 Task: Look for space in Hückeswagen, Germany from 2nd June, 2023 to 9th June, 2023 for 5 adults in price range Rs.7000 to Rs.13000. Place can be shared room with 2 bedrooms having 5 beds and 2 bathrooms. Property type can be house, flat, guest house. Booking option can be shelf check-in. Required host language is English.
Action: Mouse moved to (252, 195)
Screenshot: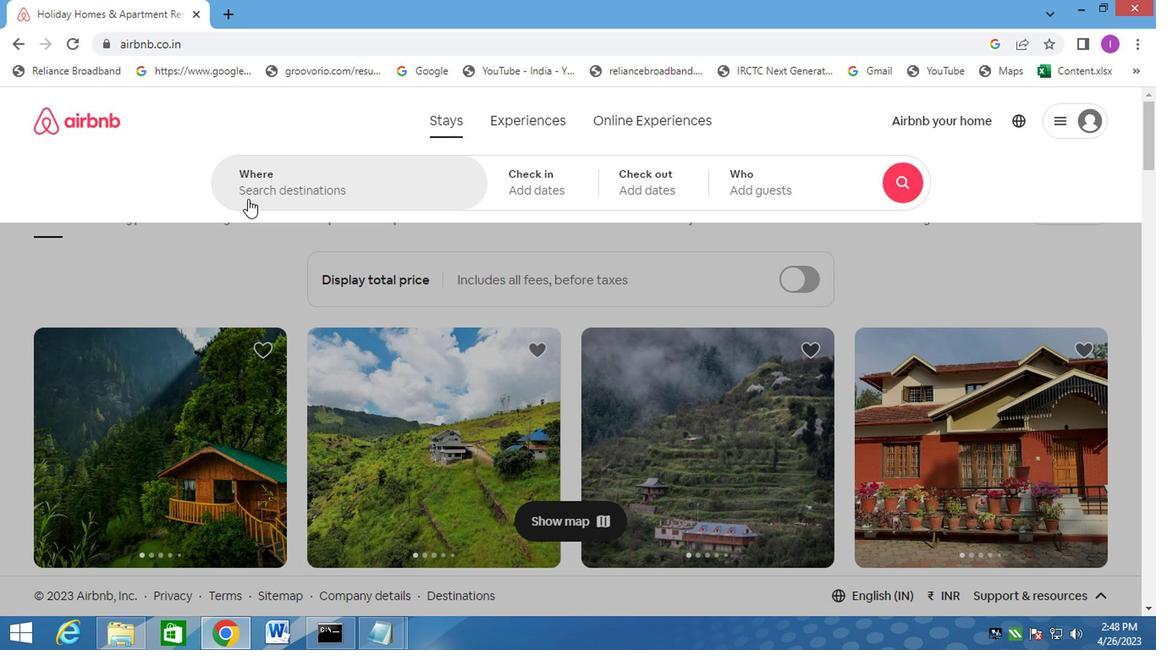
Action: Mouse pressed left at (252, 195)
Screenshot: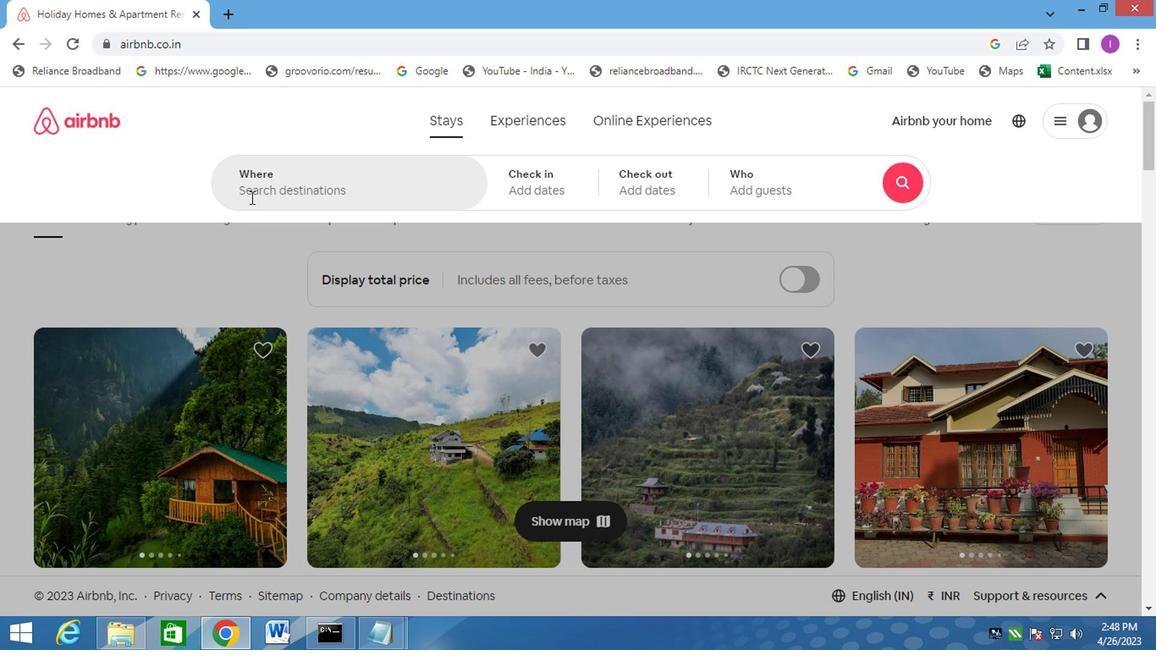 
Action: Mouse moved to (257, 194)
Screenshot: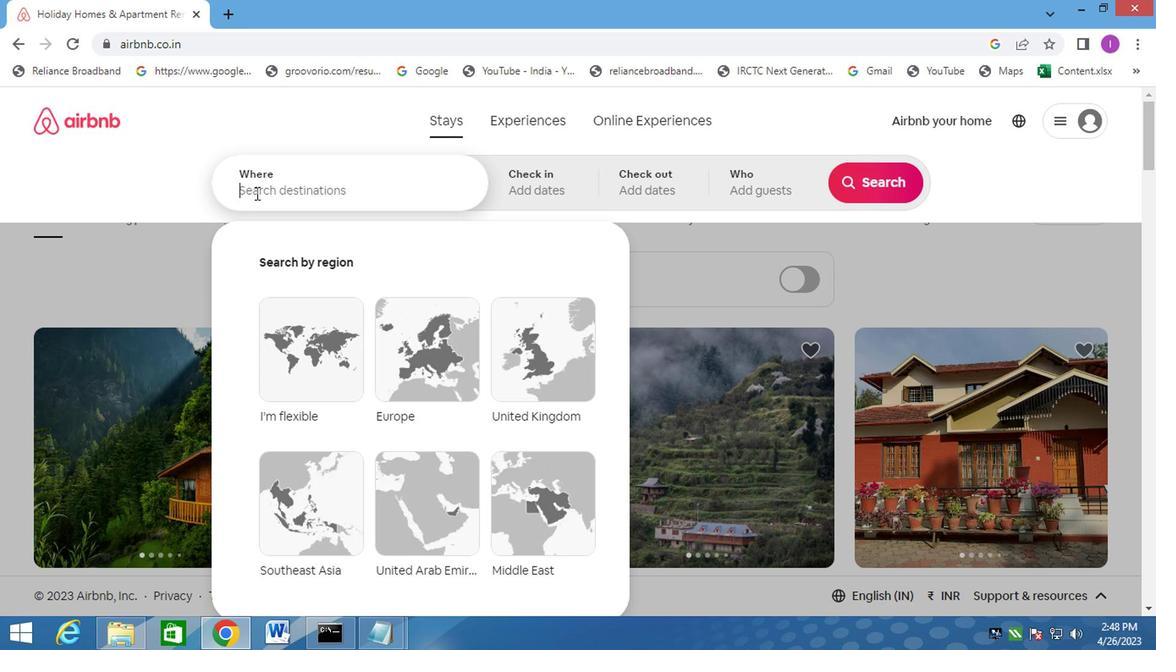 
Action: Key pressed hakeswagen,germany
Screenshot: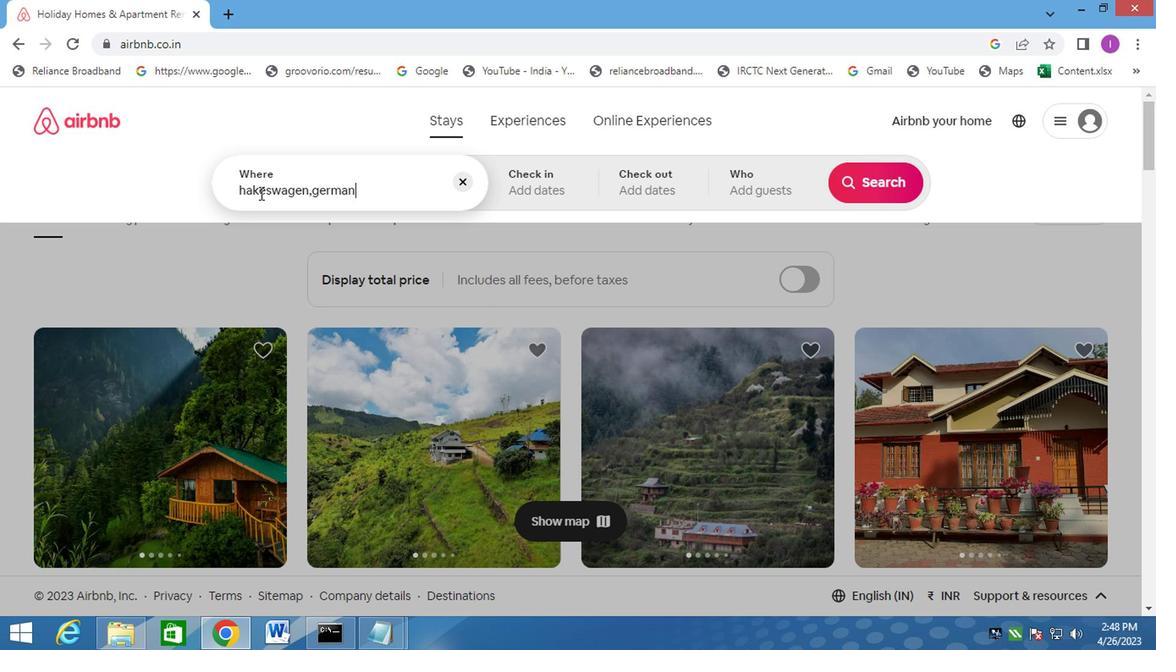 
Action: Mouse moved to (261, 200)
Screenshot: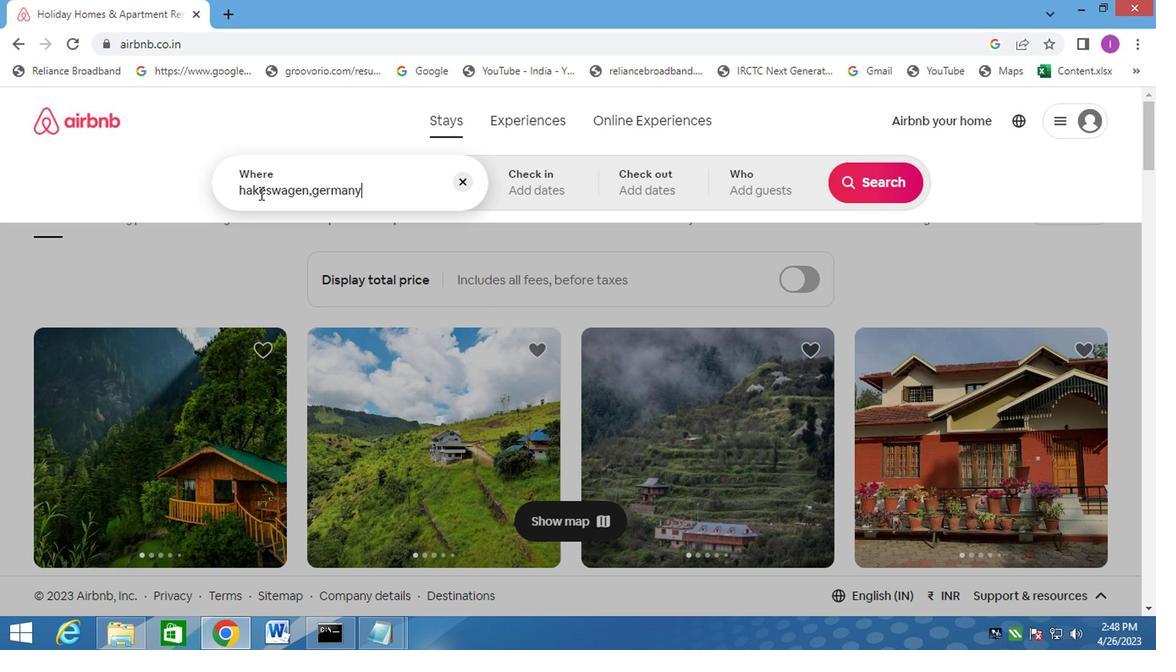 
Action: Mouse scrolled (261, 199) with delta (0, -1)
Screenshot: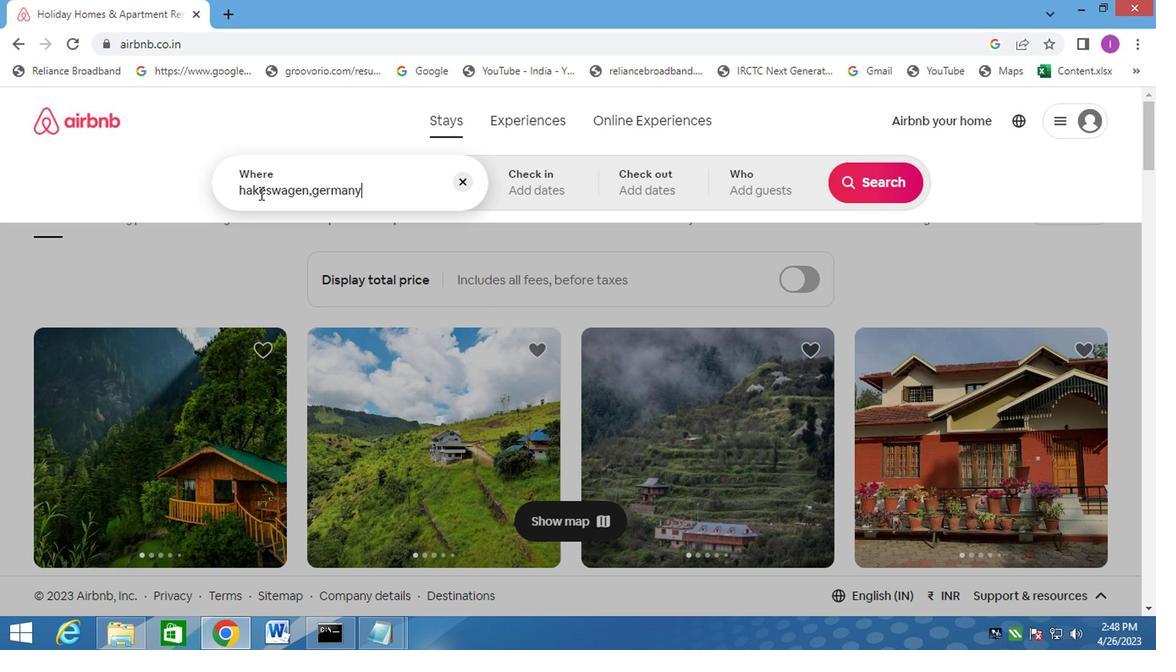 
Action: Mouse moved to (298, 231)
Screenshot: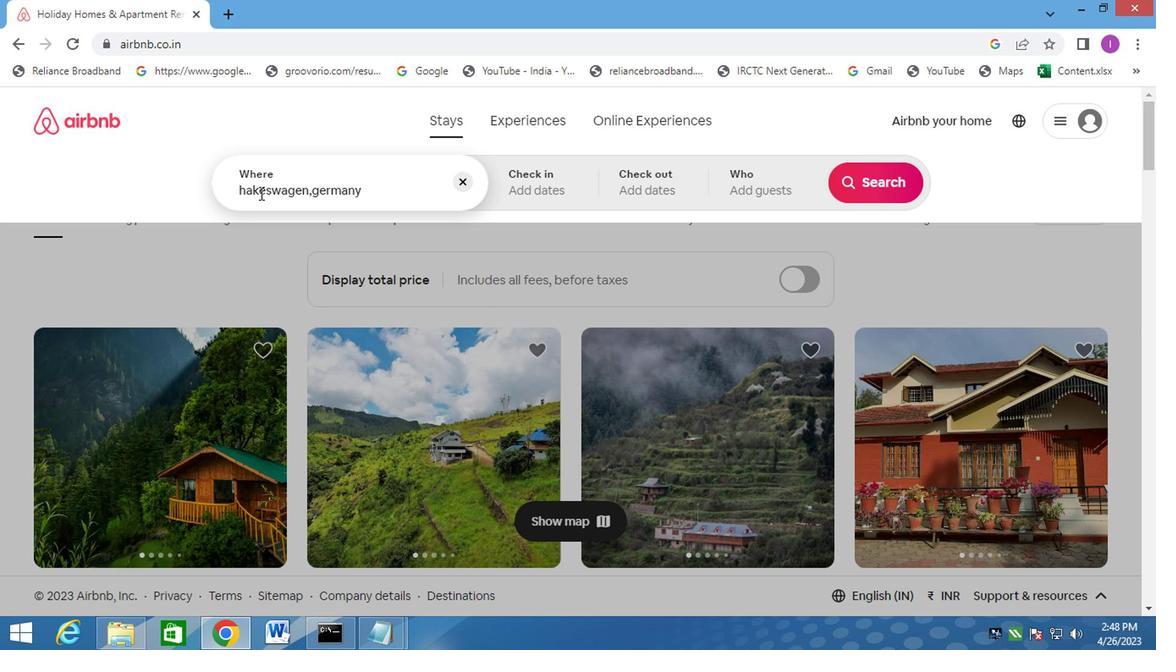 
Action: Mouse scrolled (298, 230) with delta (0, 0)
Screenshot: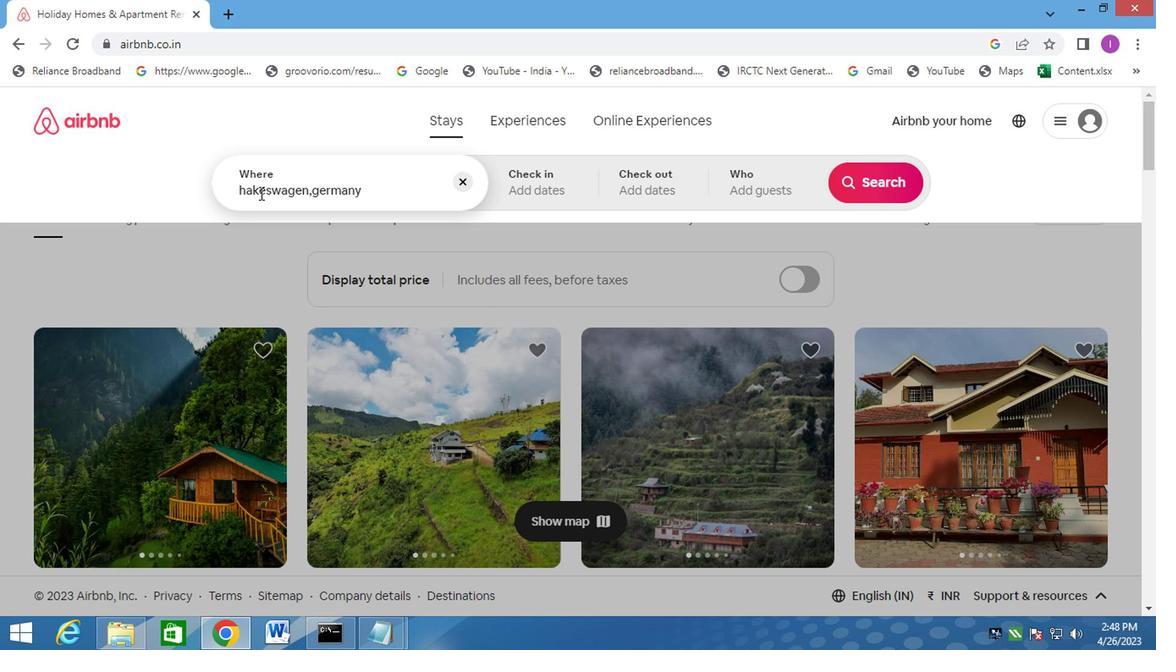 
Action: Mouse moved to (542, 378)
Screenshot: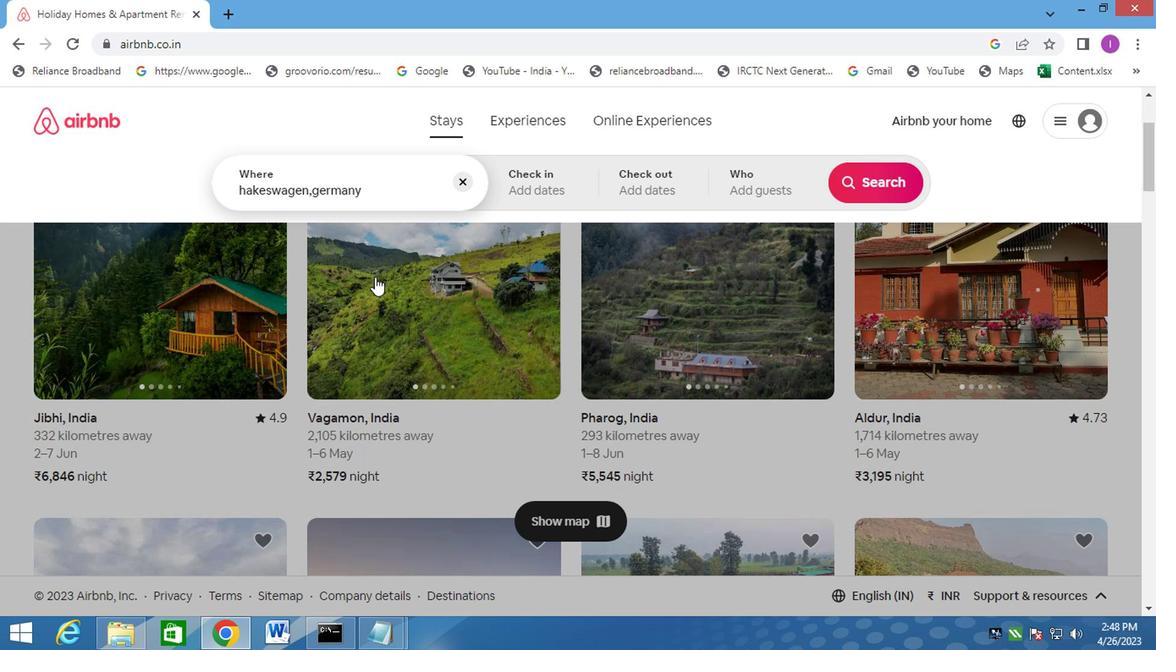 
Action: Mouse scrolled (446, 317) with delta (0, 0)
Screenshot: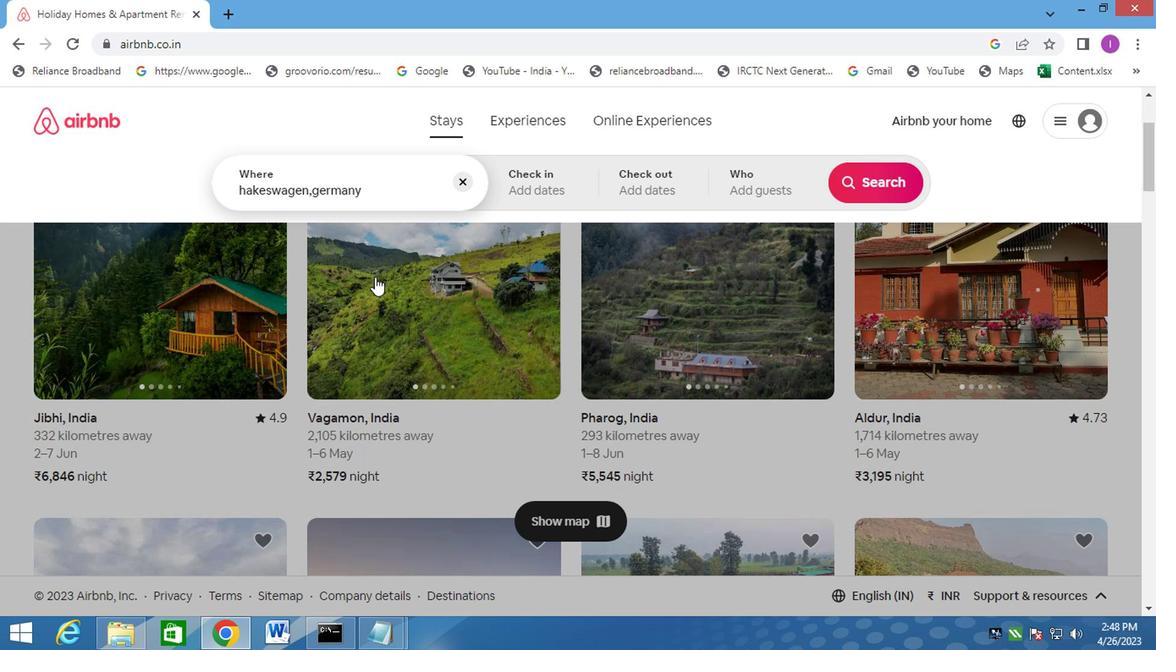 
Action: Mouse moved to (448, 128)
Screenshot: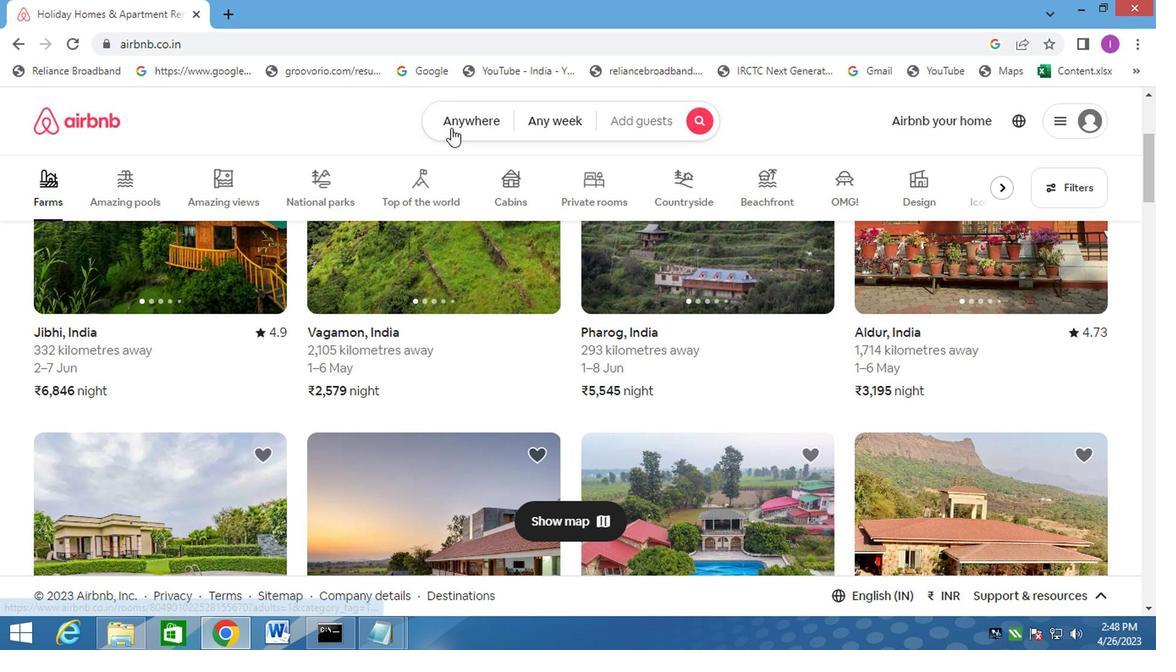 
Action: Mouse pressed left at (448, 128)
Screenshot: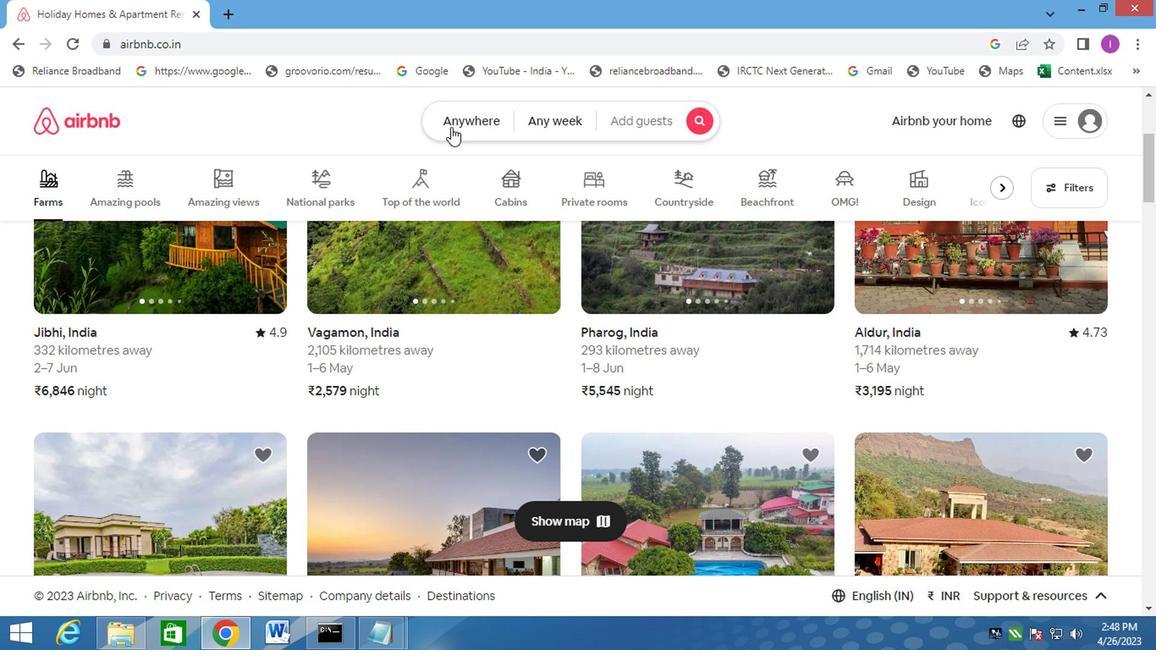 
Action: Mouse moved to (453, 210)
Screenshot: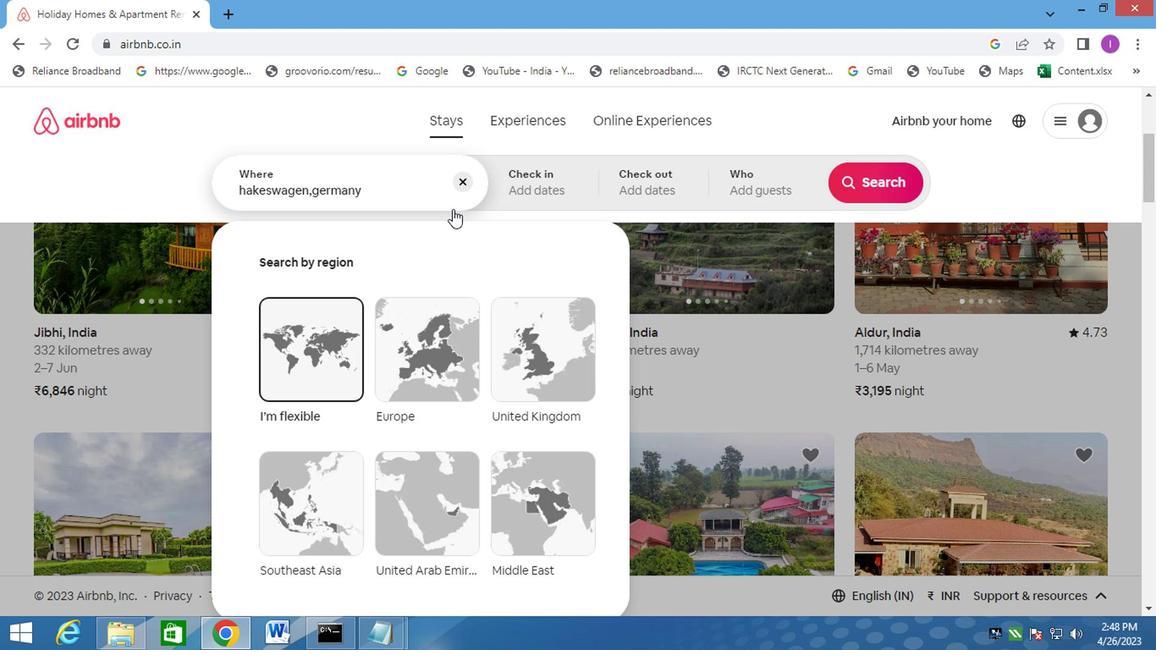 
Action: Key pressed <Key.enter>
Screenshot: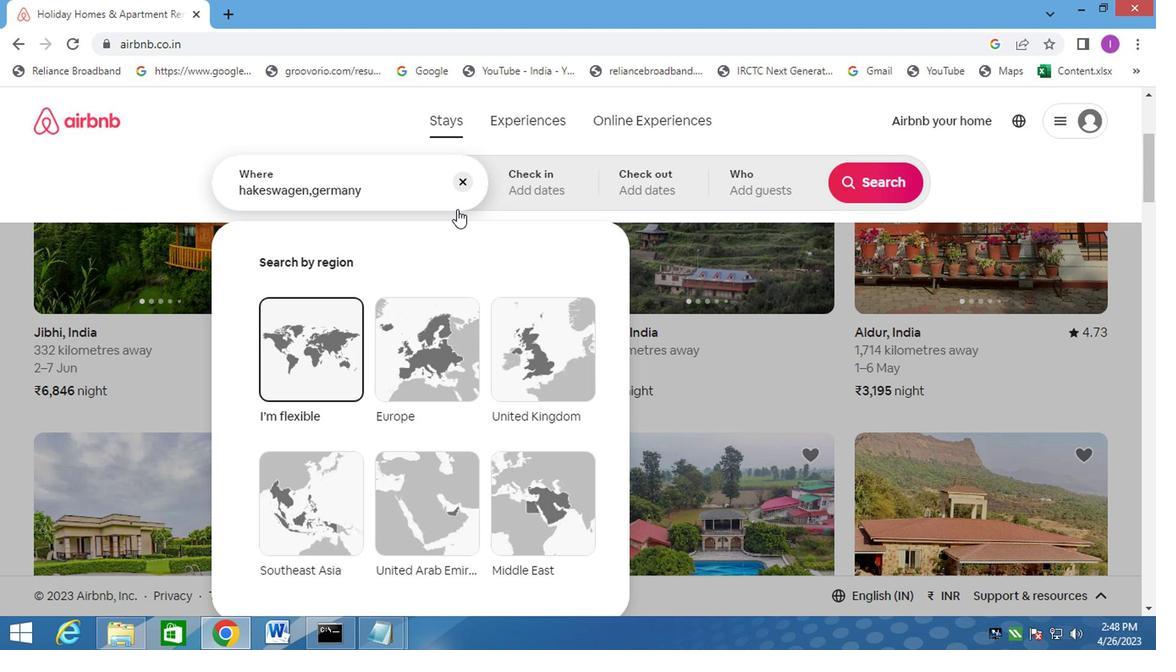
Action: Mouse moved to (554, 200)
Screenshot: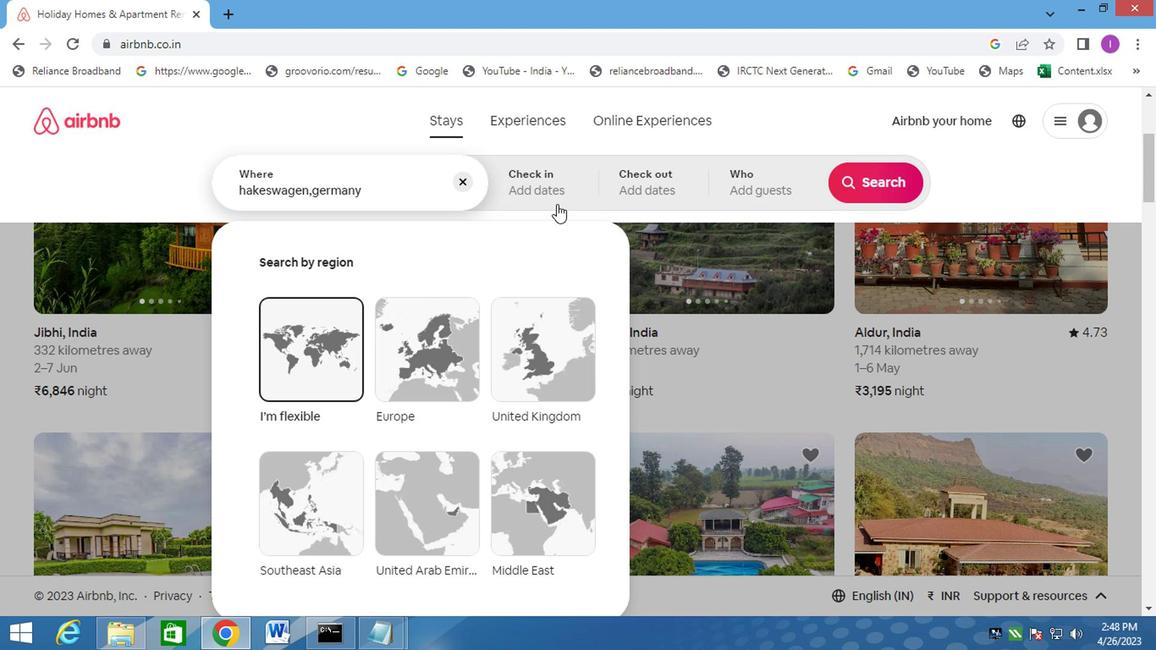 
Action: Mouse pressed left at (554, 200)
Screenshot: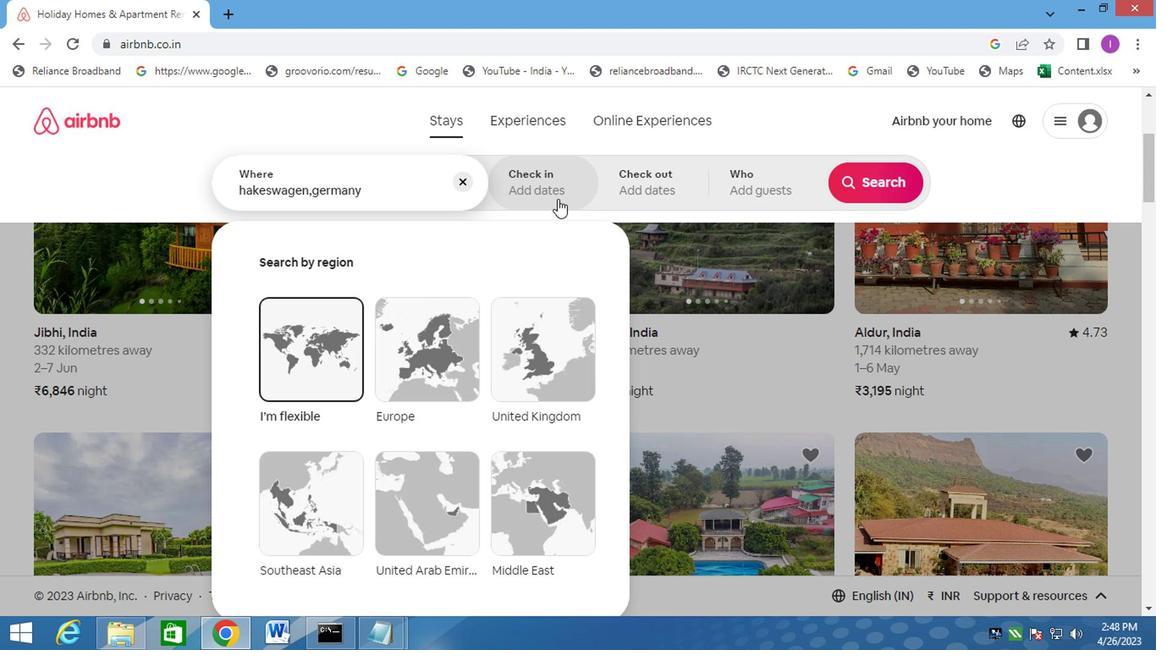 
Action: Mouse moved to (864, 324)
Screenshot: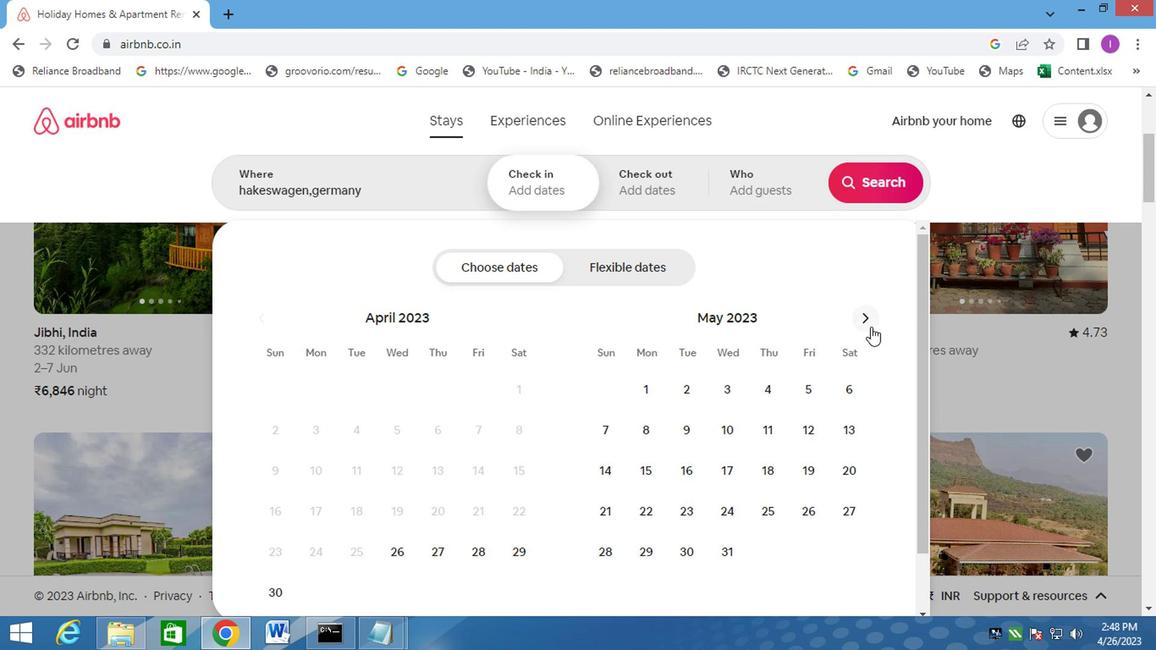 
Action: Mouse pressed left at (864, 324)
Screenshot: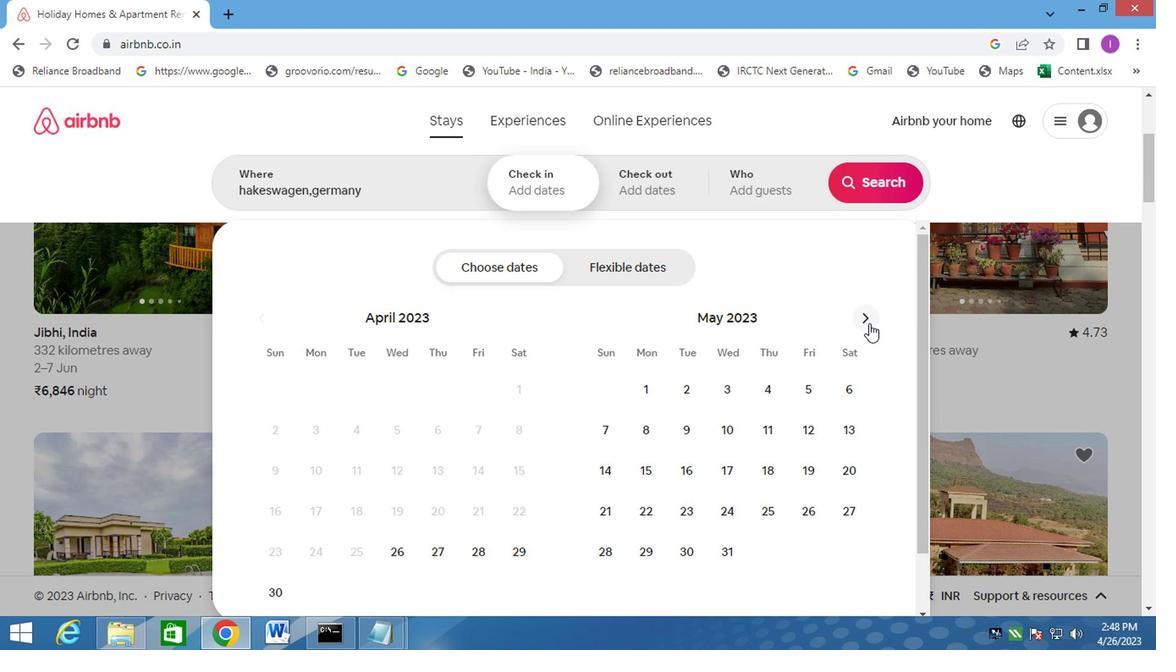 
Action: Mouse pressed left at (864, 324)
Screenshot: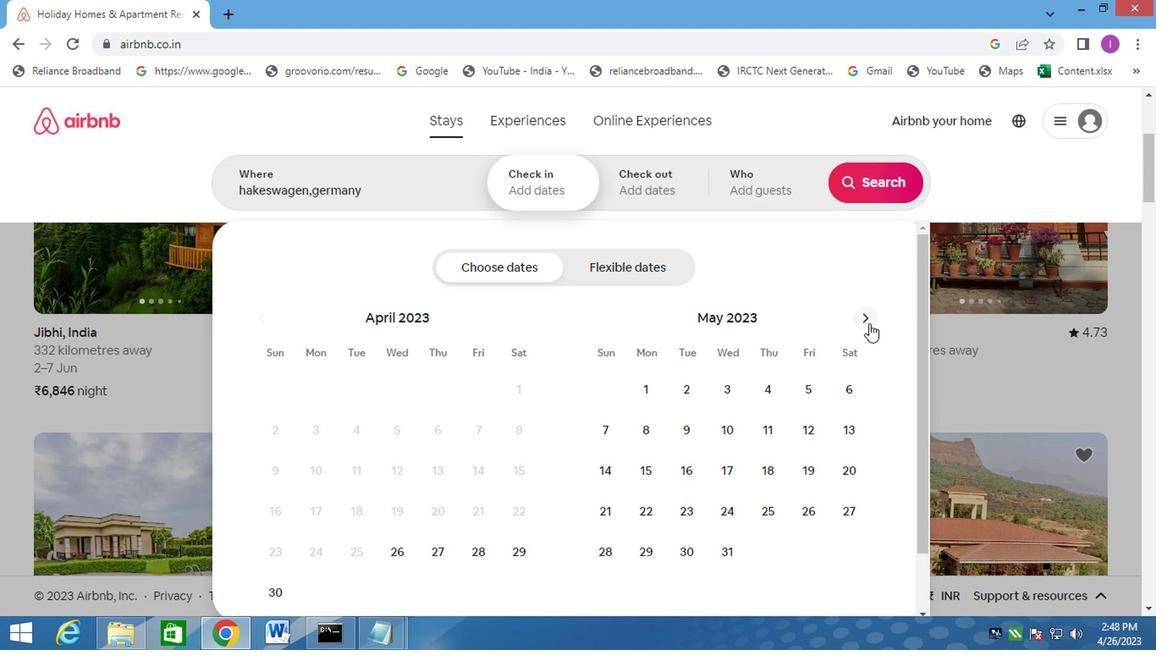 
Action: Mouse moved to (467, 383)
Screenshot: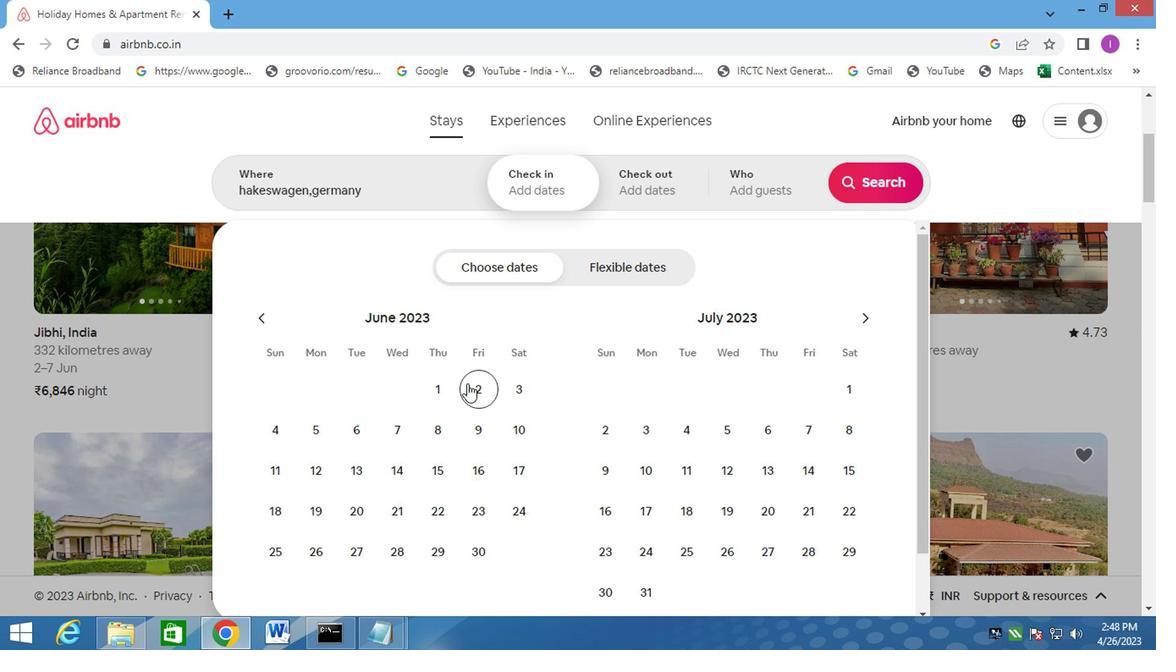 
Action: Mouse pressed left at (467, 383)
Screenshot: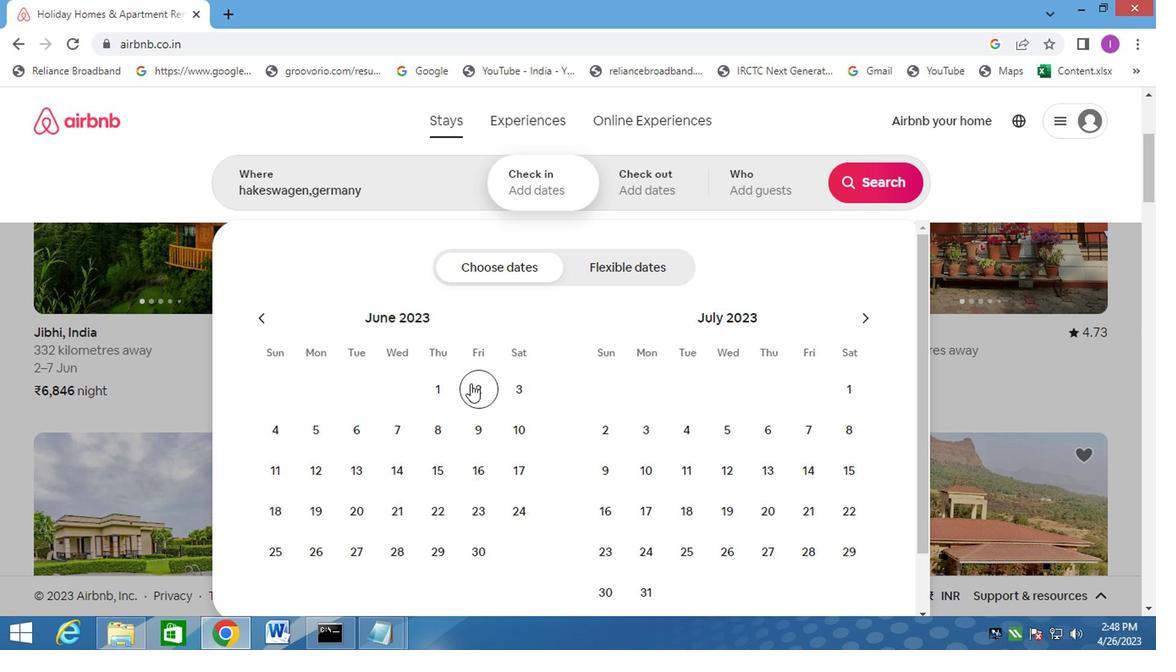 
Action: Mouse moved to (473, 433)
Screenshot: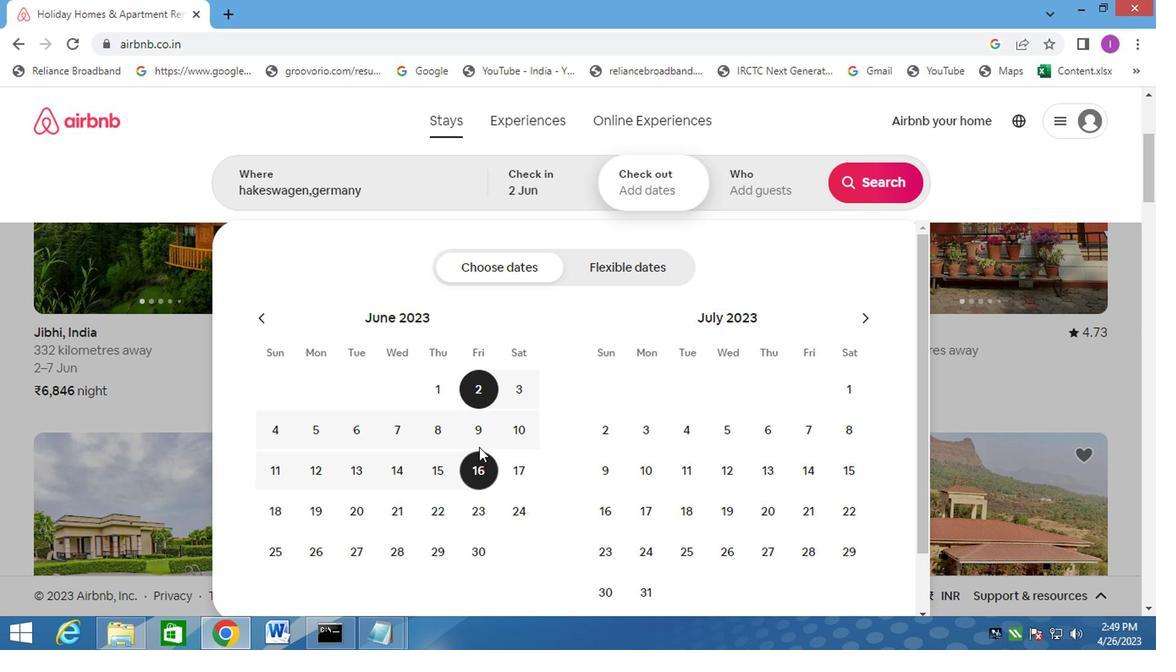 
Action: Mouse pressed left at (473, 433)
Screenshot: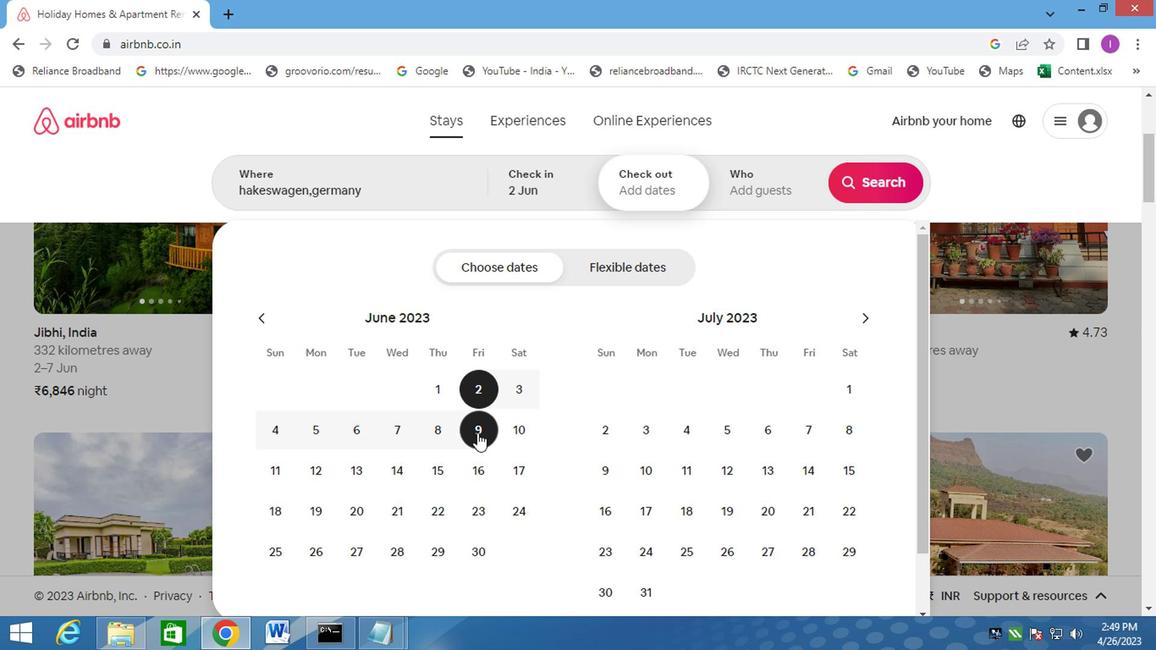 
Action: Mouse moved to (766, 192)
Screenshot: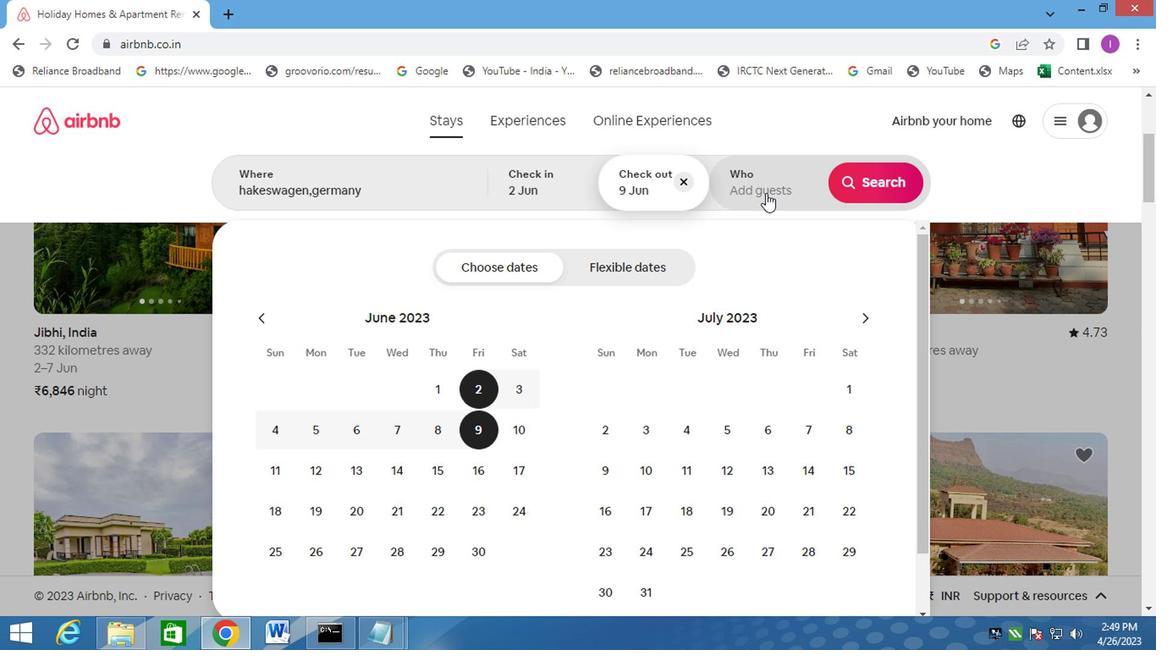 
Action: Mouse pressed left at (766, 192)
Screenshot: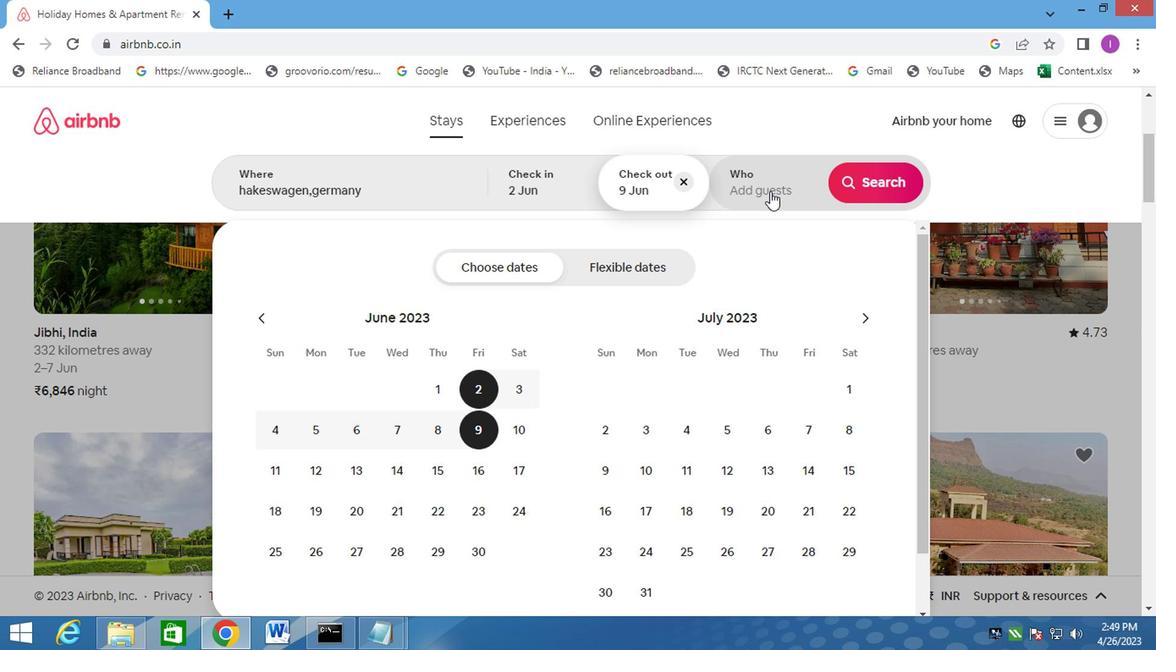 
Action: Mouse moved to (866, 268)
Screenshot: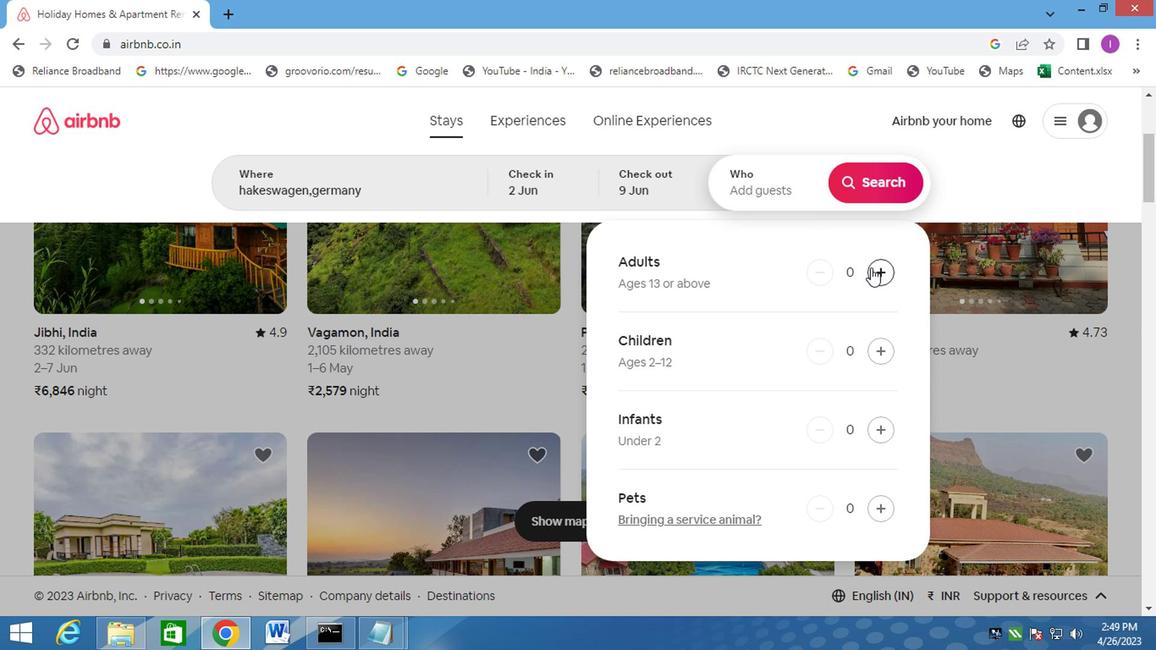 
Action: Mouse pressed left at (866, 268)
Screenshot: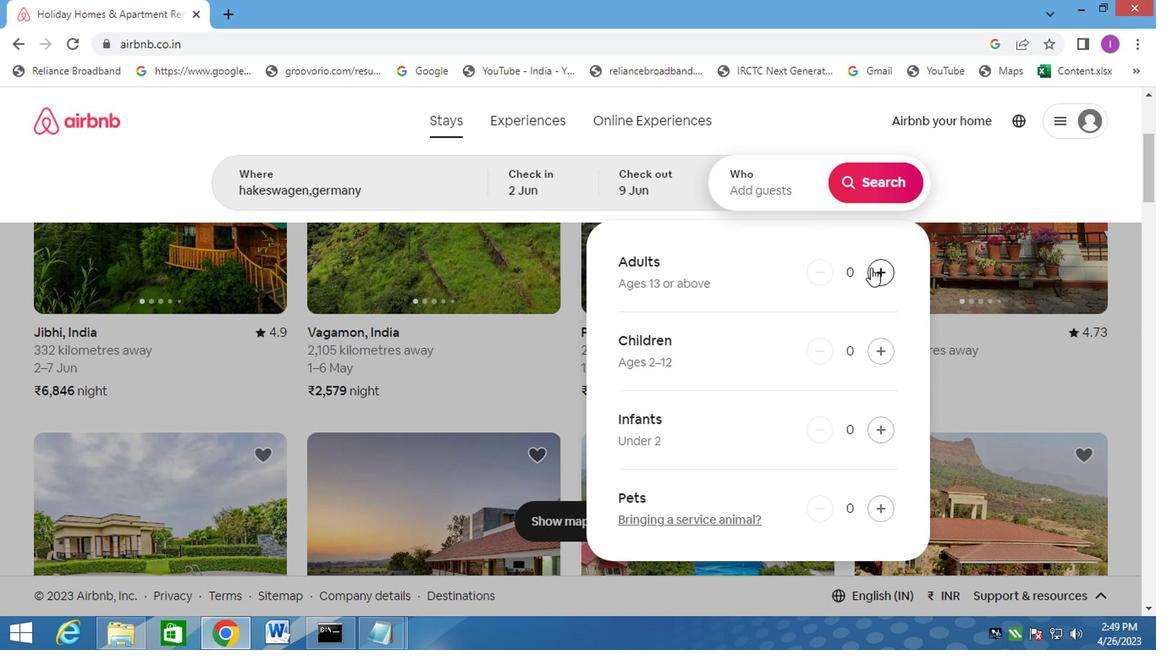 
Action: Mouse moved to (866, 269)
Screenshot: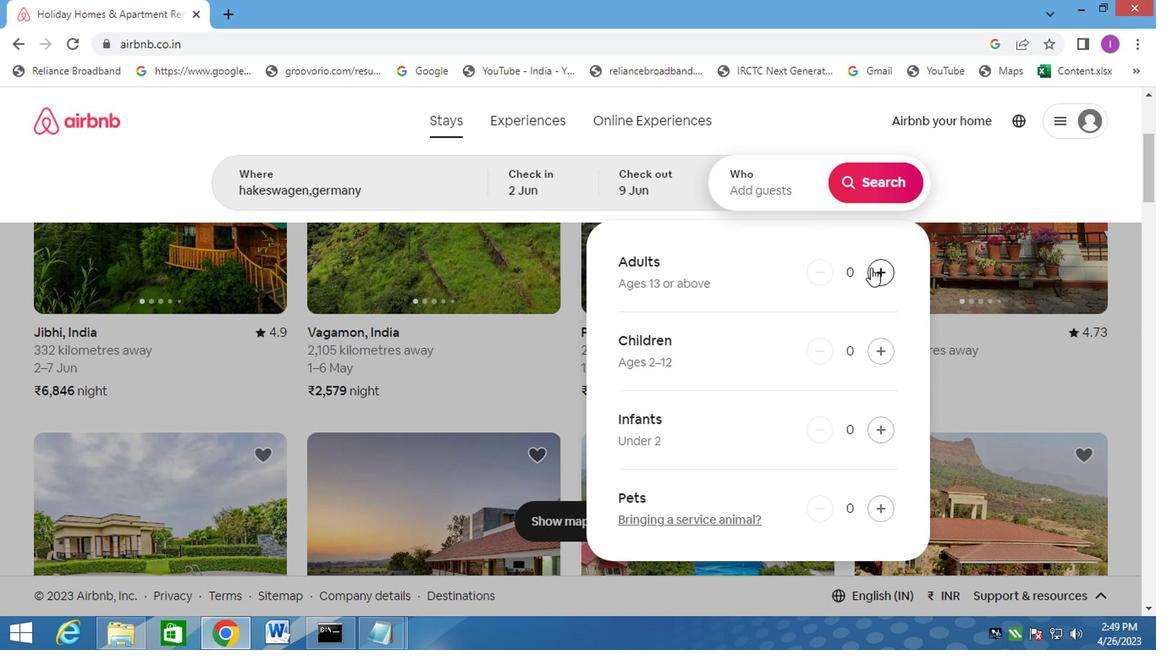 
Action: Mouse pressed left at (866, 269)
Screenshot: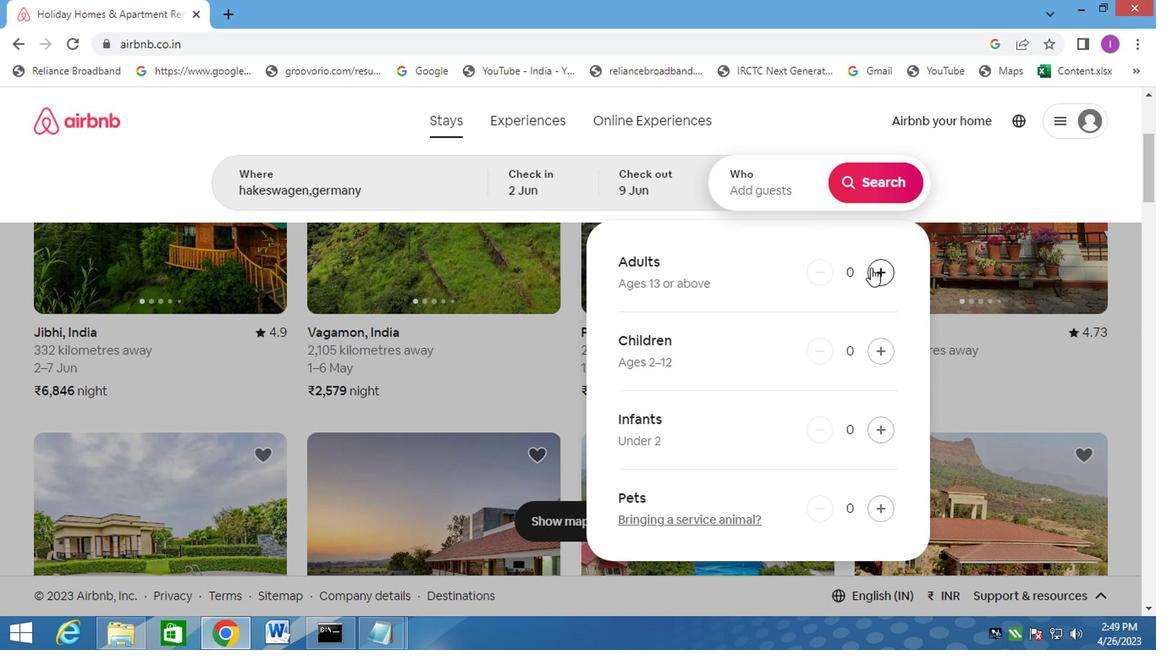 
Action: Mouse moved to (866, 272)
Screenshot: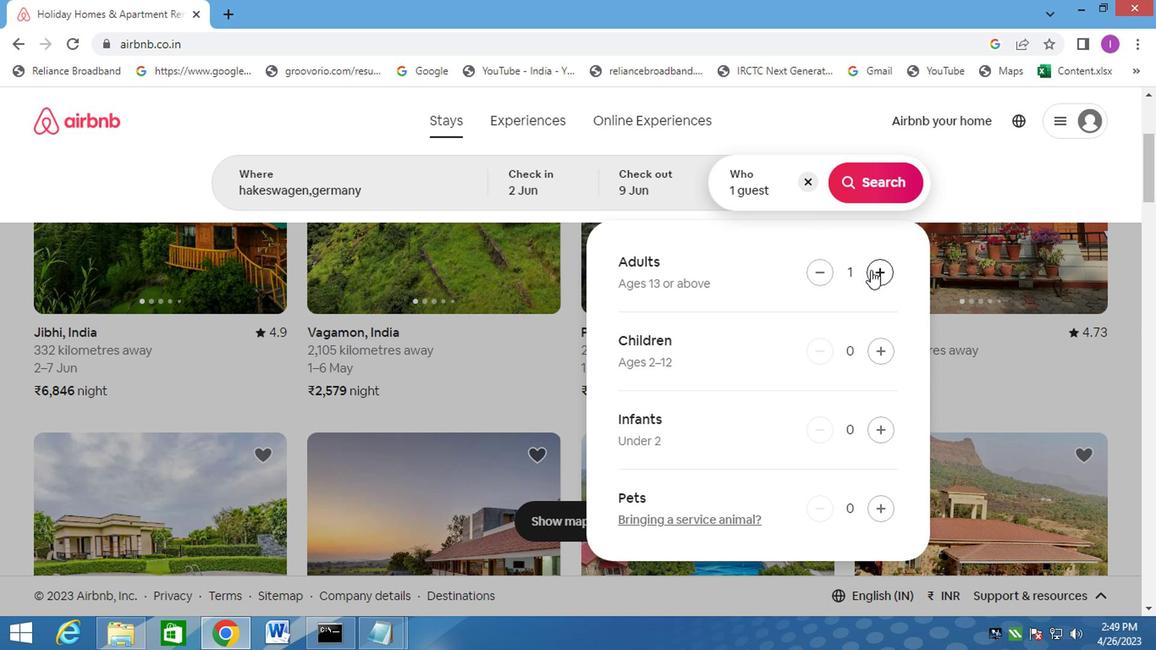 
Action: Mouse pressed left at (866, 272)
Screenshot: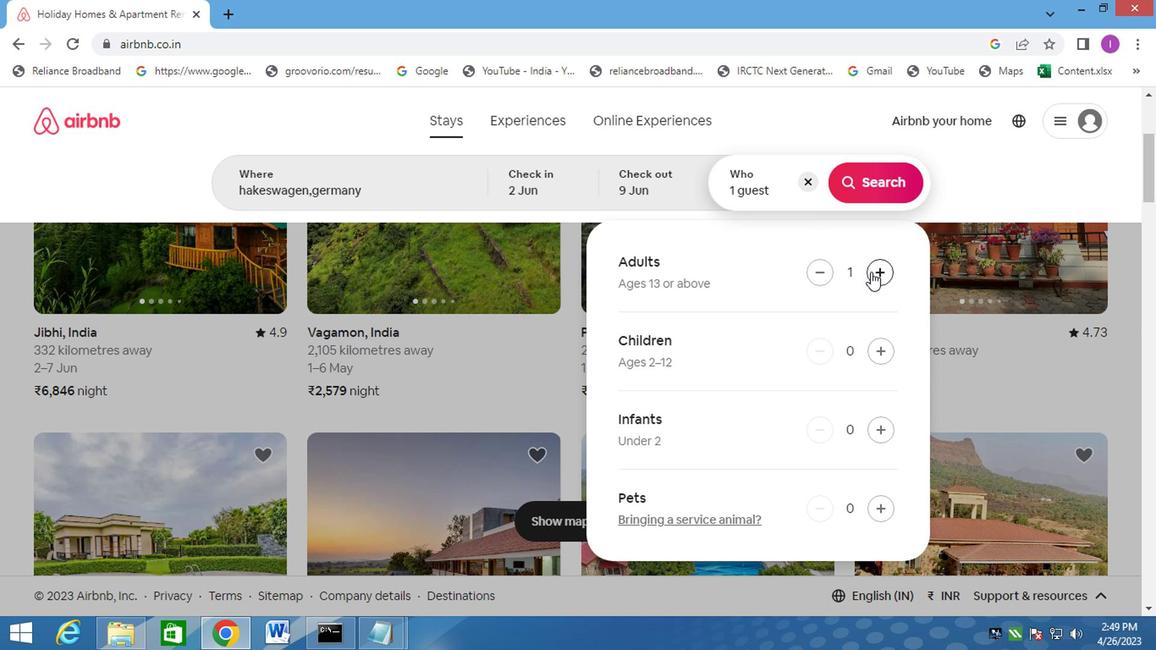 
Action: Mouse pressed left at (866, 272)
Screenshot: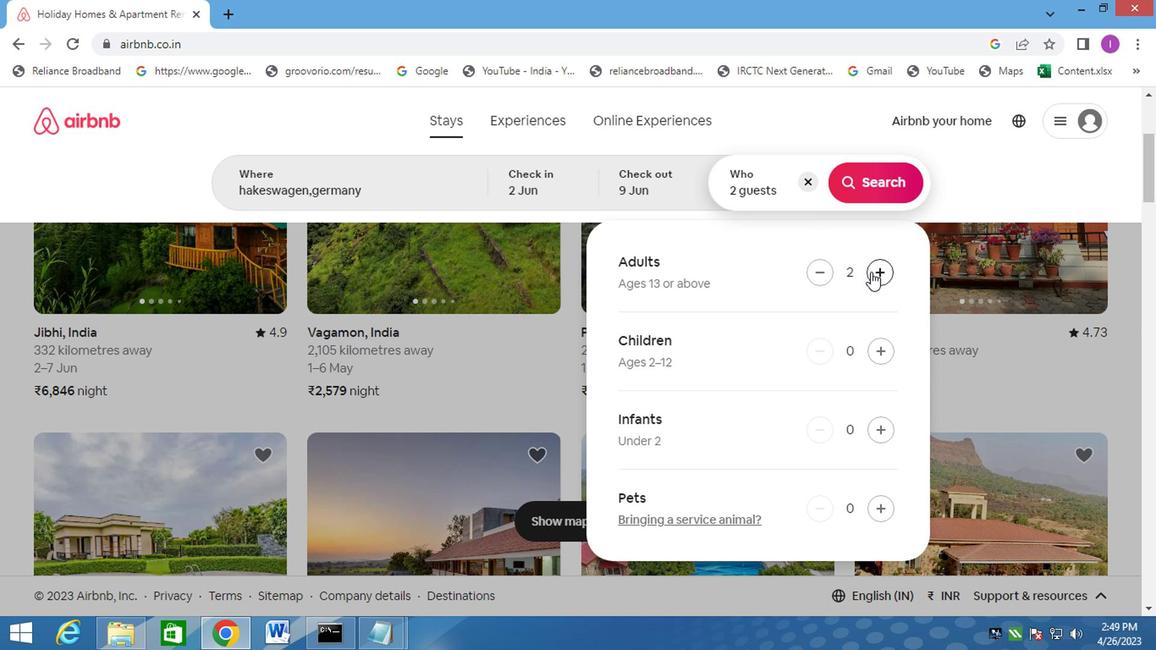 
Action: Mouse moved to (872, 272)
Screenshot: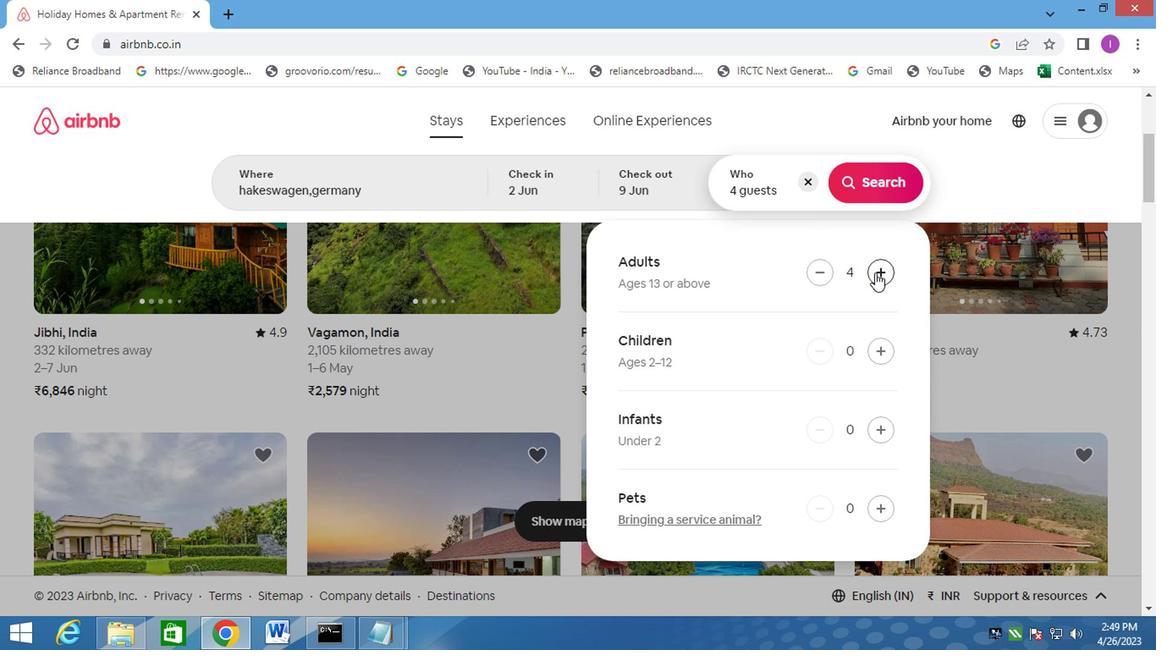 
Action: Mouse pressed left at (872, 272)
Screenshot: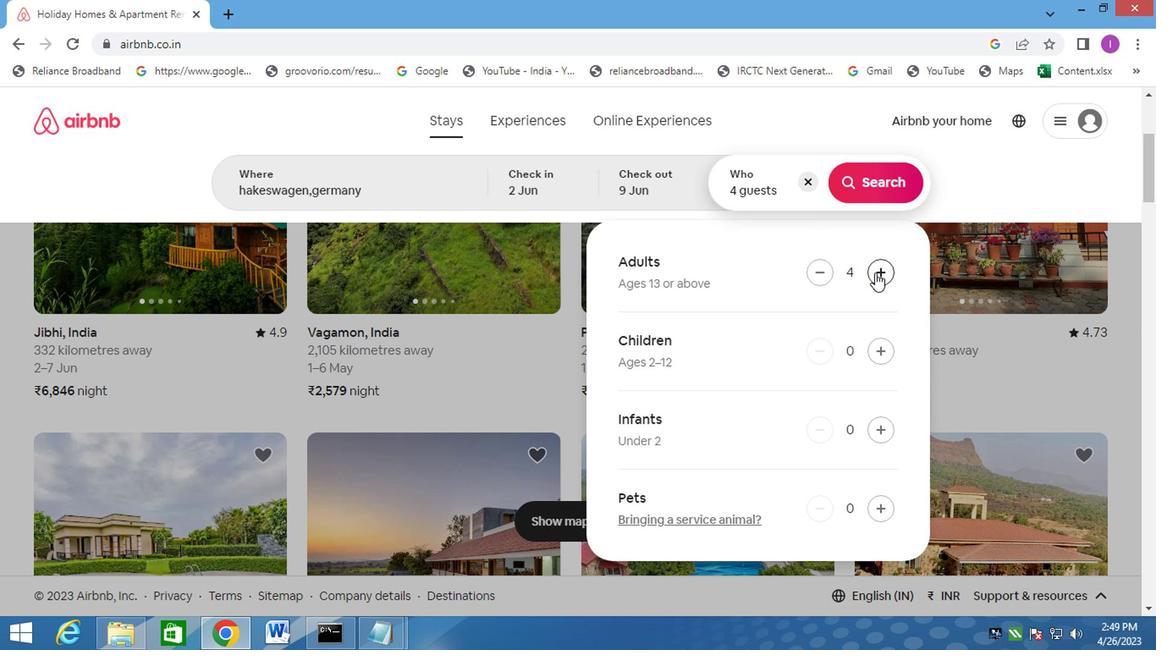 
Action: Mouse moved to (863, 190)
Screenshot: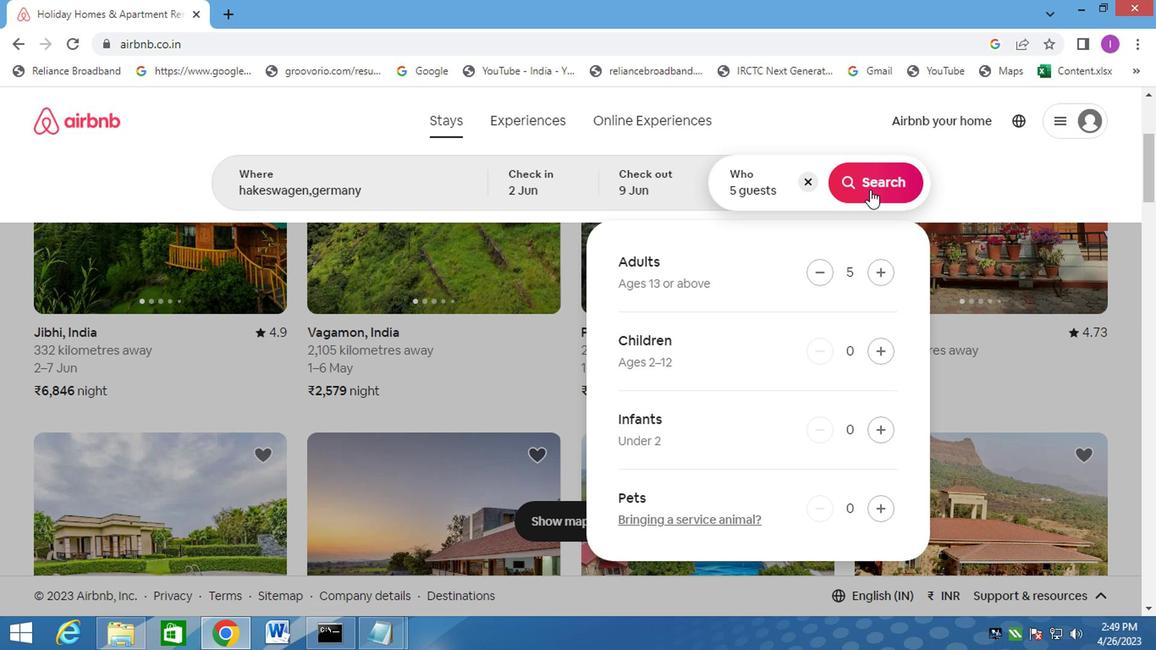 
Action: Mouse pressed left at (863, 190)
Screenshot: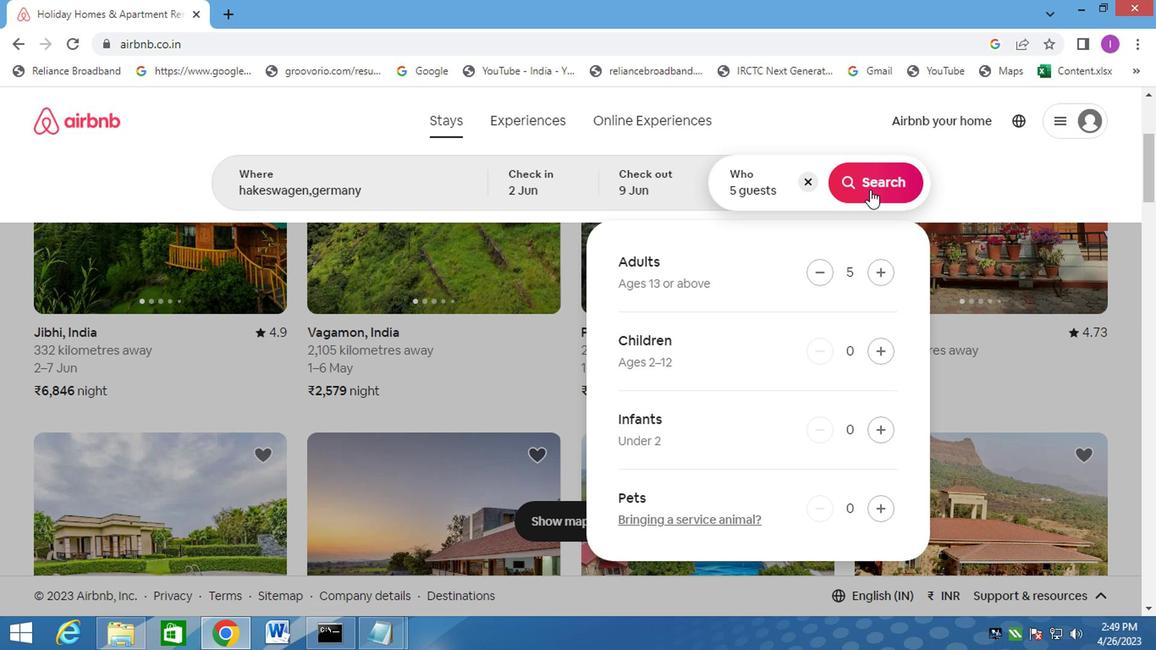 
Action: Mouse moved to (1063, 180)
Screenshot: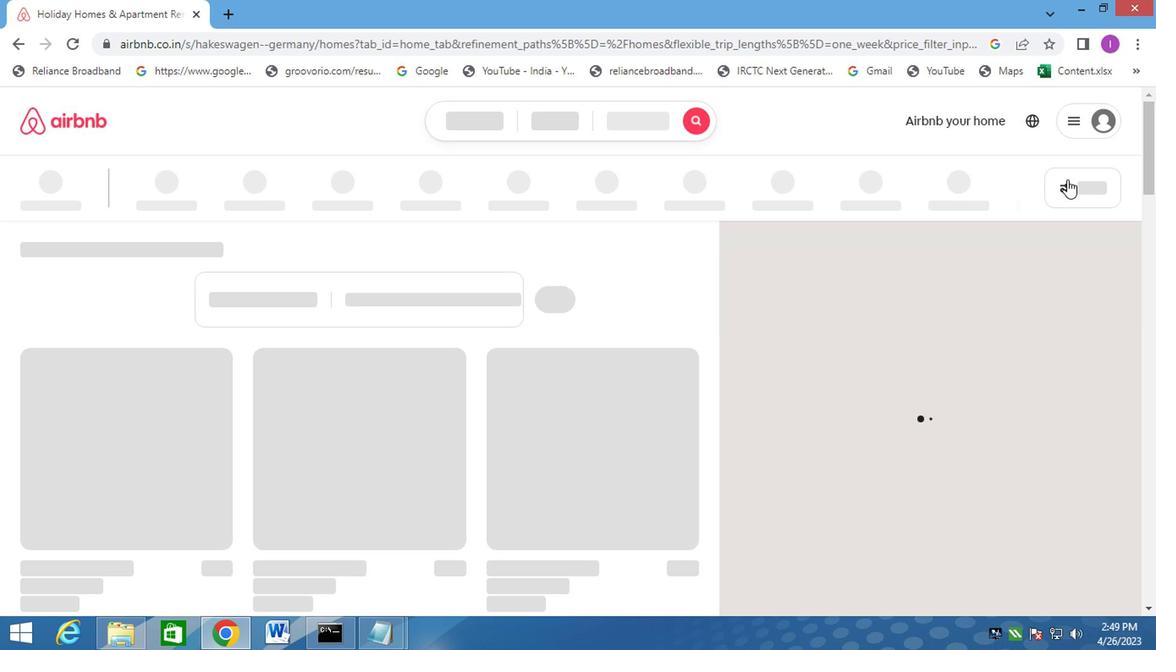 
Action: Mouse pressed left at (1063, 180)
Screenshot: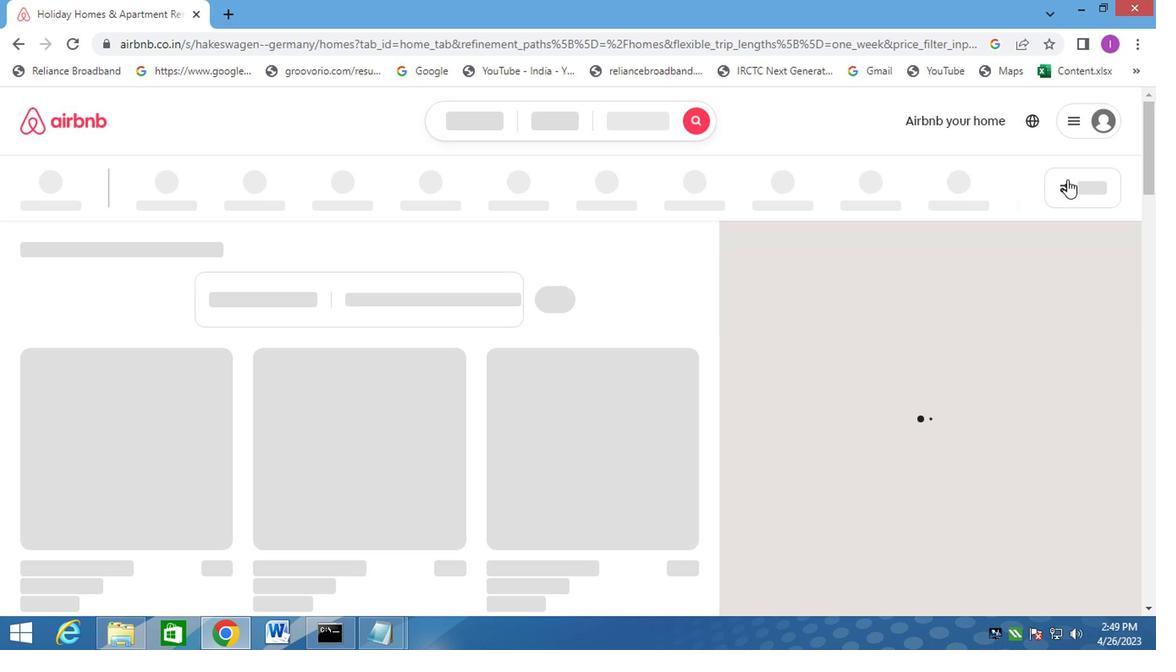
Action: Mouse moved to (1101, 190)
Screenshot: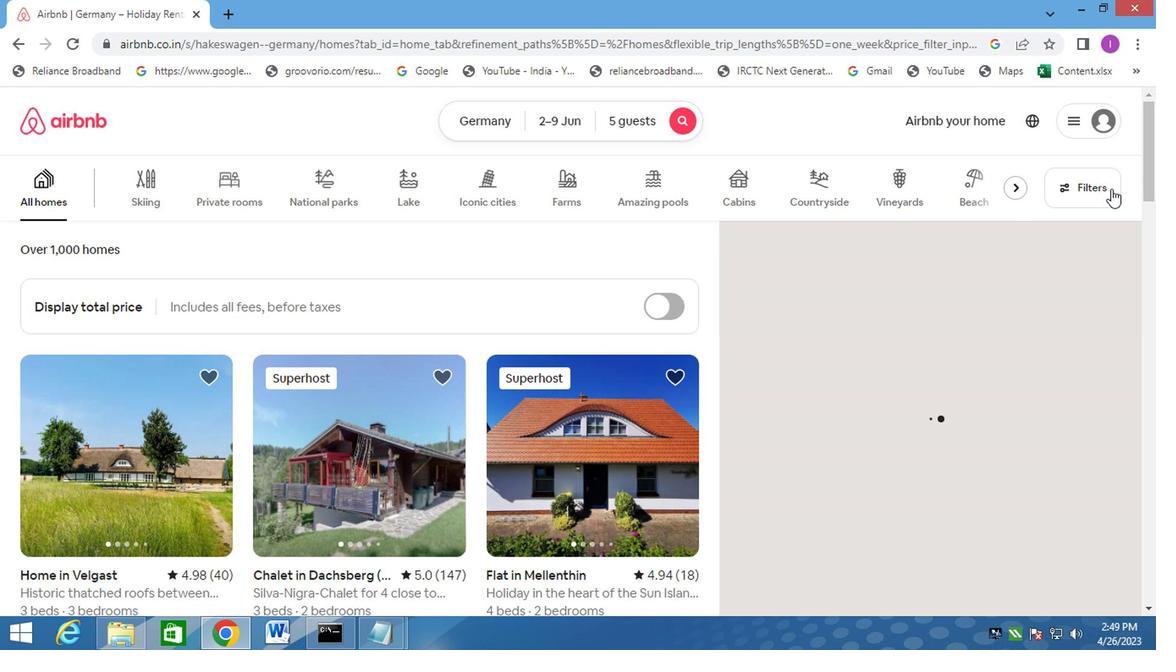 
Action: Mouse pressed left at (1101, 190)
Screenshot: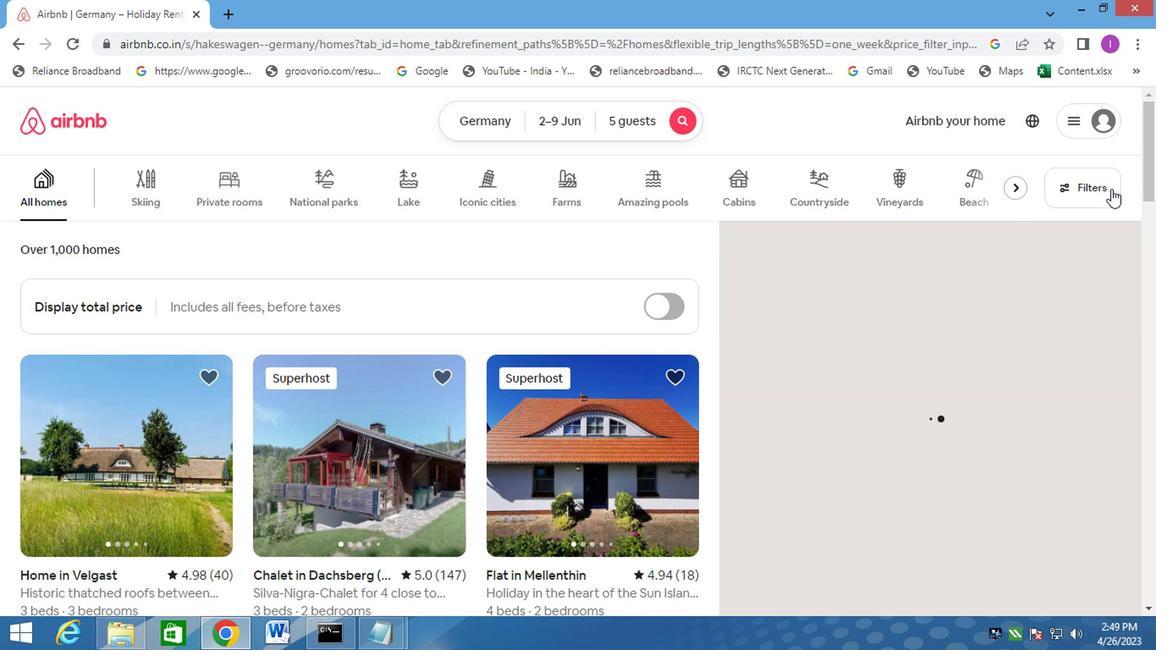 
Action: Mouse moved to (369, 406)
Screenshot: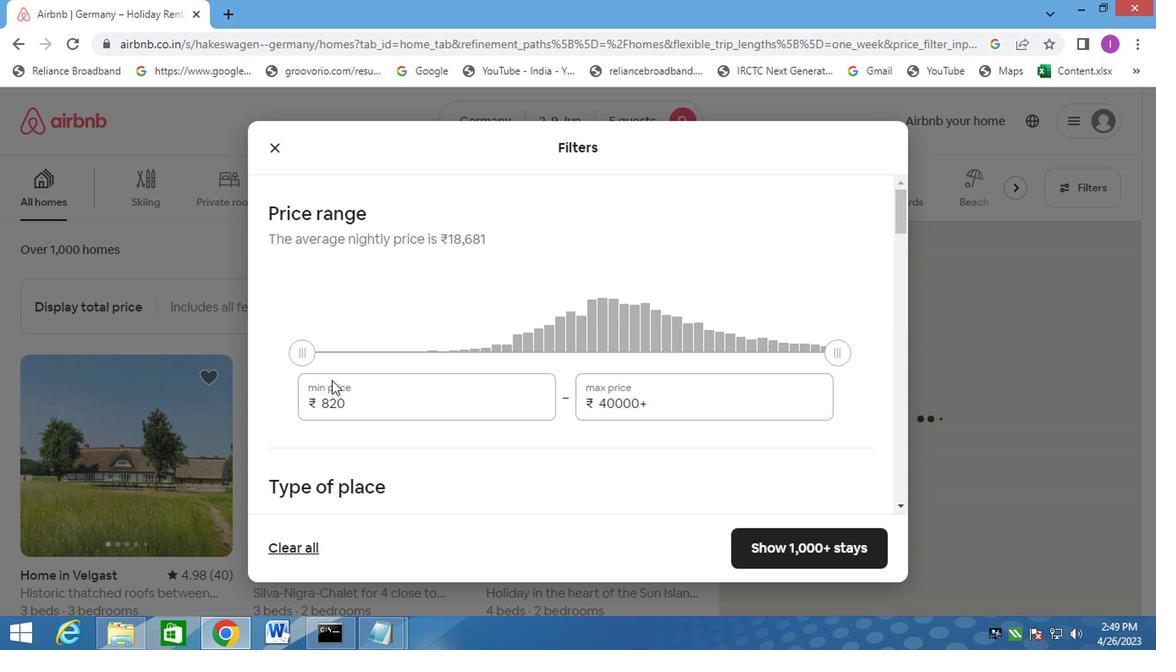 
Action: Mouse pressed left at (369, 406)
Screenshot: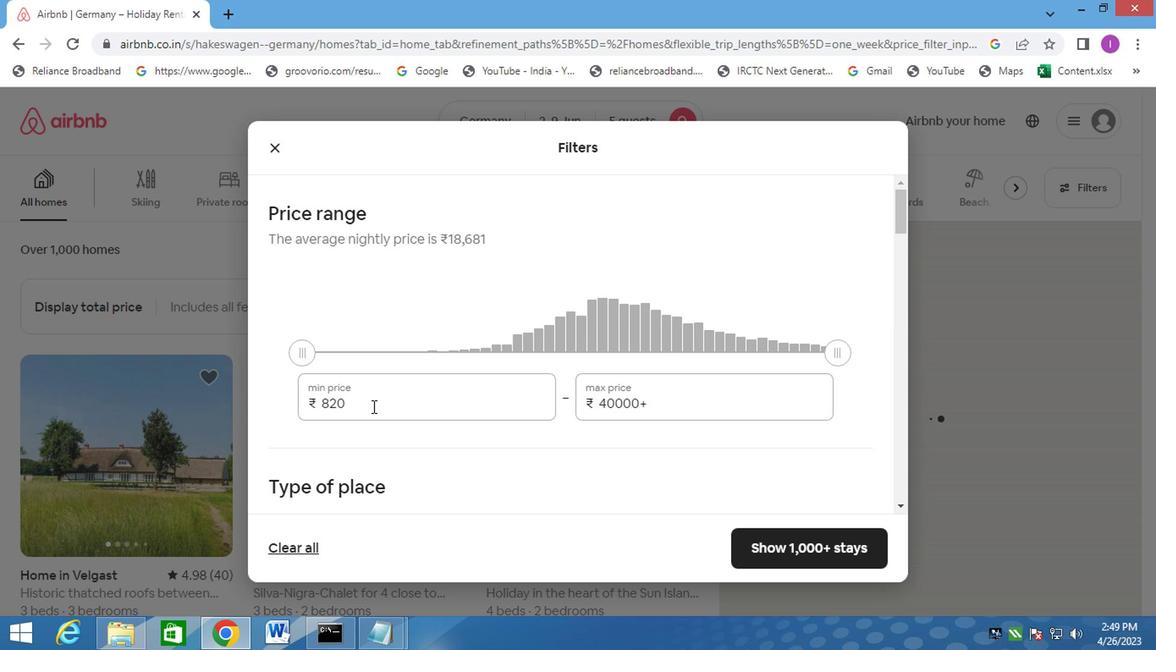 
Action: Mouse moved to (297, 398)
Screenshot: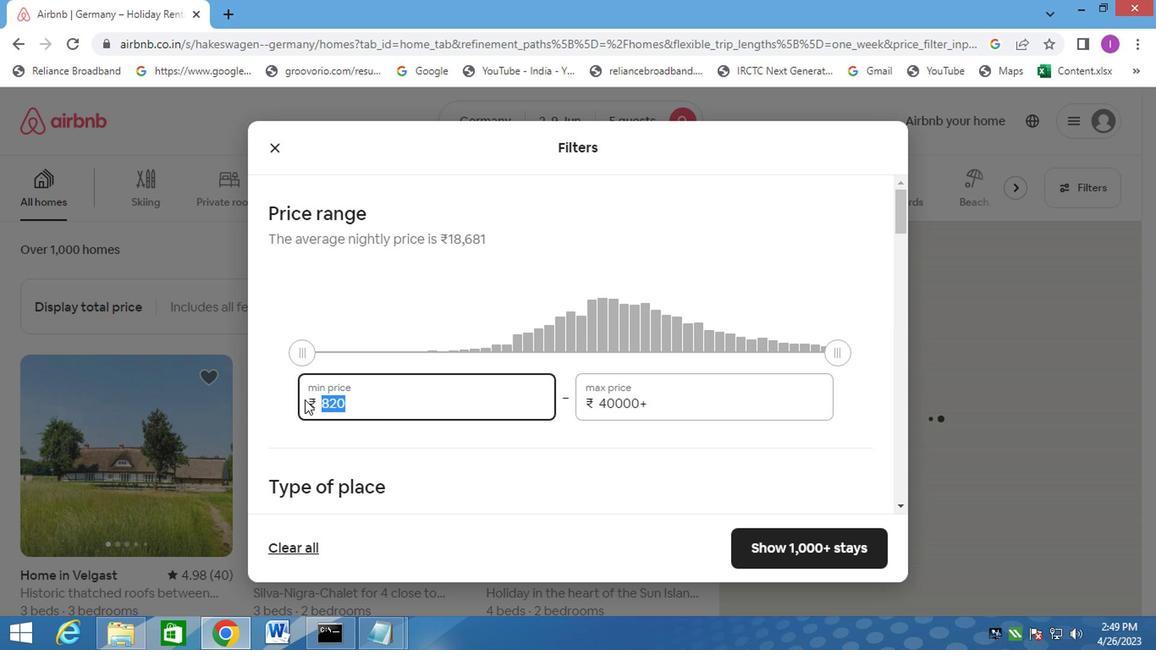 
Action: Key pressed 7000
Screenshot: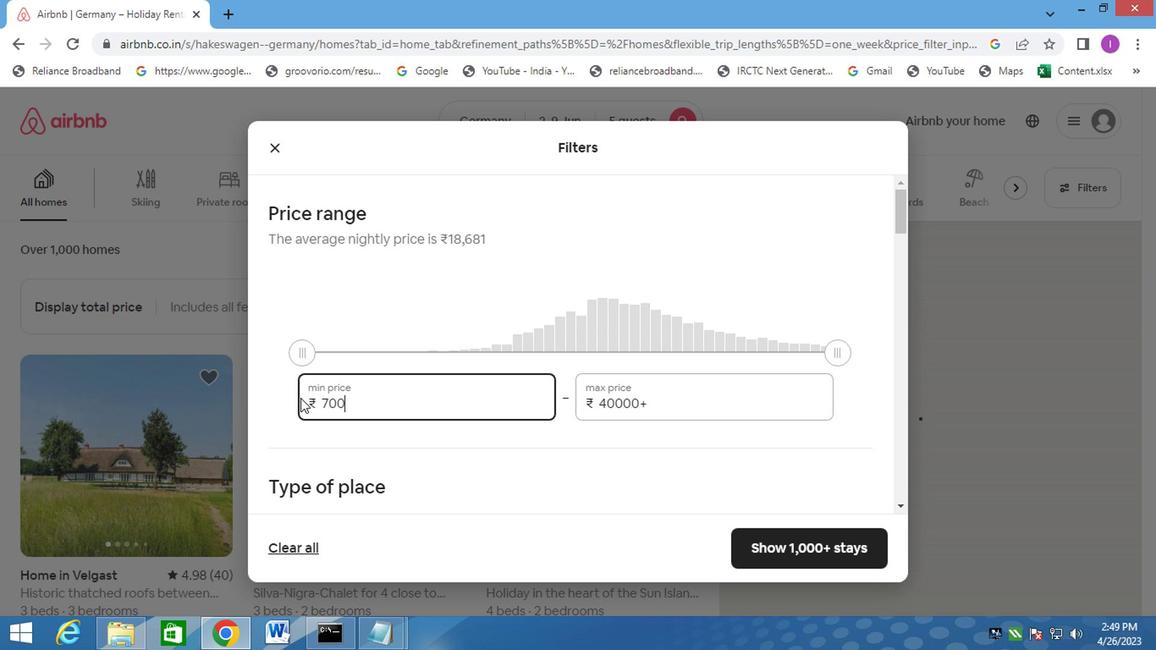 
Action: Mouse moved to (652, 392)
Screenshot: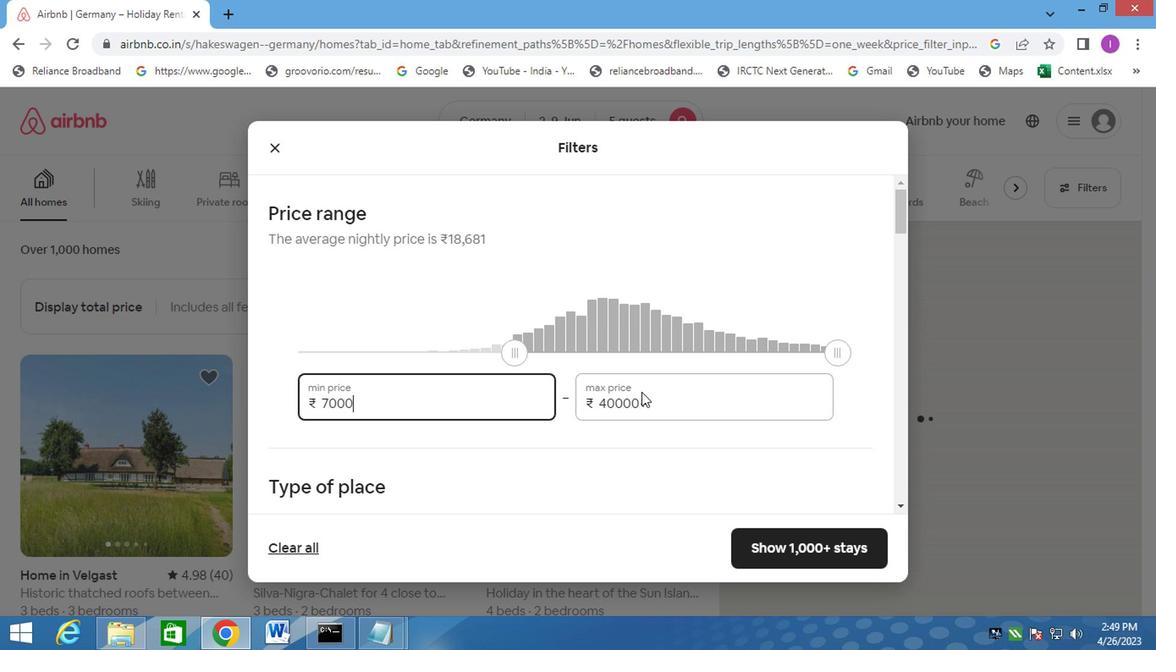 
Action: Mouse pressed left at (652, 392)
Screenshot: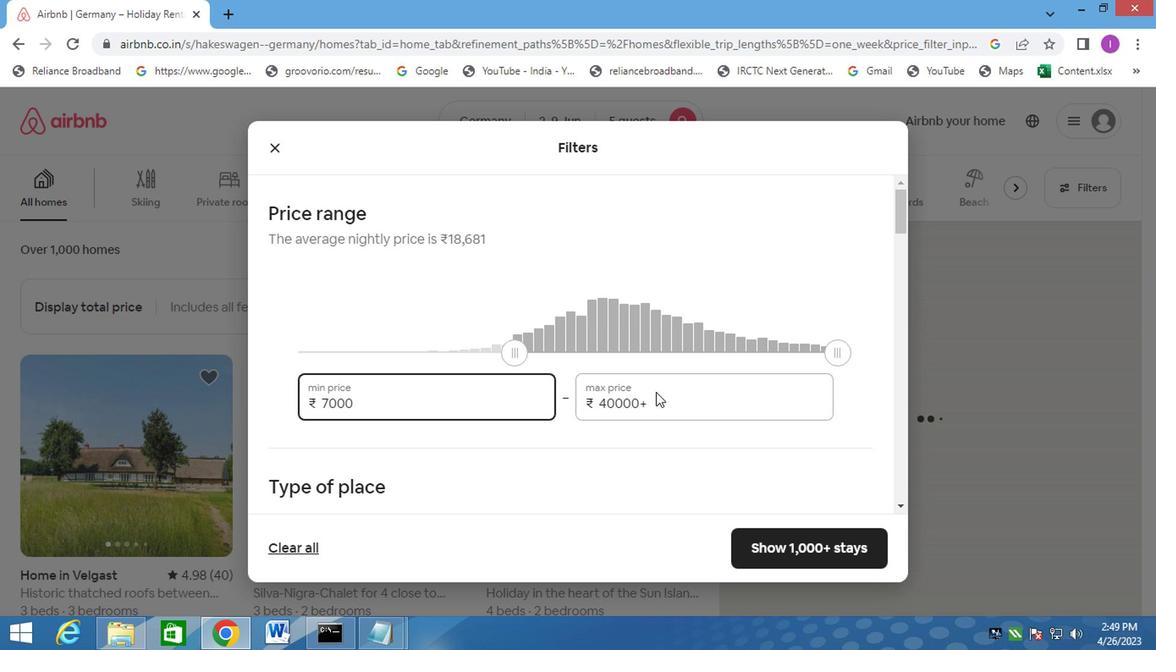 
Action: Mouse moved to (660, 404)
Screenshot: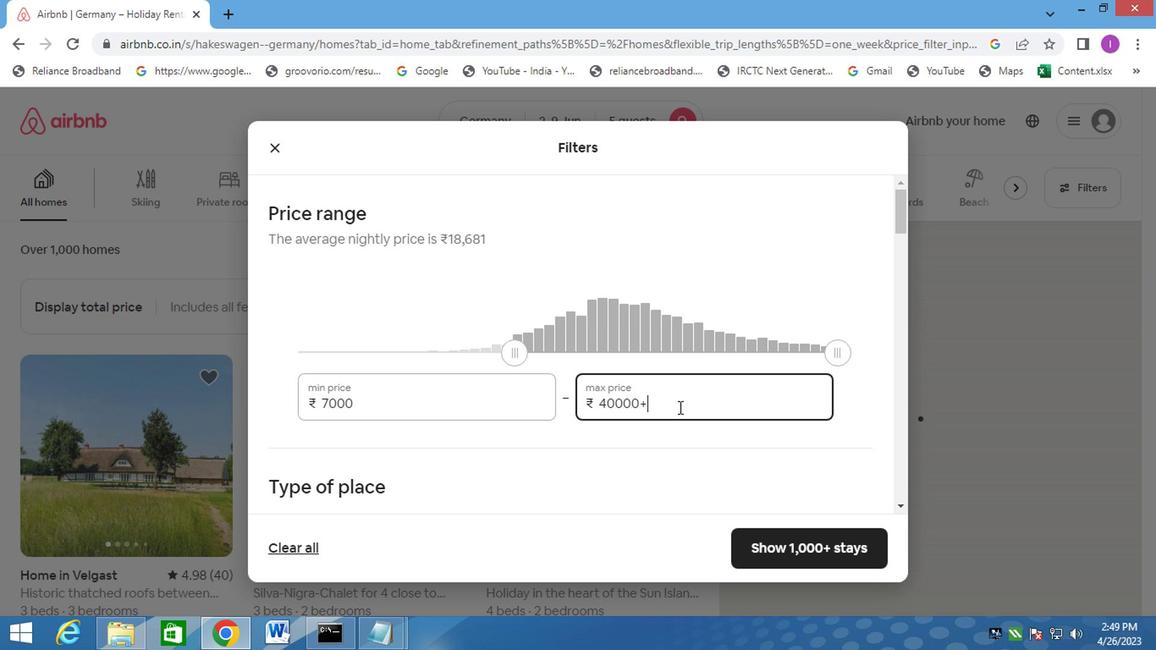 
Action: Mouse pressed left at (660, 404)
Screenshot: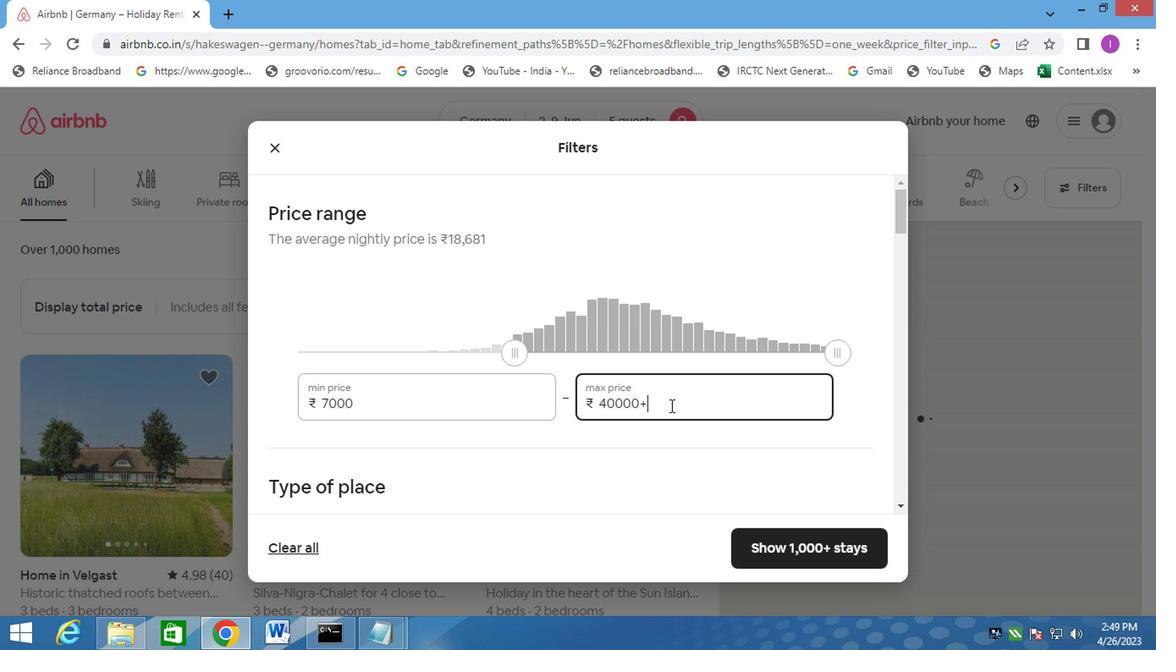
Action: Mouse moved to (567, 403)
Screenshot: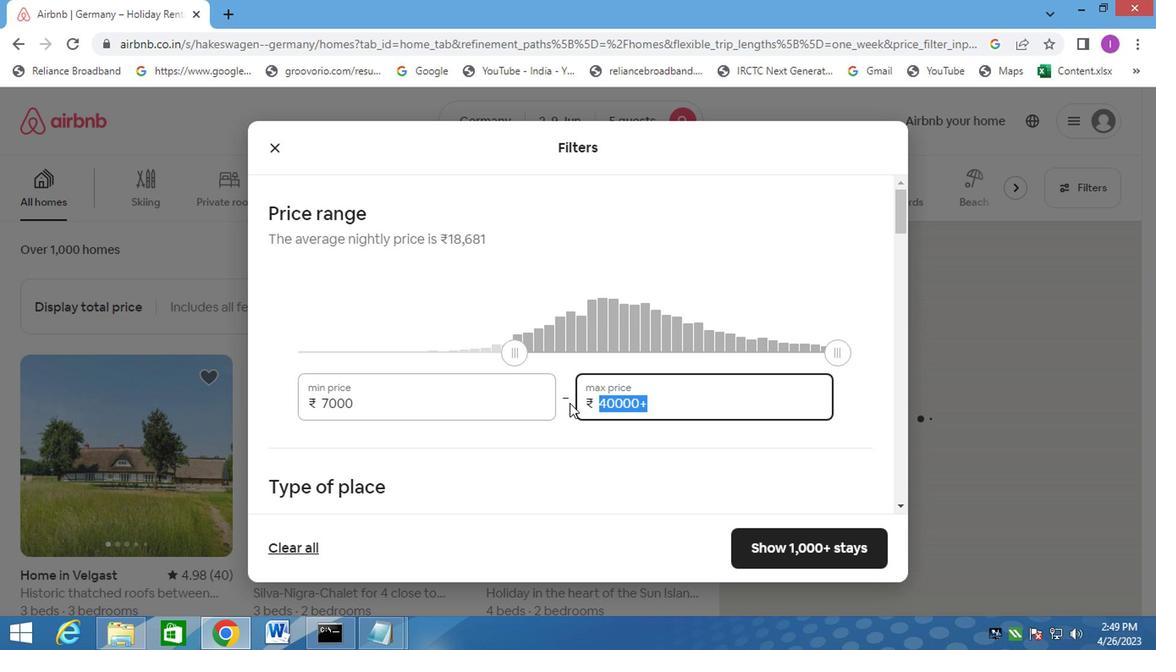 
Action: Key pressed 13000
Screenshot: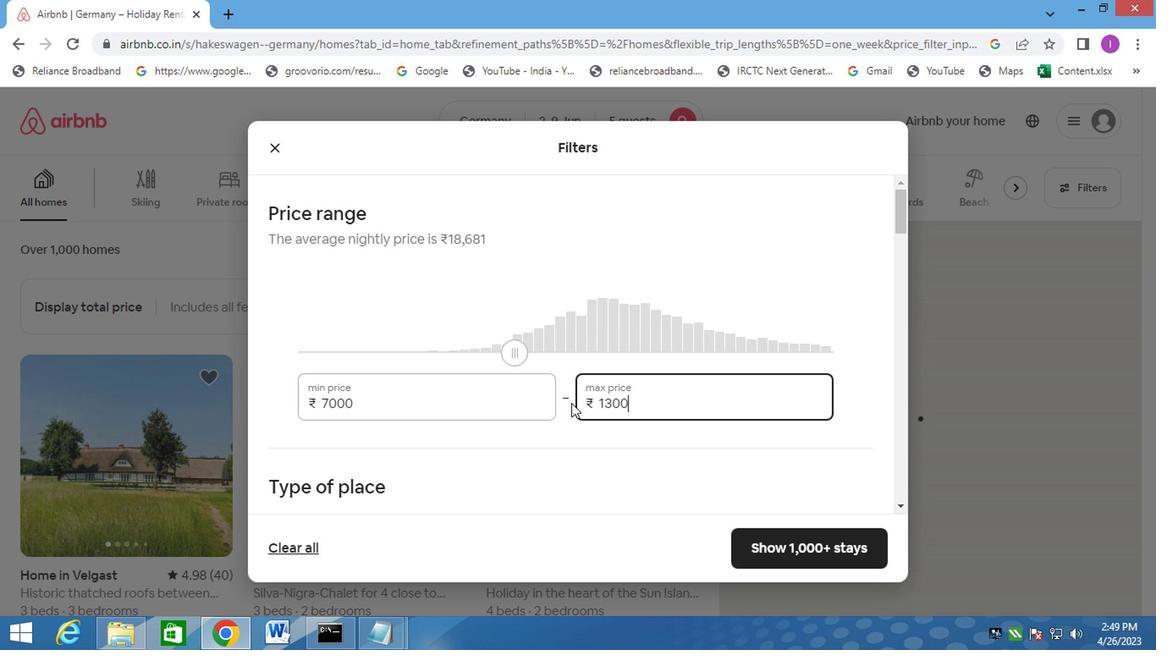 
Action: Mouse moved to (515, 351)
Screenshot: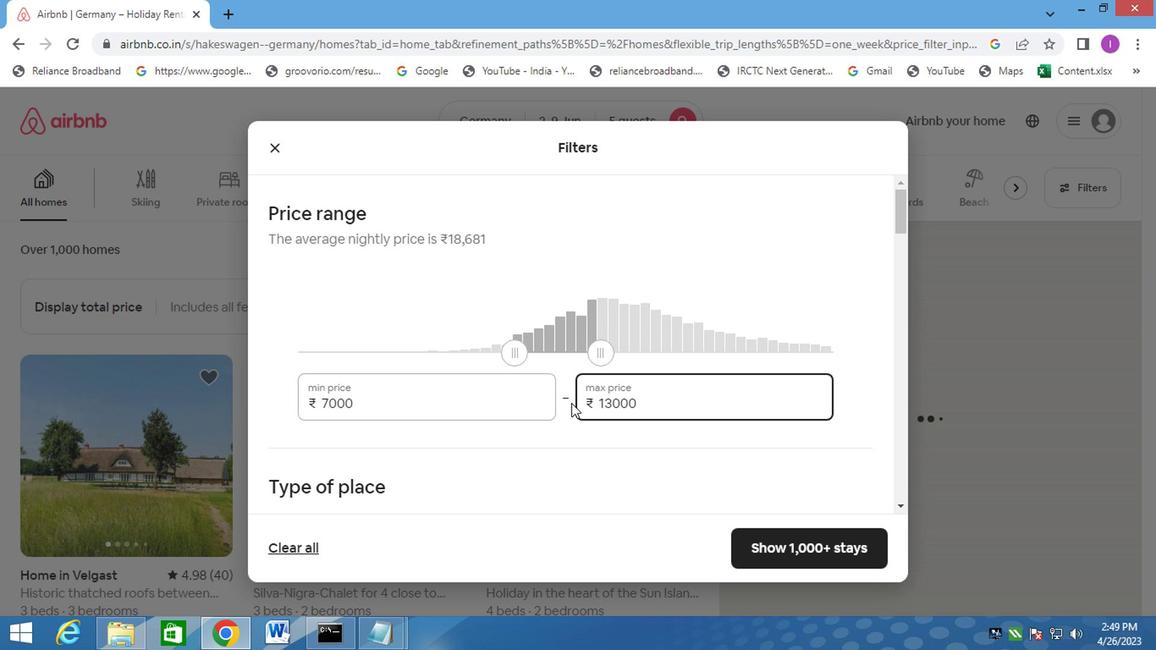 
Action: Mouse scrolled (515, 349) with delta (0, -1)
Screenshot: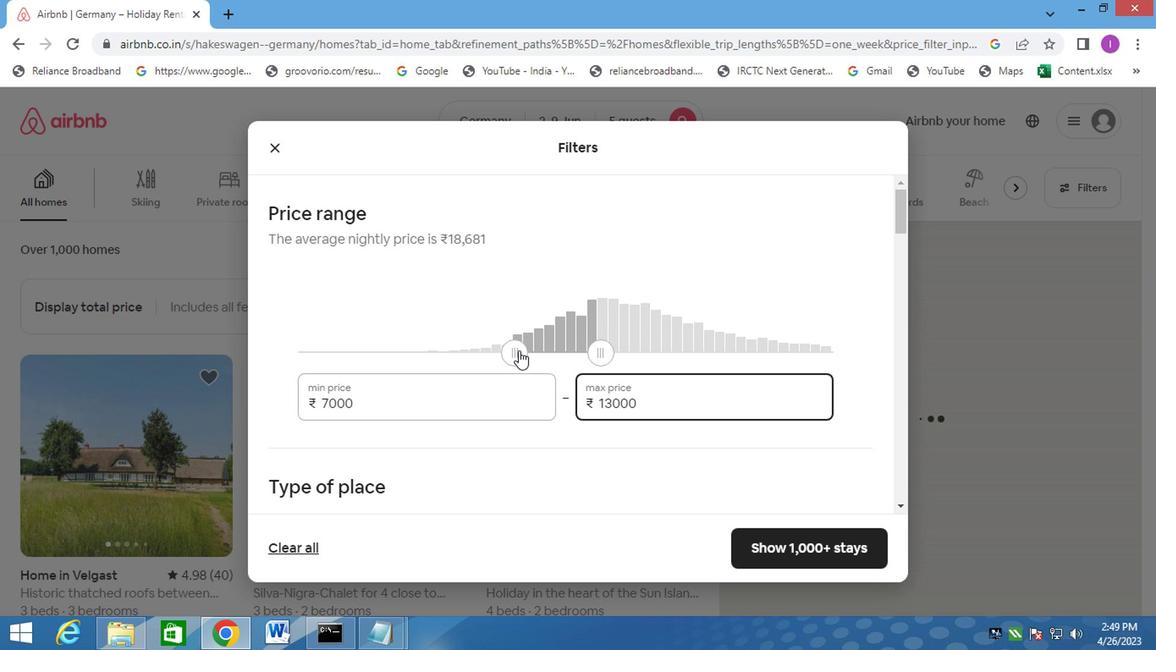 
Action: Mouse moved to (510, 353)
Screenshot: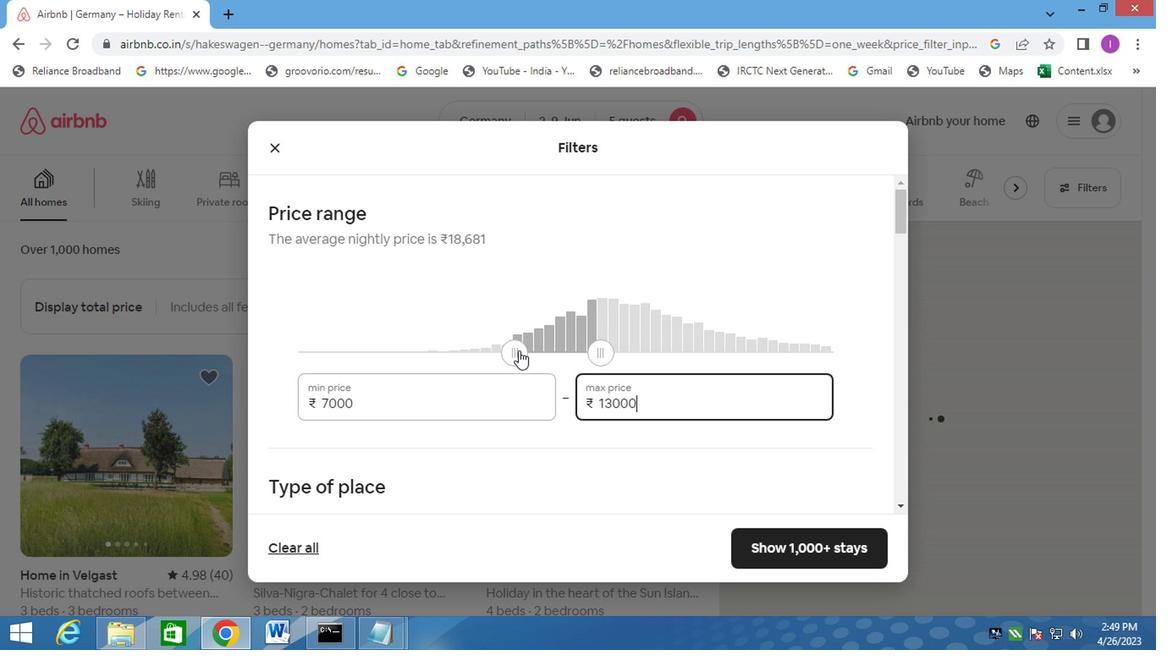 
Action: Mouse scrolled (510, 352) with delta (0, 0)
Screenshot: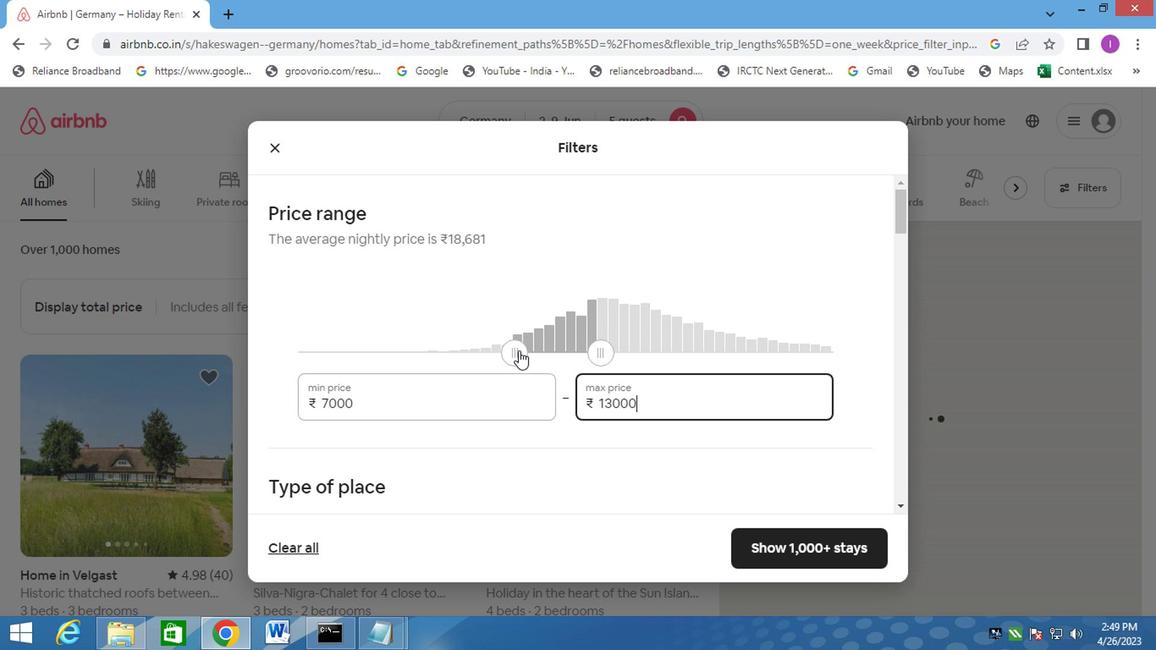 
Action: Mouse moved to (494, 354)
Screenshot: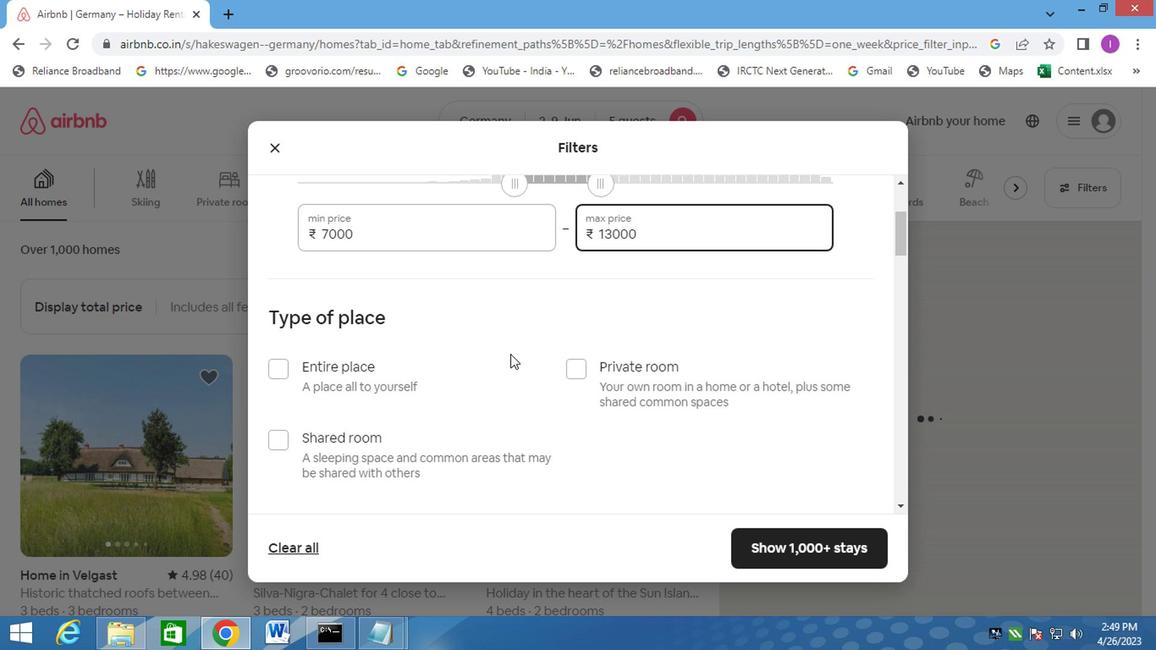 
Action: Mouse scrolled (494, 353) with delta (0, 0)
Screenshot: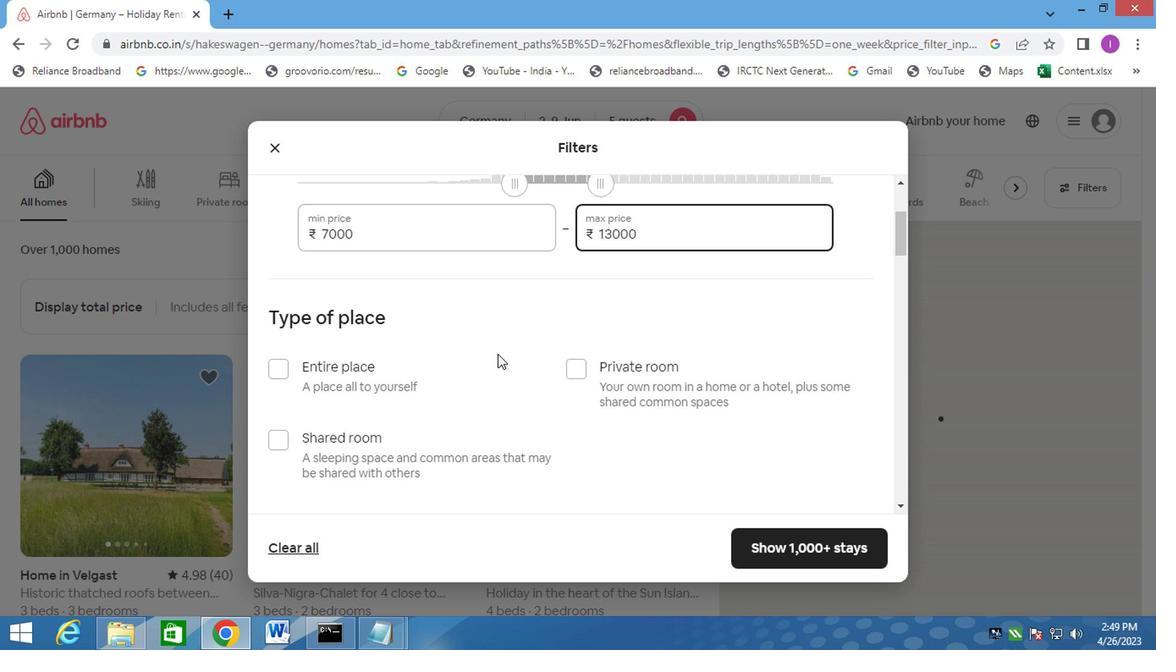 
Action: Mouse moved to (269, 281)
Screenshot: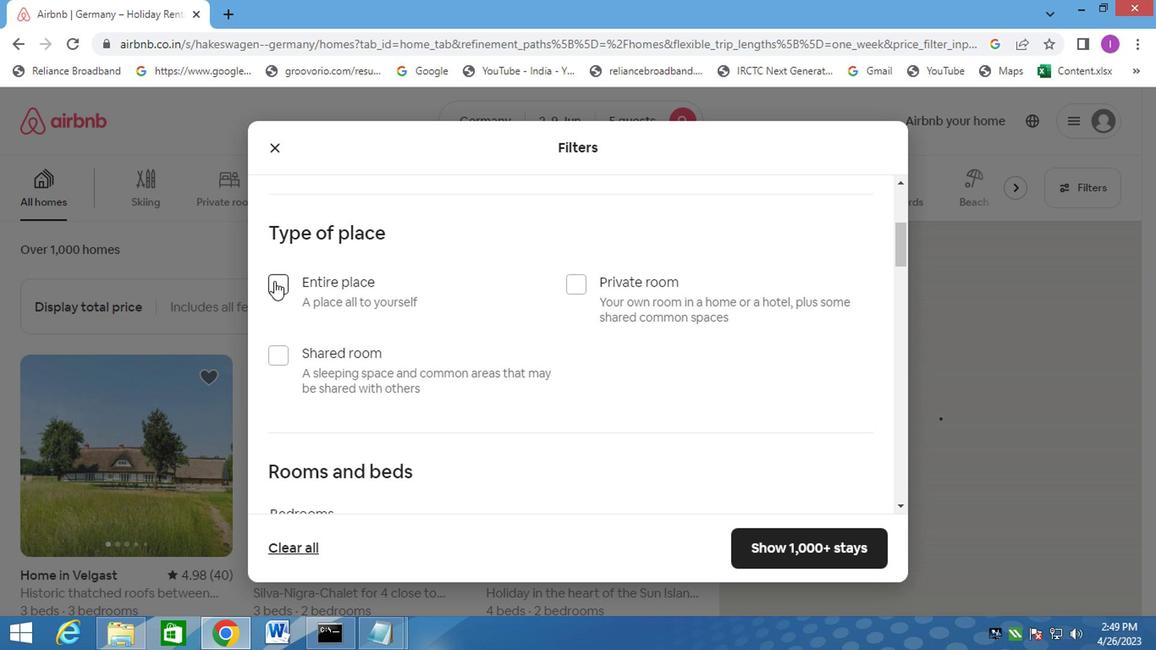 
Action: Mouse pressed left at (269, 281)
Screenshot: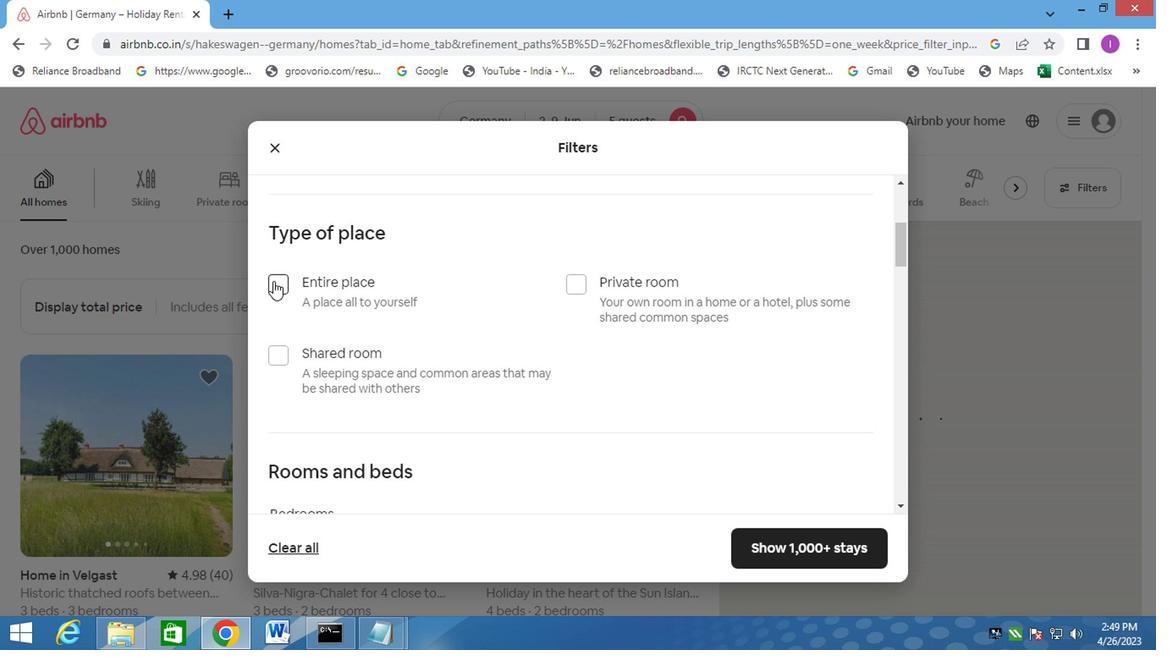 
Action: Mouse moved to (283, 353)
Screenshot: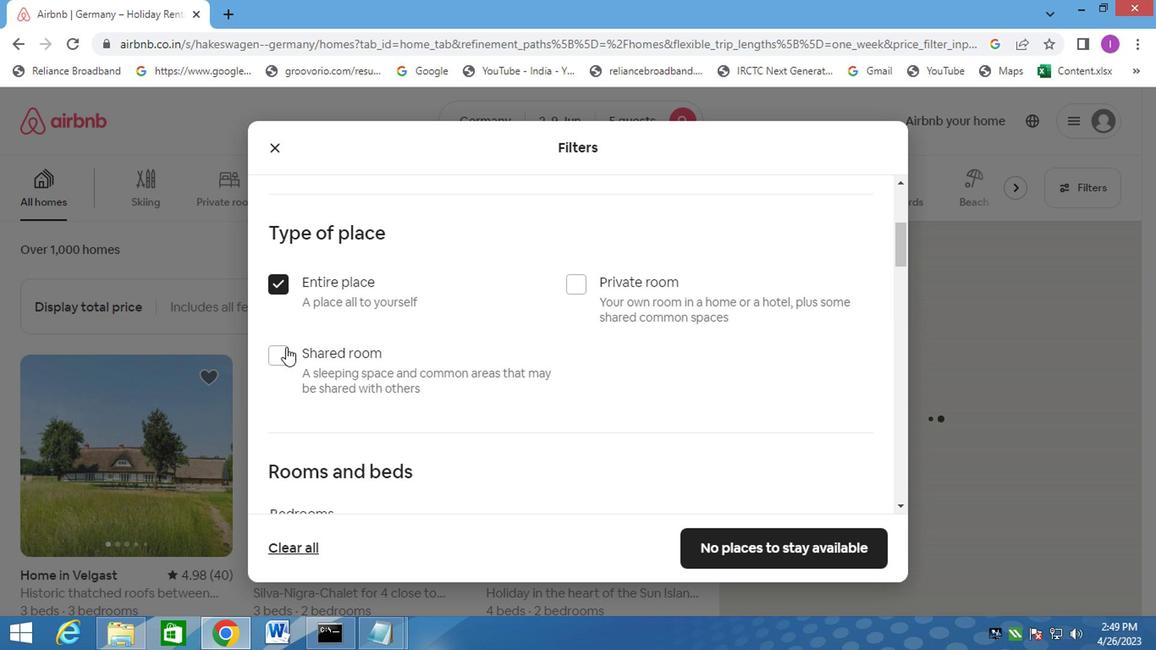 
Action: Mouse pressed left at (283, 353)
Screenshot: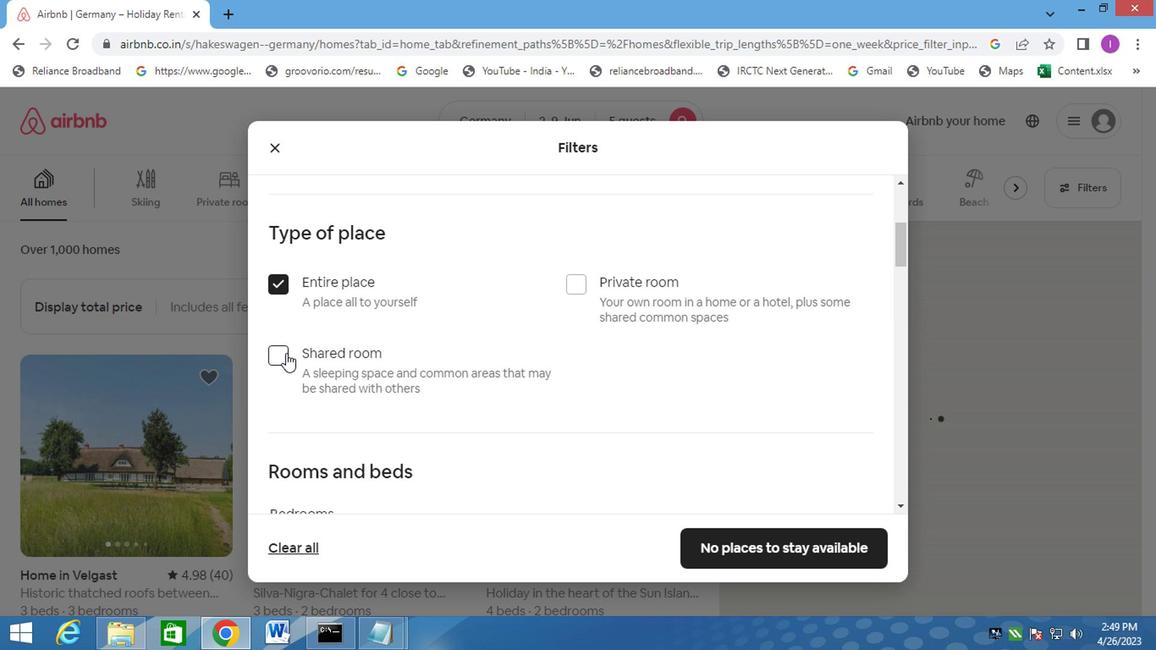 
Action: Mouse moved to (278, 287)
Screenshot: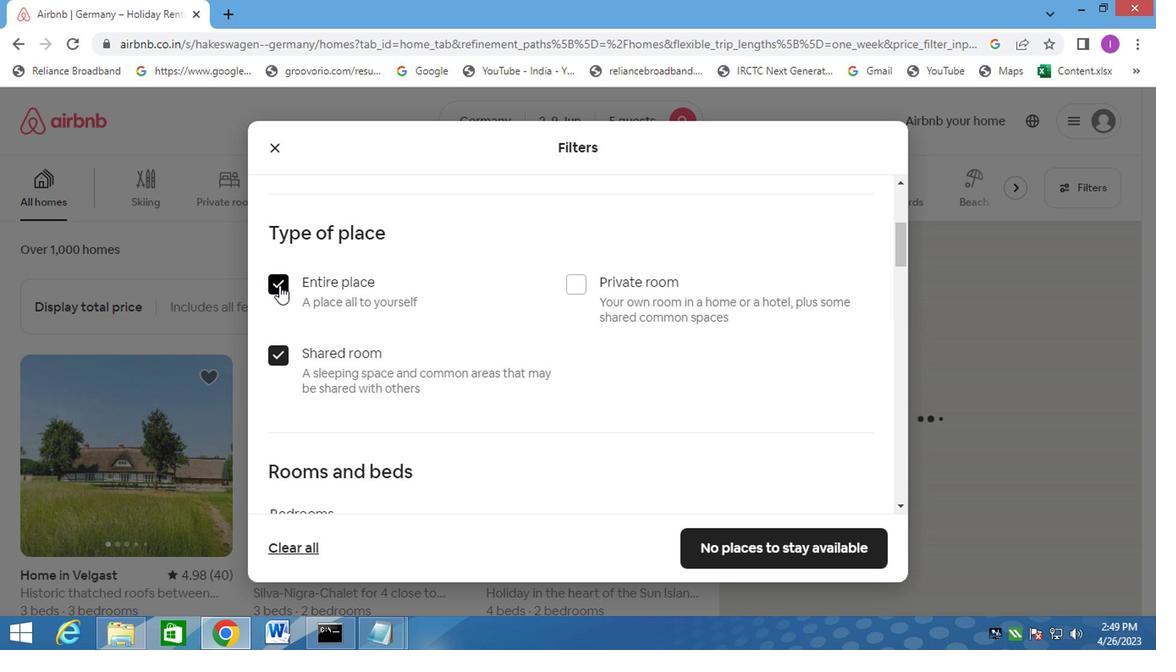 
Action: Mouse pressed left at (278, 287)
Screenshot: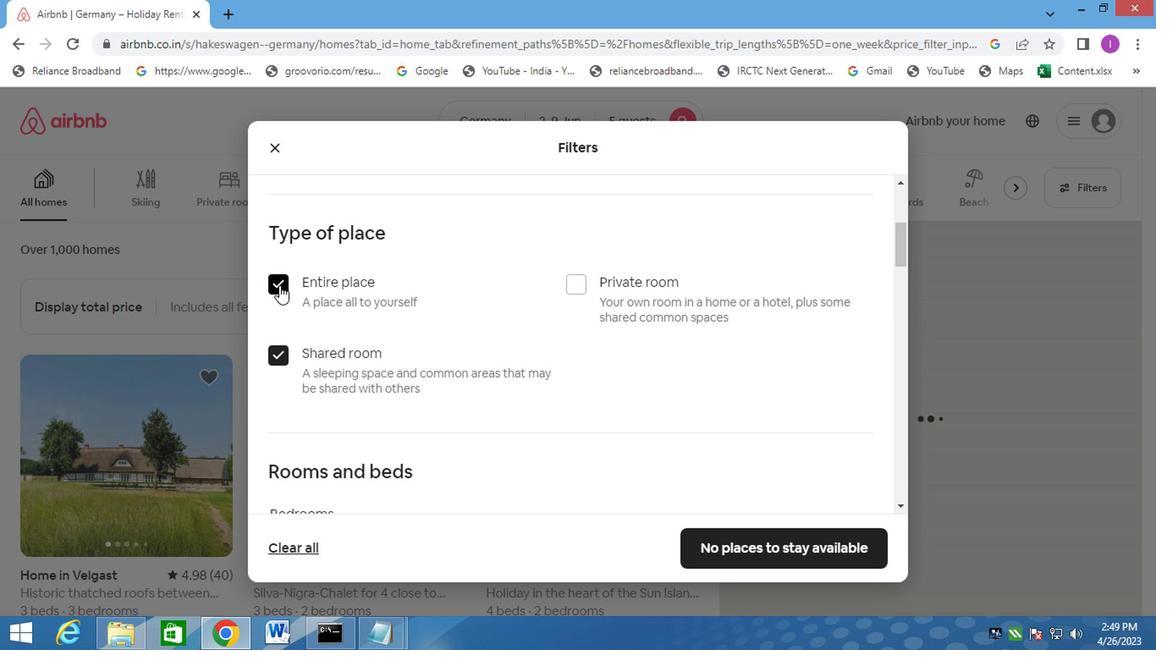 
Action: Mouse moved to (358, 348)
Screenshot: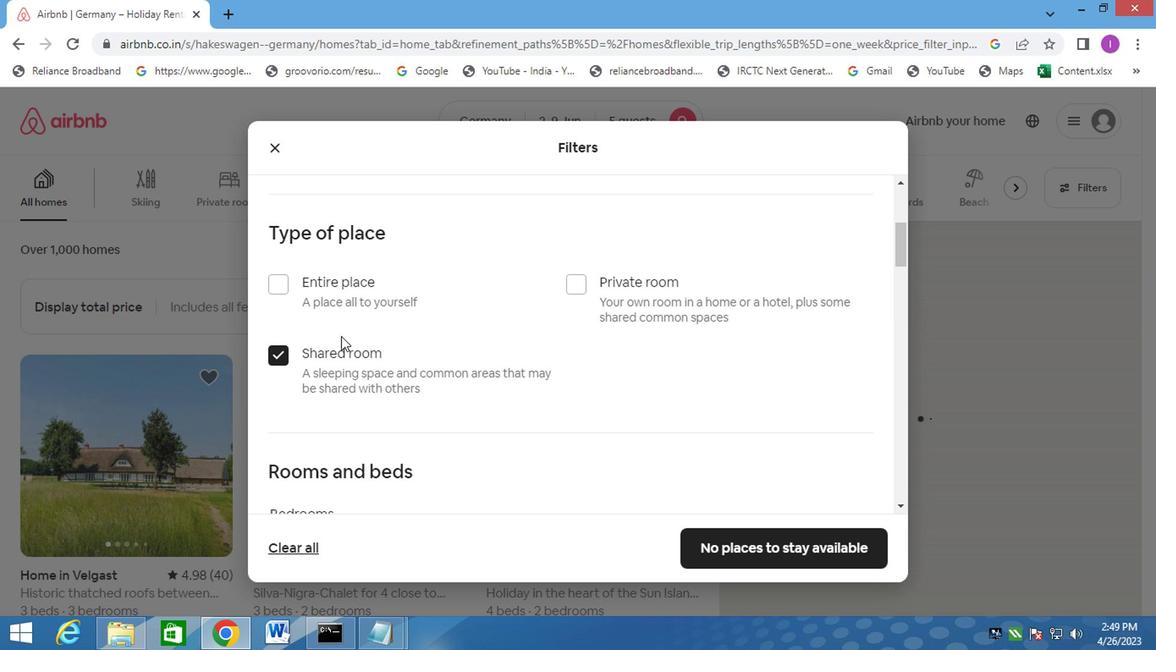 
Action: Mouse scrolled (358, 347) with delta (0, -1)
Screenshot: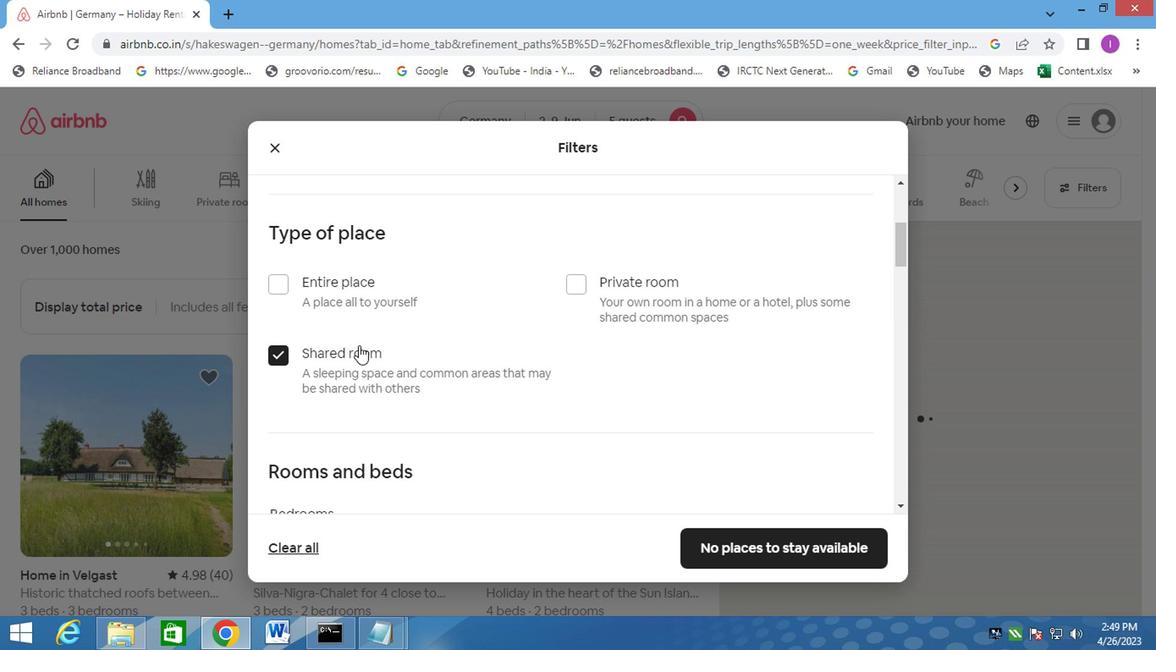 
Action: Mouse moved to (360, 351)
Screenshot: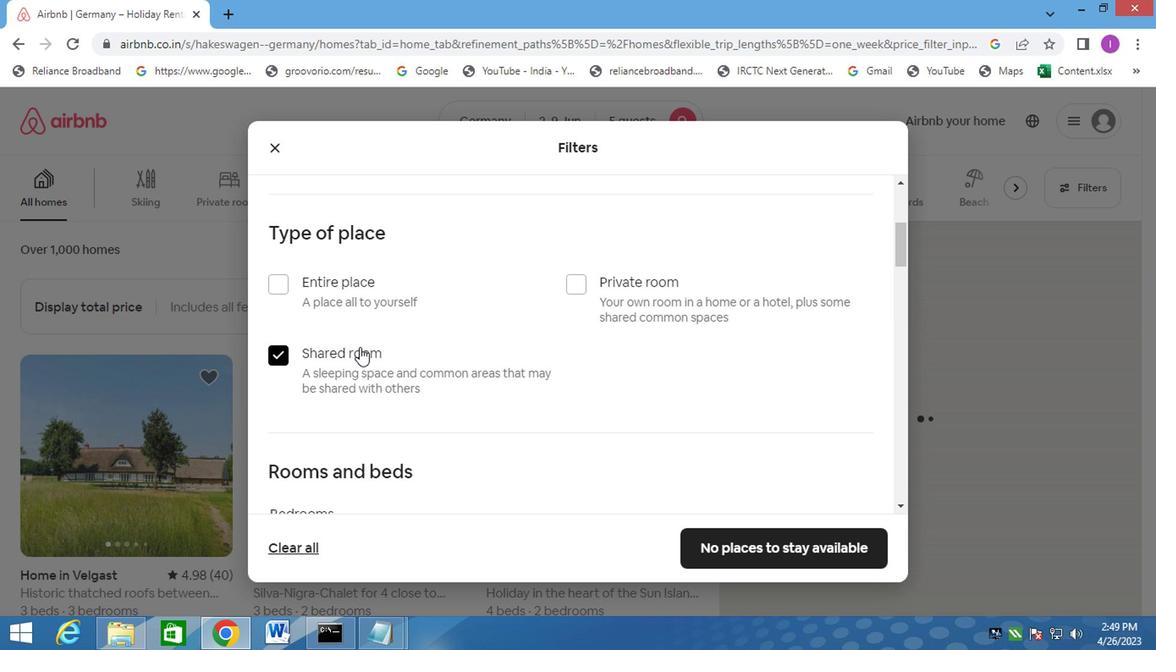
Action: Mouse scrolled (360, 349) with delta (0, -1)
Screenshot: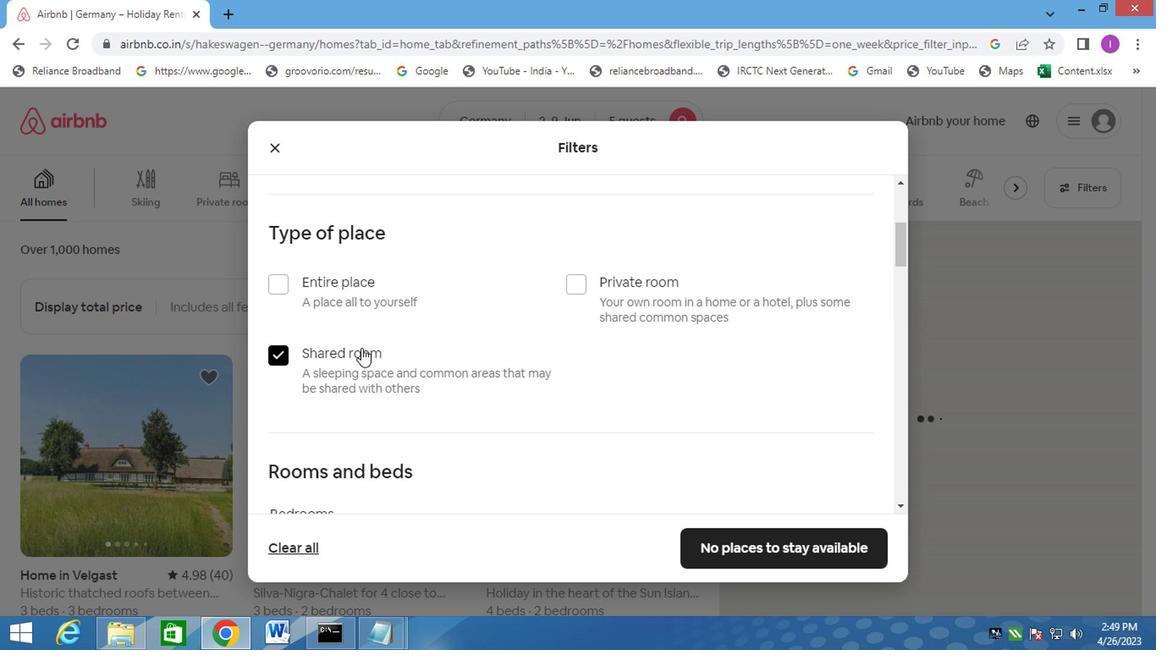 
Action: Mouse moved to (361, 352)
Screenshot: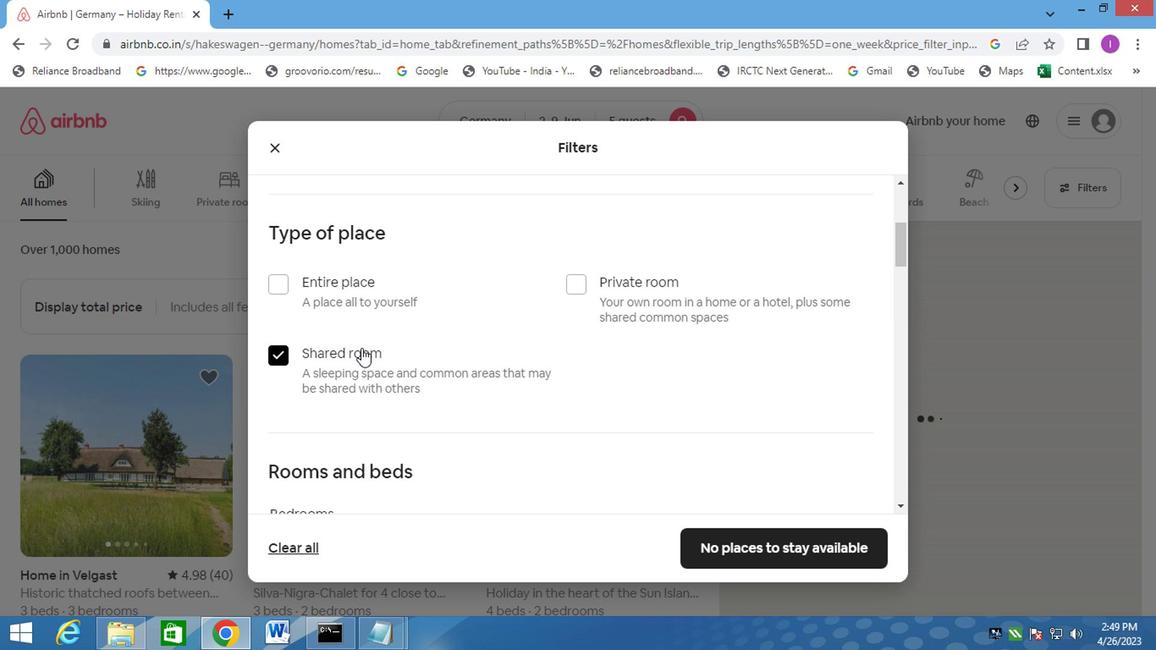
Action: Mouse scrolled (361, 351) with delta (0, -1)
Screenshot: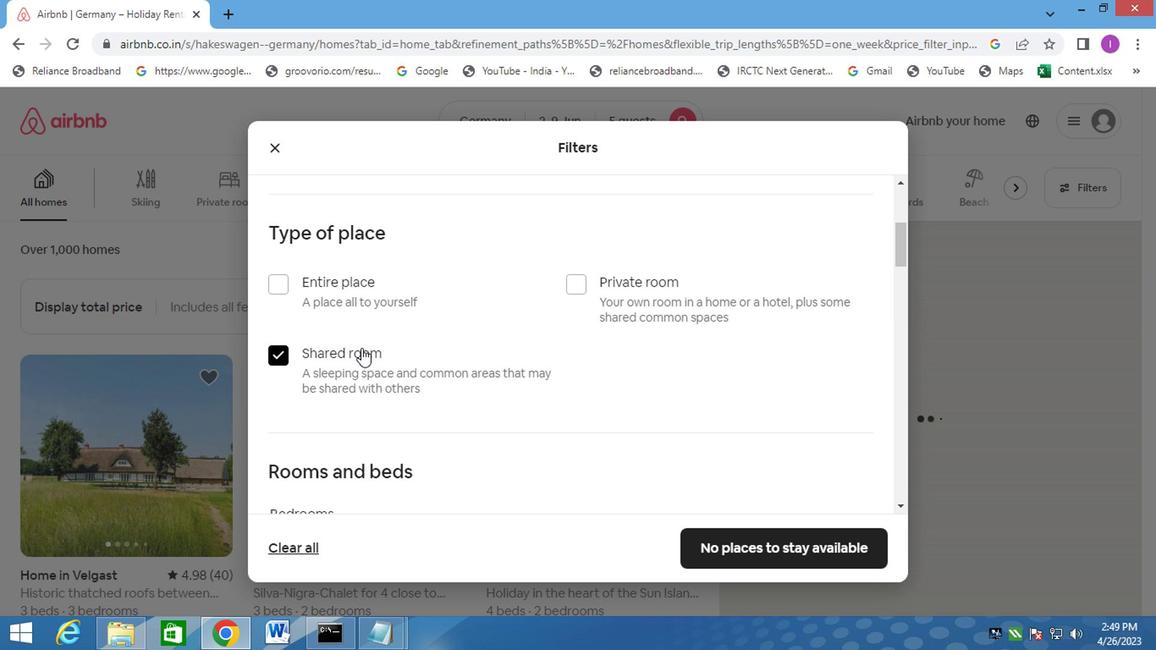 
Action: Mouse moved to (381, 361)
Screenshot: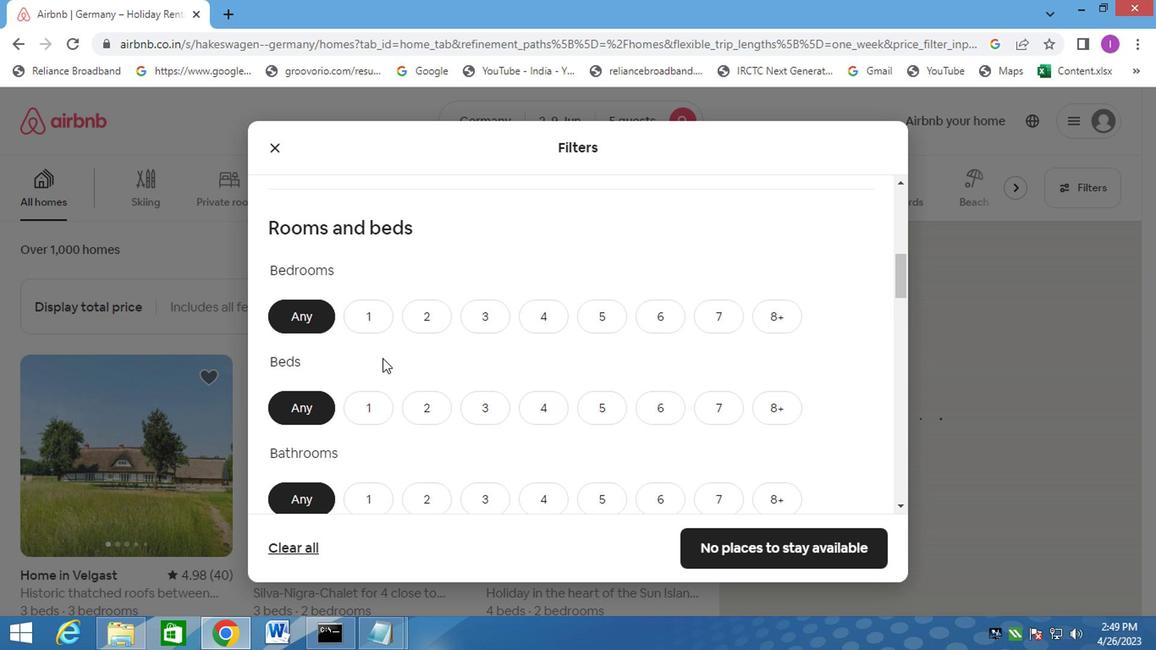 
Action: Mouse scrolled (381, 360) with delta (0, -1)
Screenshot: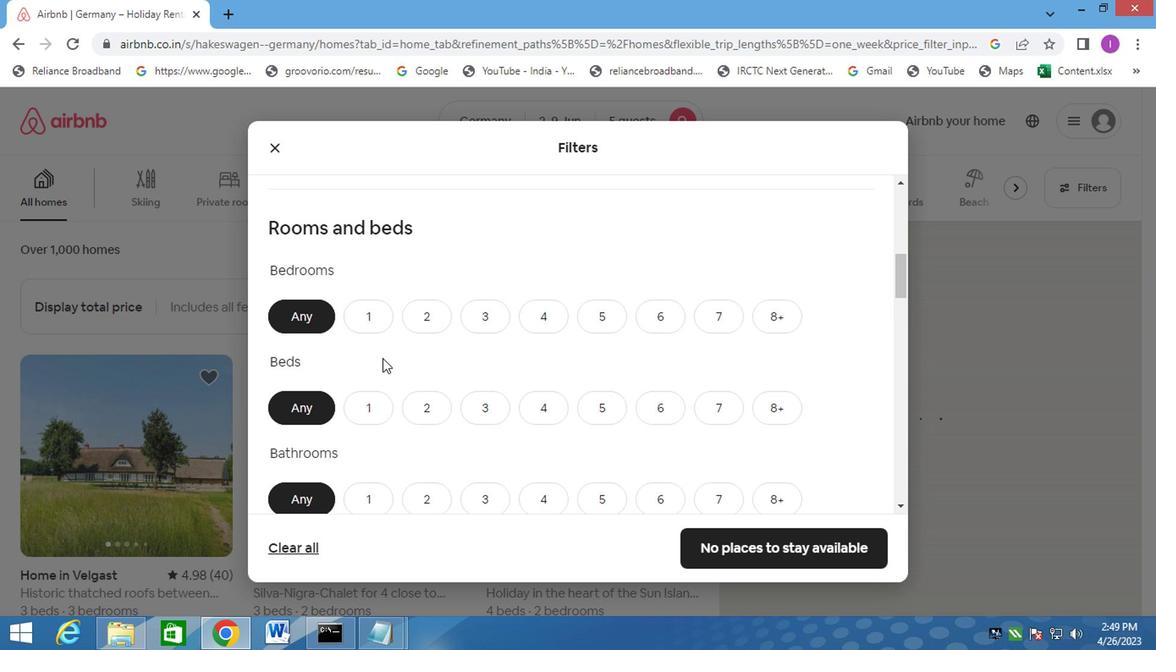 
Action: Mouse moved to (381, 361)
Screenshot: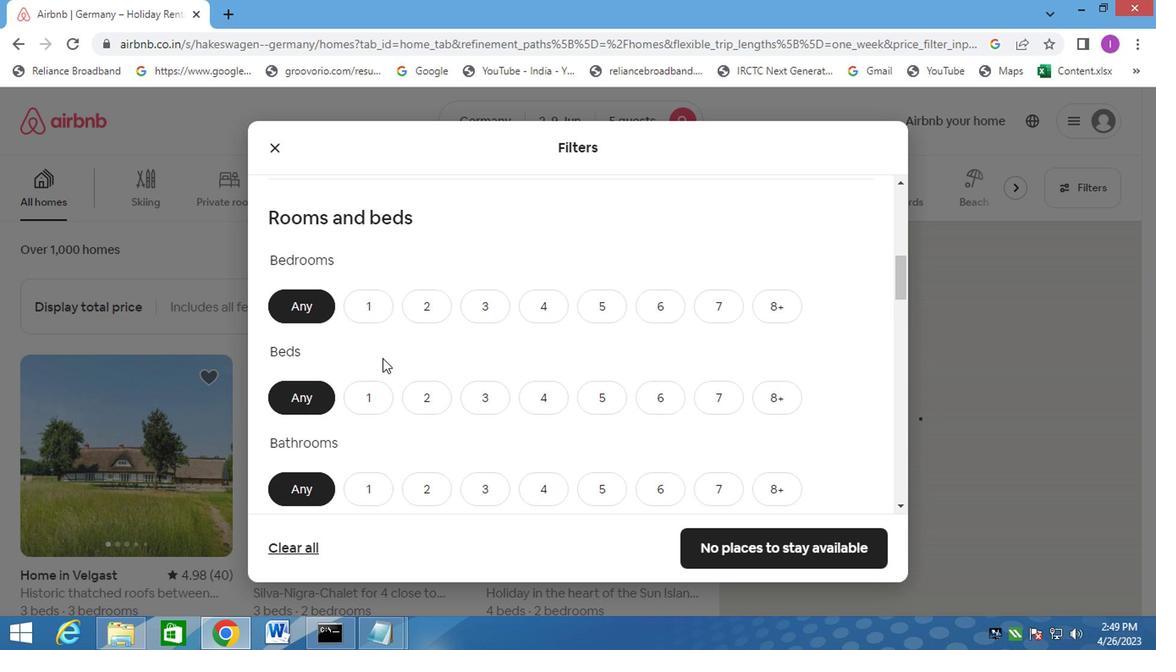 
Action: Mouse scrolled (381, 361) with delta (0, 0)
Screenshot: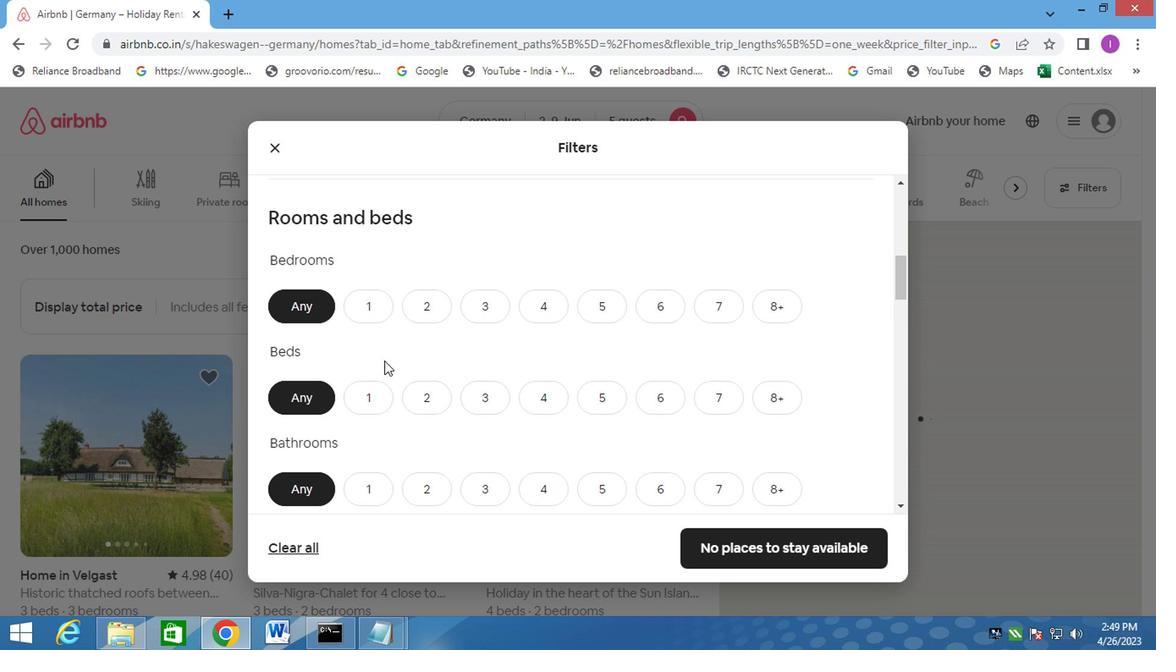 
Action: Mouse moved to (385, 363)
Screenshot: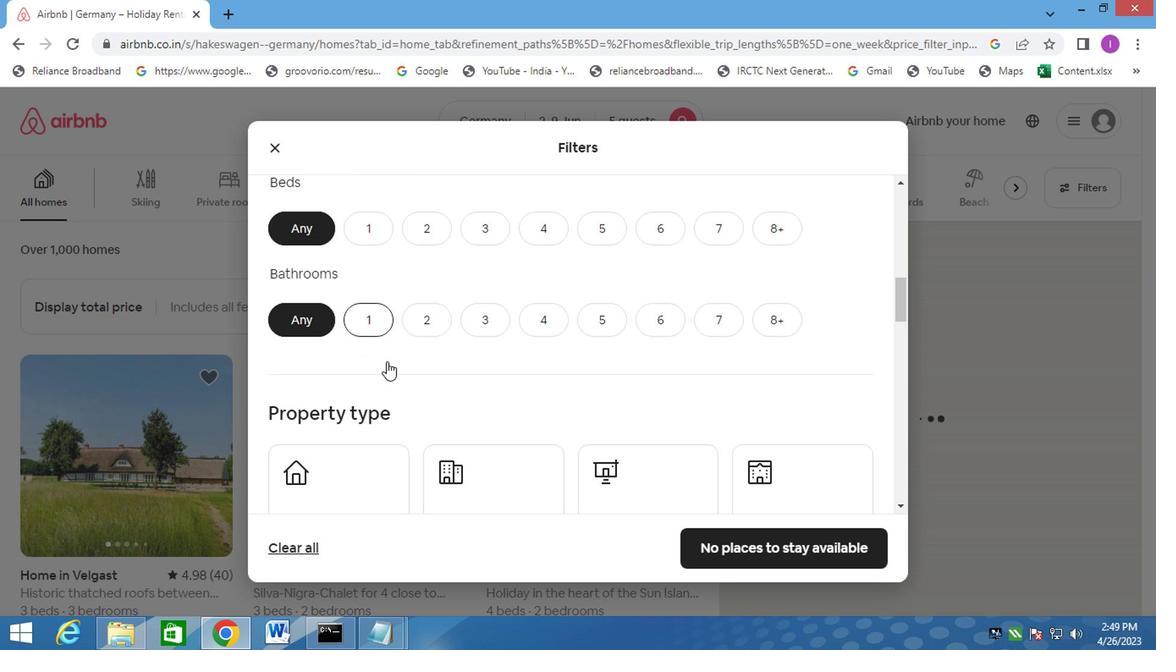 
Action: Mouse scrolled (385, 362) with delta (0, -1)
Screenshot: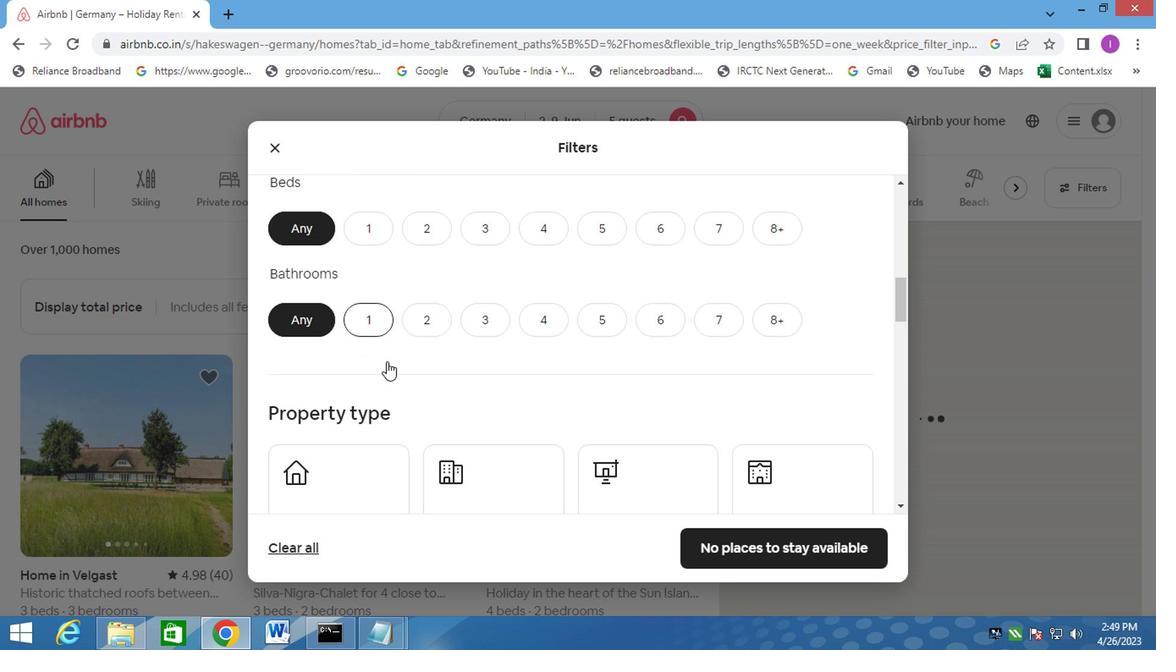 
Action: Mouse moved to (395, 323)
Screenshot: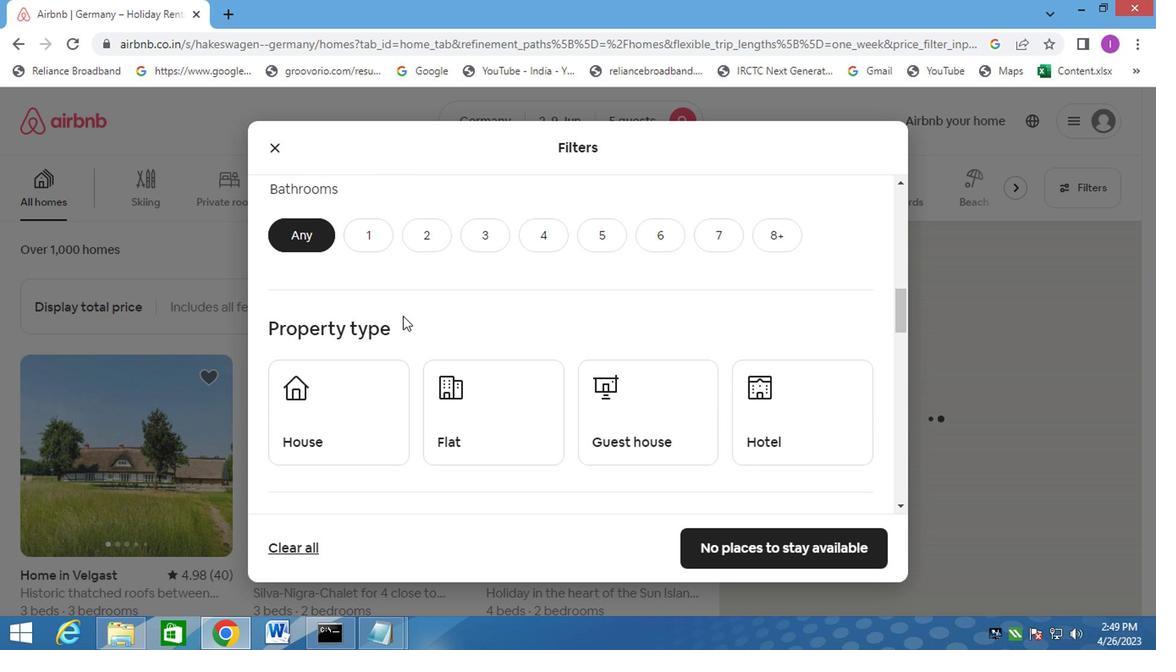 
Action: Mouse scrolled (395, 324) with delta (0, 0)
Screenshot: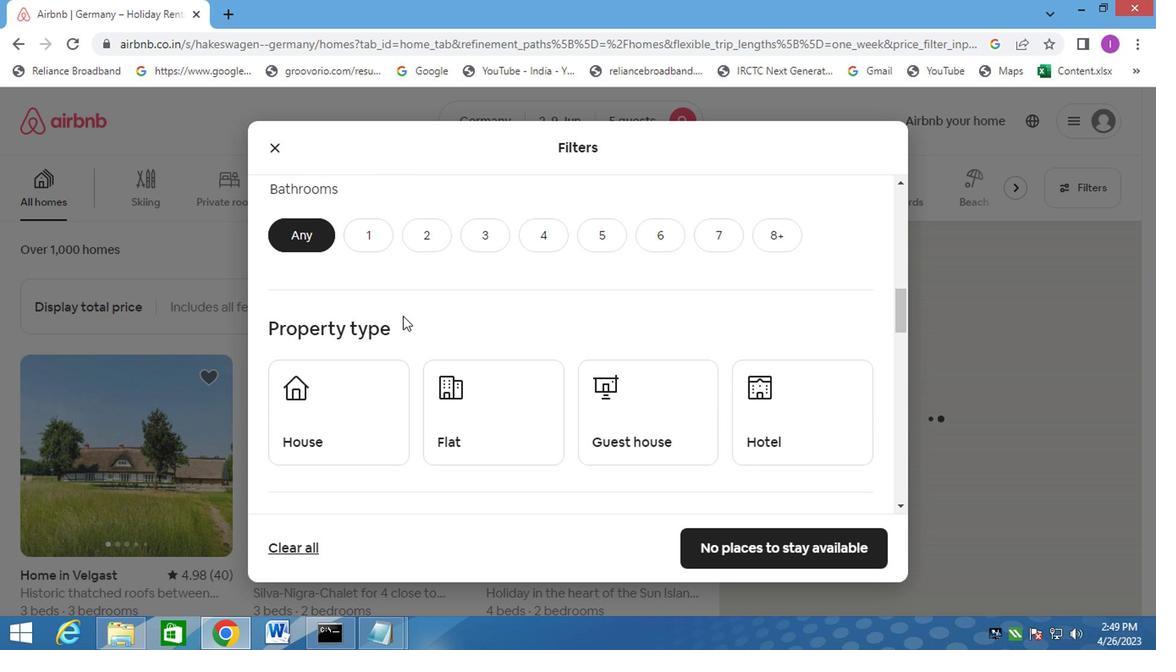 
Action: Mouse scrolled (395, 324) with delta (0, 0)
Screenshot: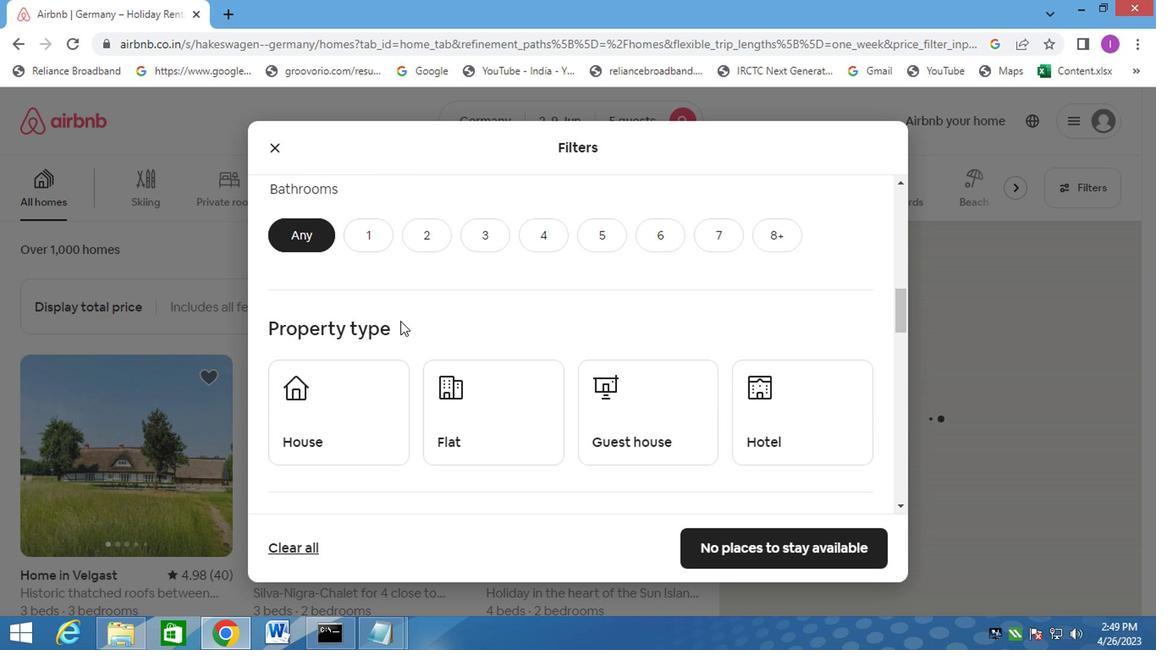 
Action: Mouse moved to (419, 224)
Screenshot: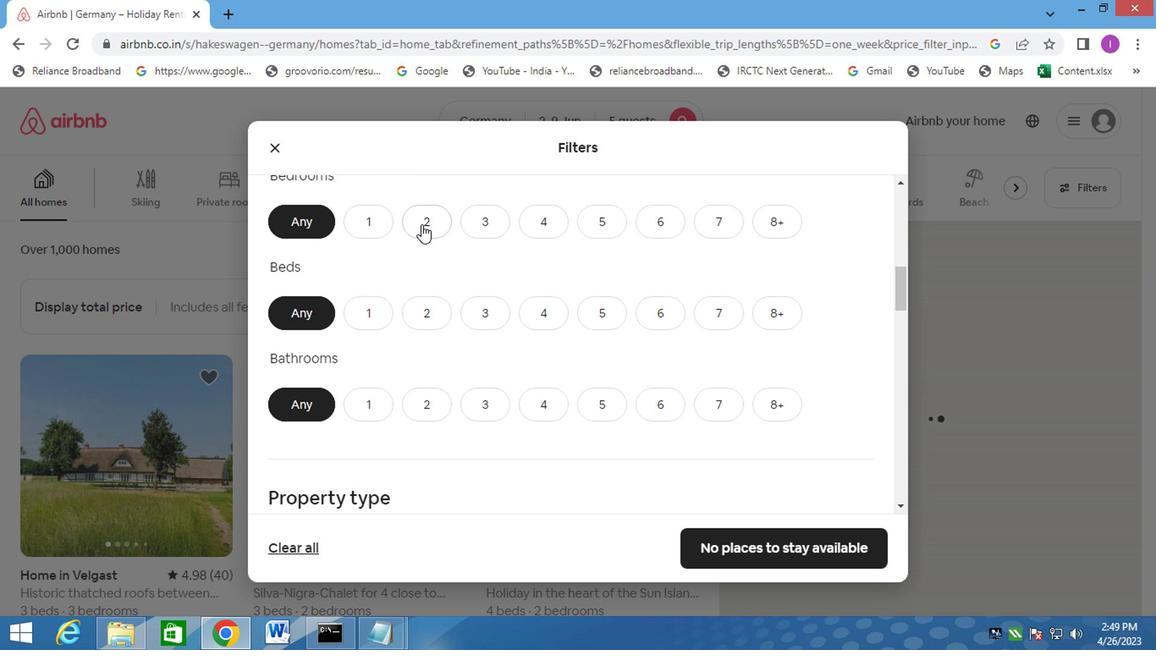 
Action: Mouse pressed left at (419, 224)
Screenshot: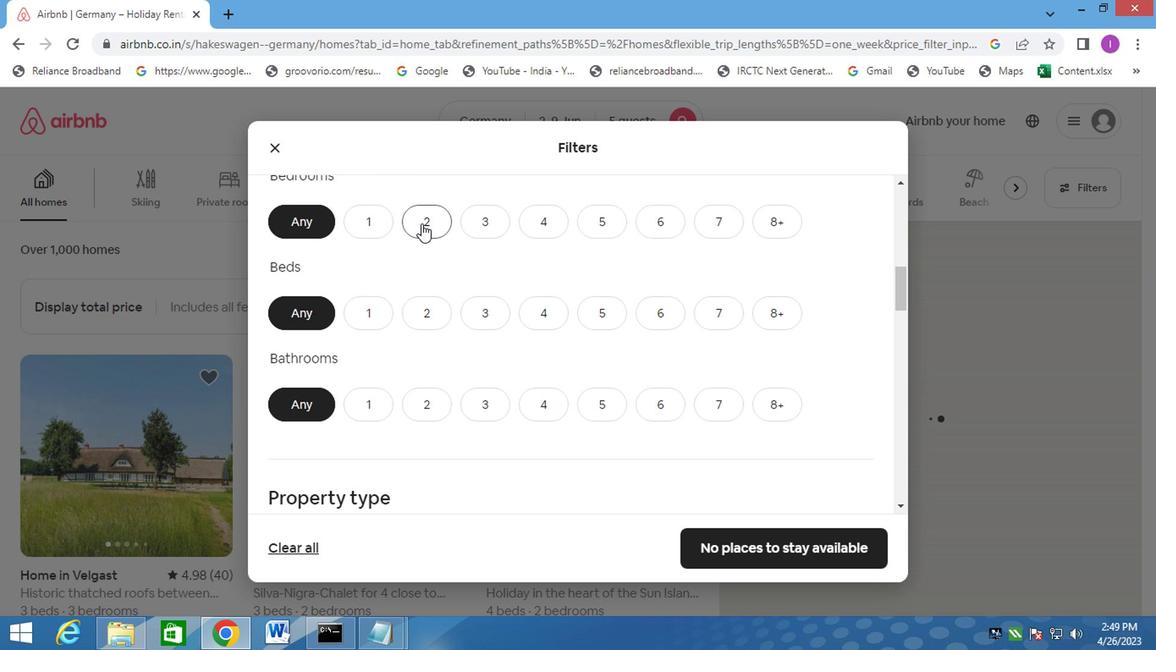 
Action: Mouse moved to (431, 307)
Screenshot: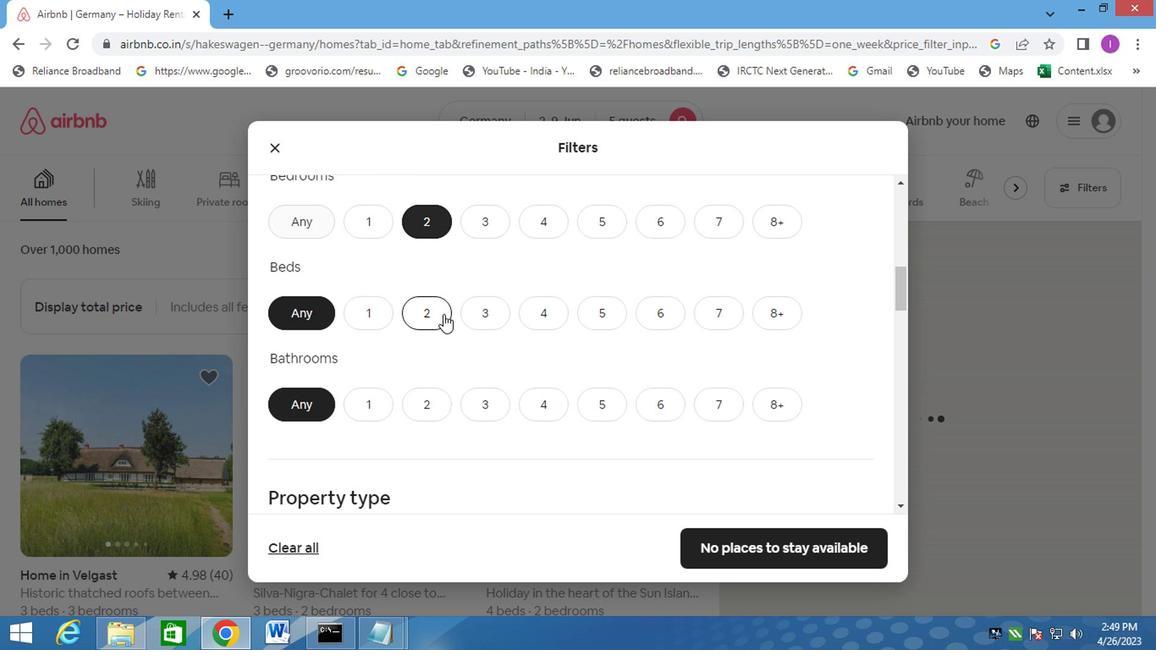 
Action: Mouse pressed left at (431, 307)
Screenshot: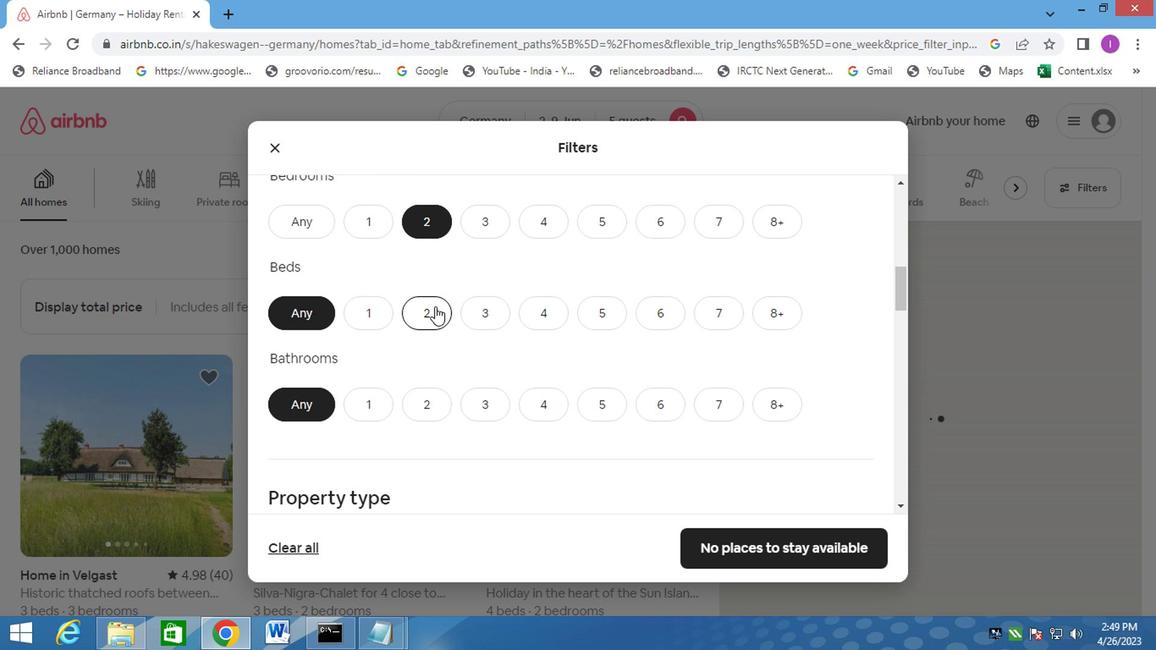 
Action: Mouse moved to (404, 407)
Screenshot: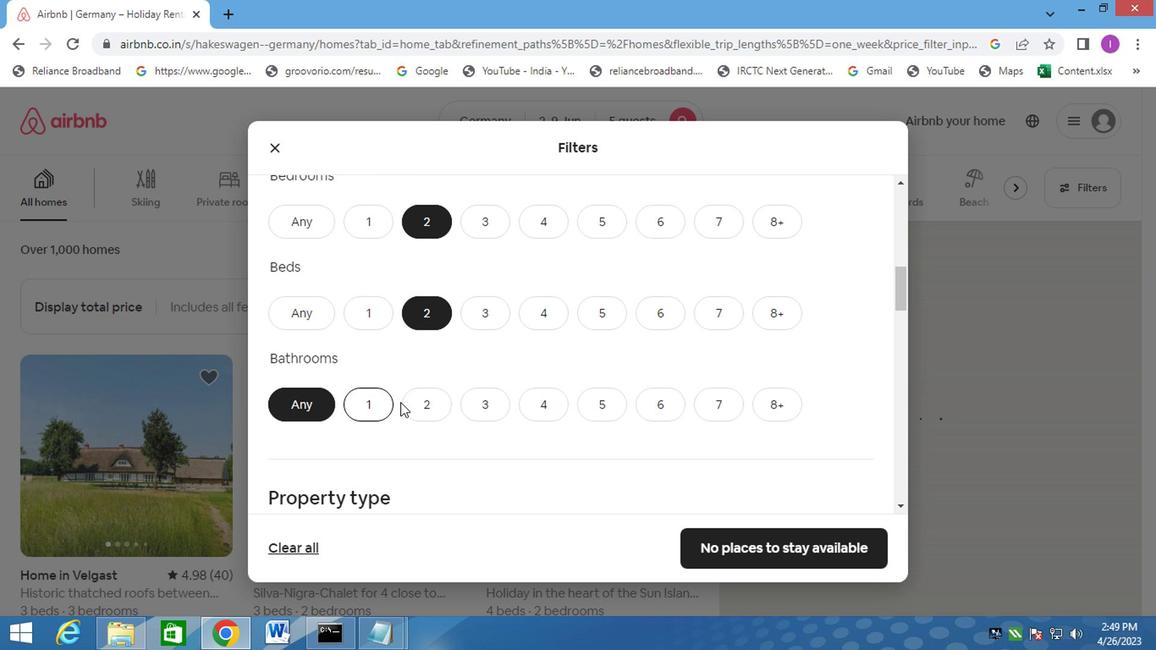 
Action: Mouse pressed left at (404, 407)
Screenshot: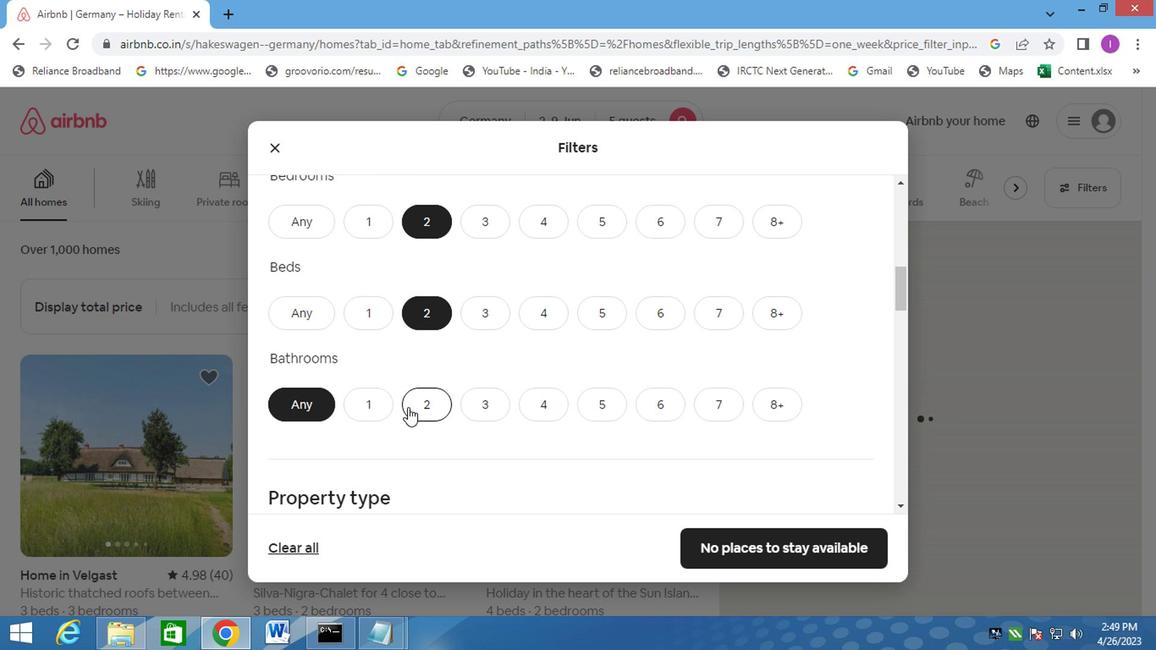 
Action: Mouse moved to (589, 313)
Screenshot: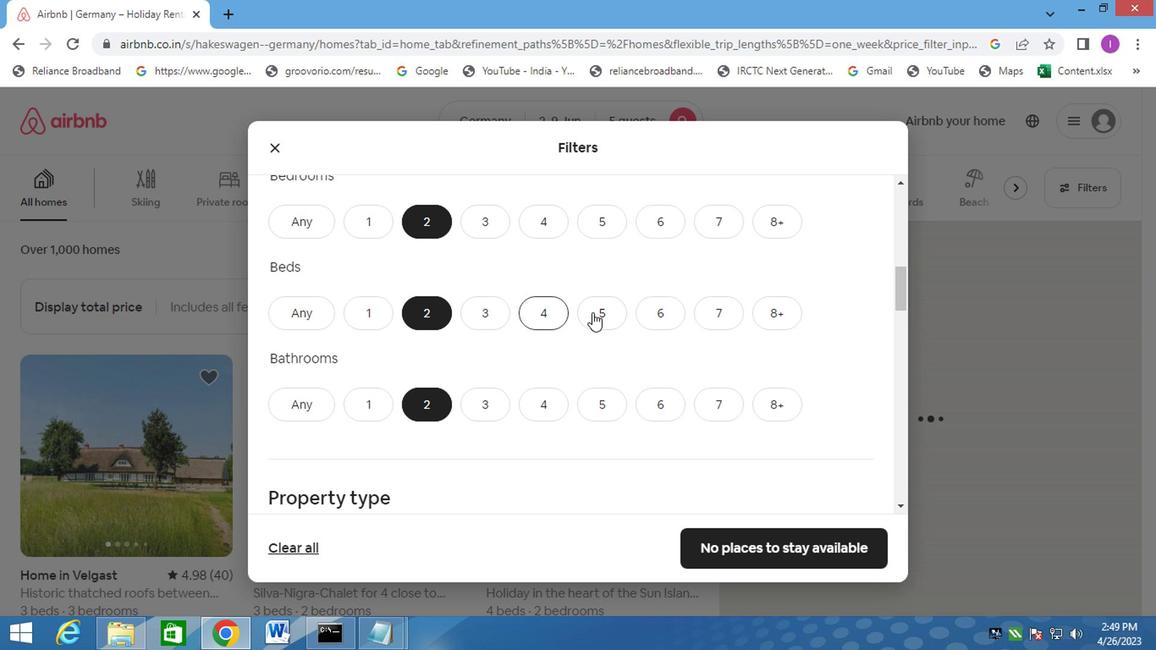 
Action: Mouse pressed left at (589, 313)
Screenshot: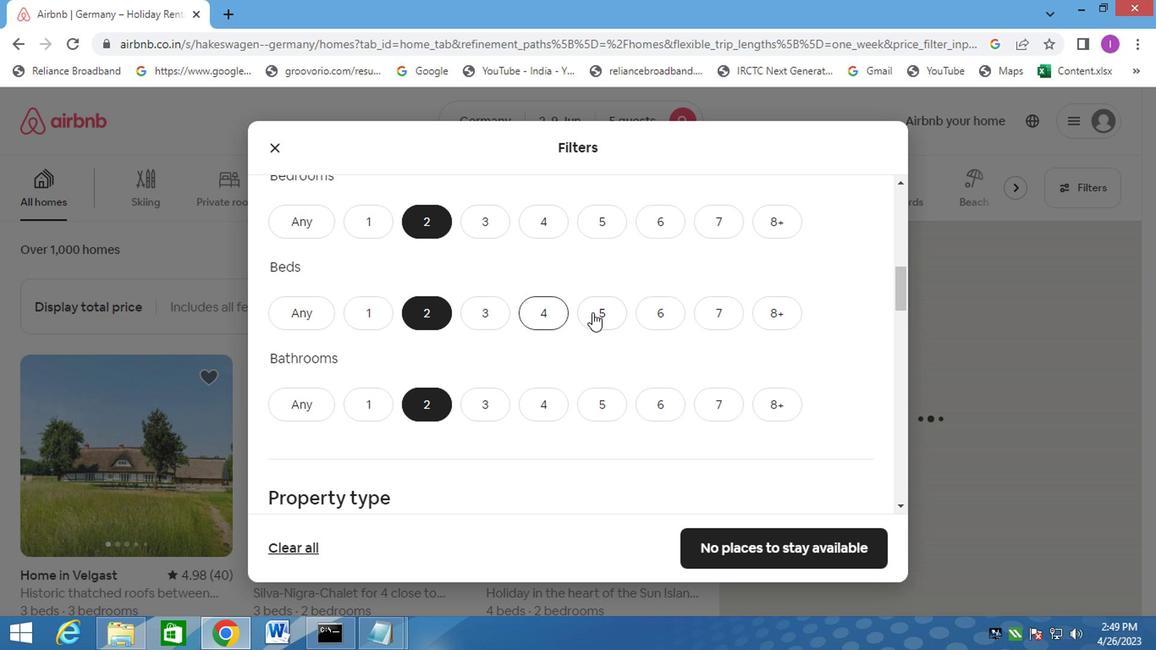 
Action: Mouse moved to (616, 307)
Screenshot: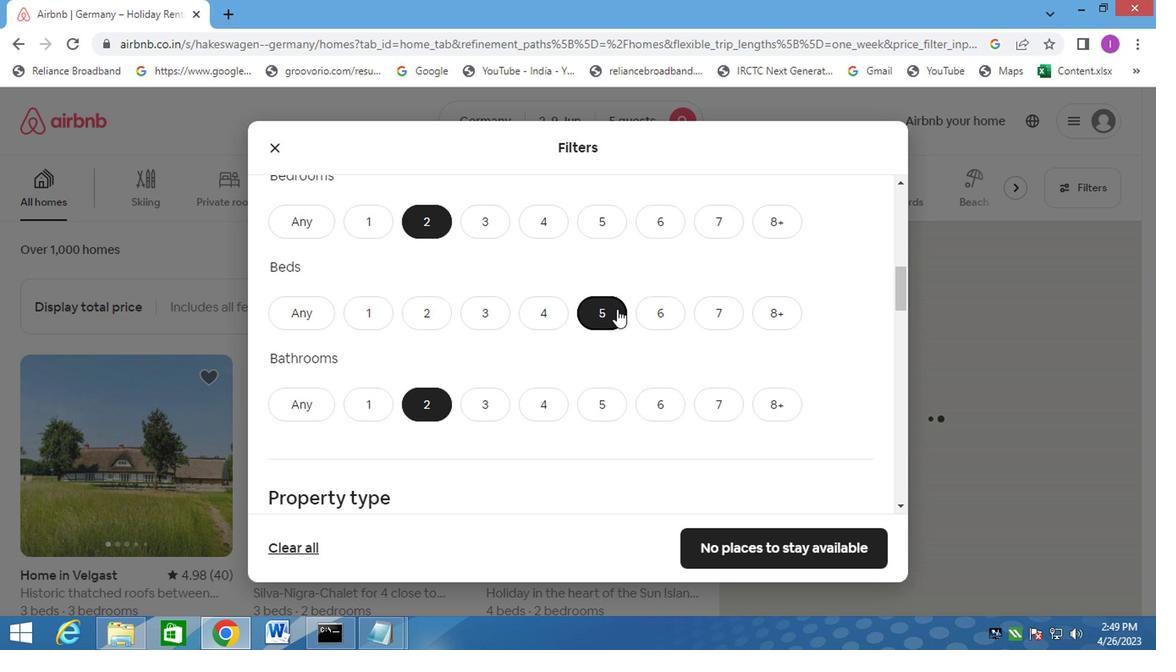 
Action: Mouse scrolled (616, 306) with delta (0, 0)
Screenshot: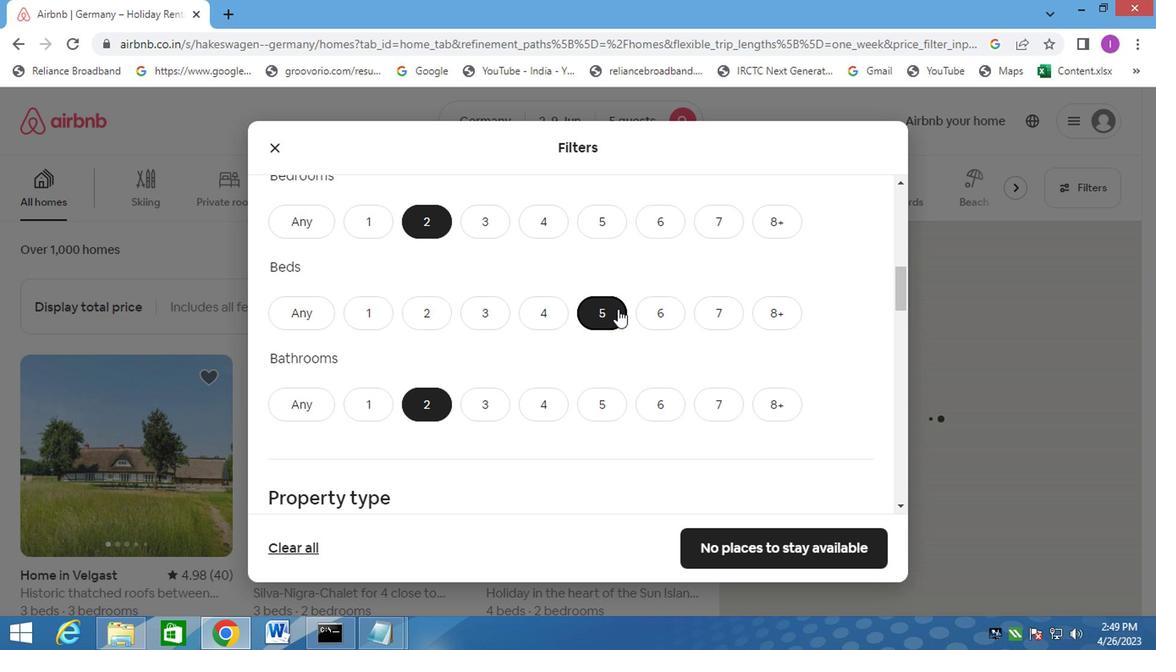 
Action: Mouse moved to (617, 307)
Screenshot: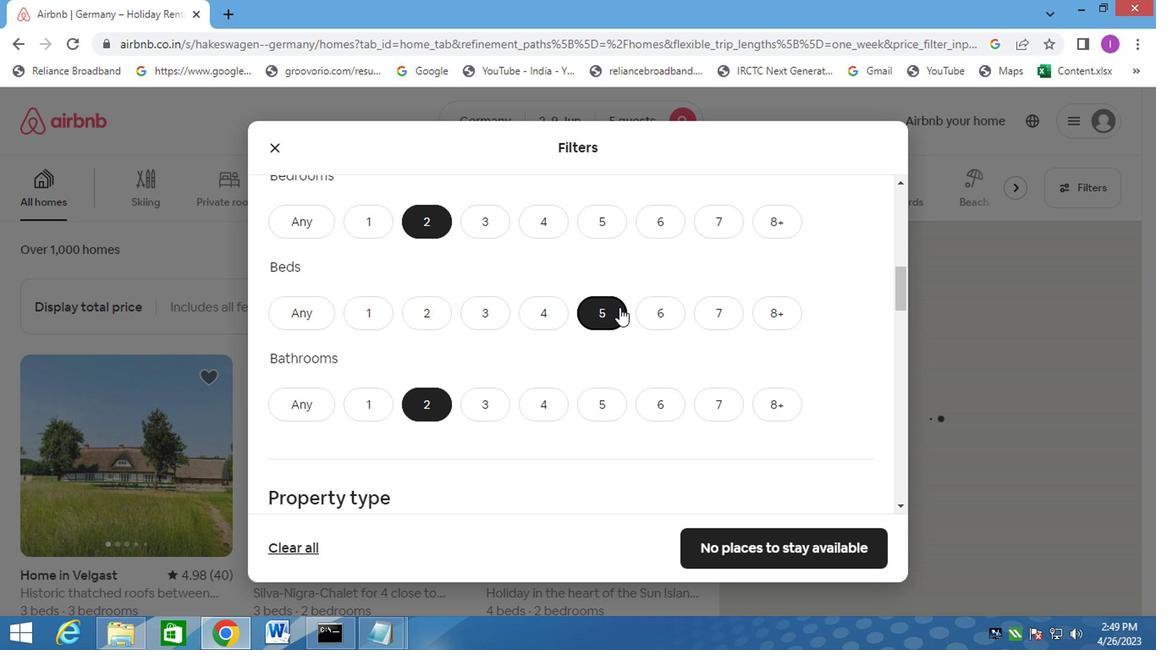 
Action: Mouse scrolled (617, 306) with delta (0, 0)
Screenshot: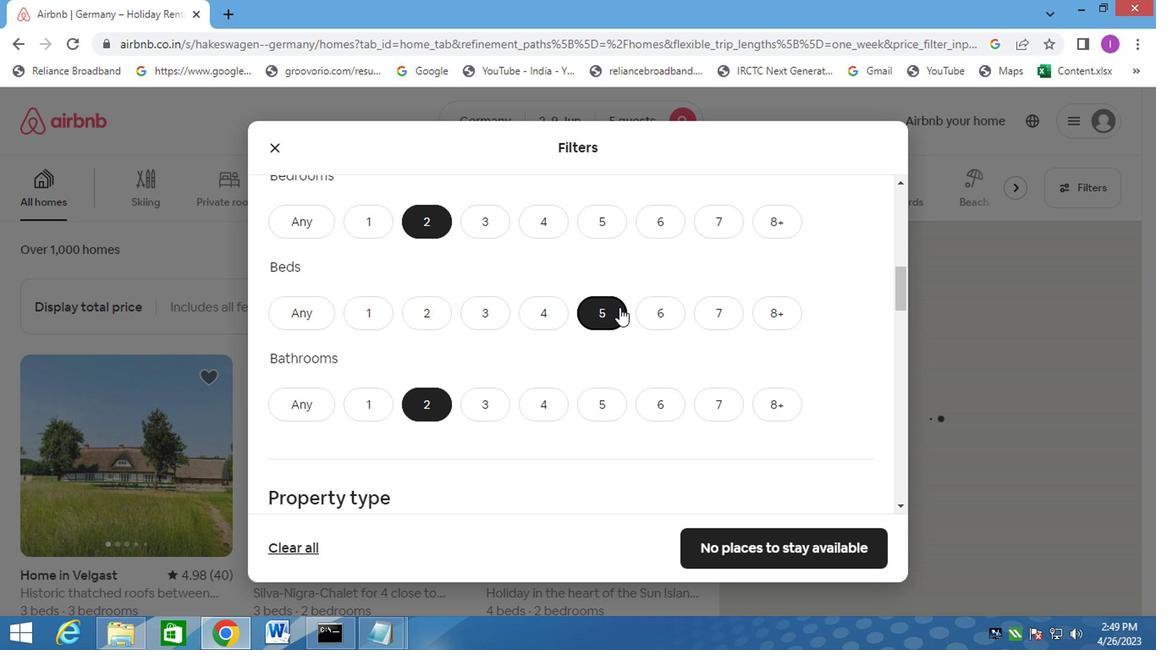 
Action: Mouse moved to (618, 309)
Screenshot: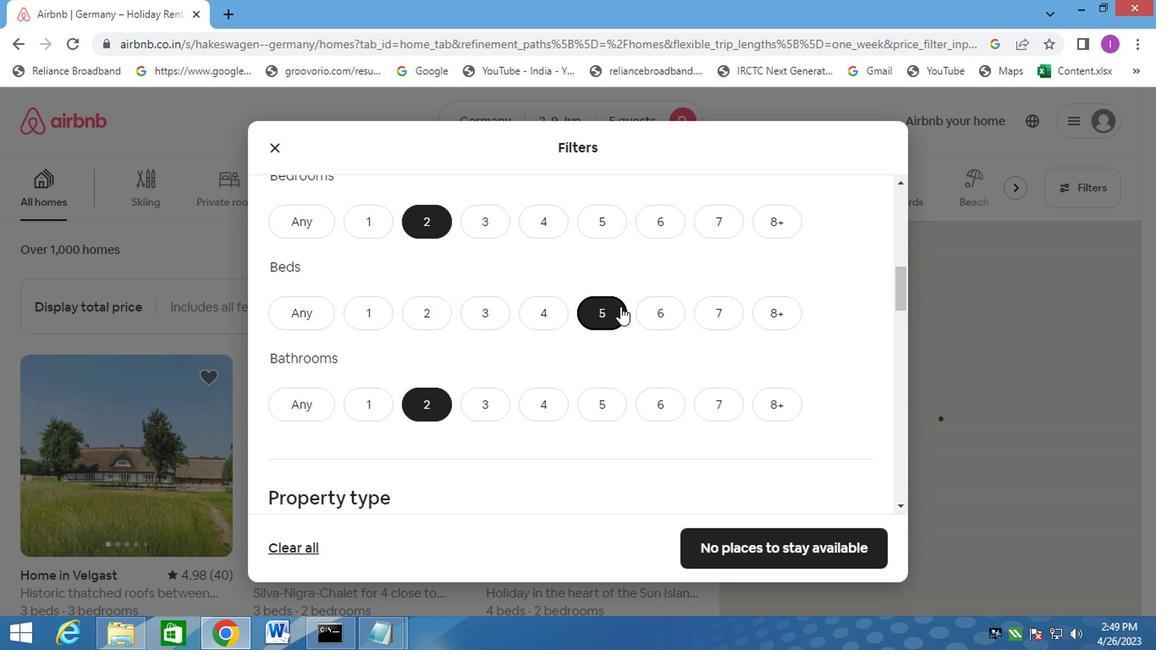 
Action: Mouse scrolled (617, 306) with delta (0, 0)
Screenshot: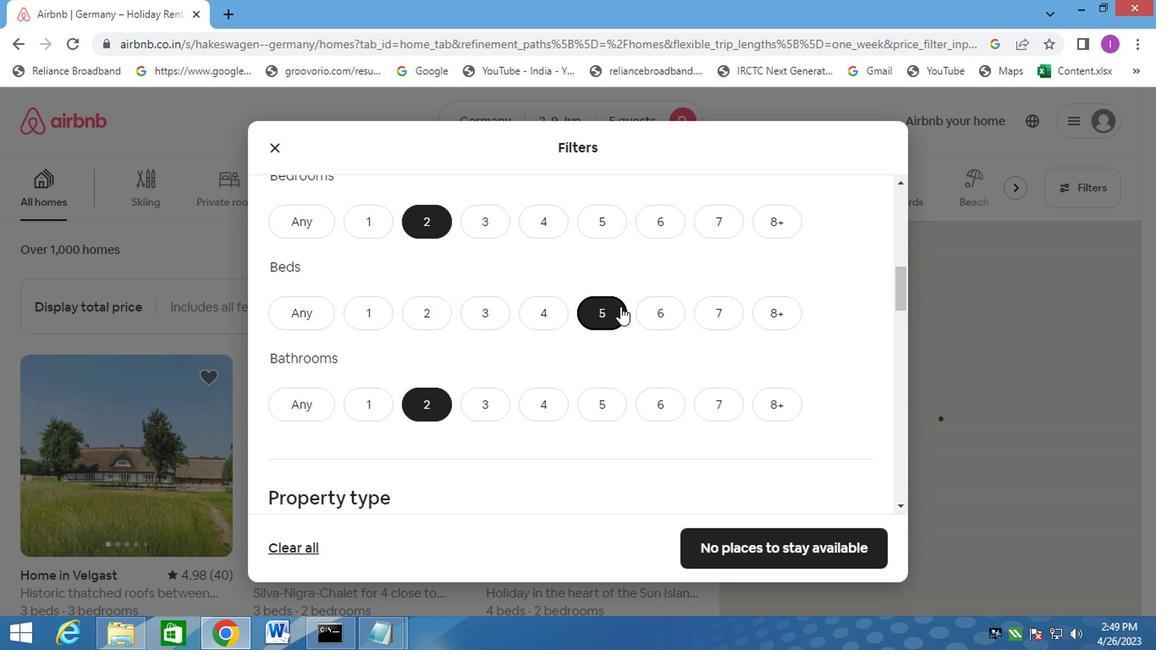 
Action: Mouse moved to (290, 359)
Screenshot: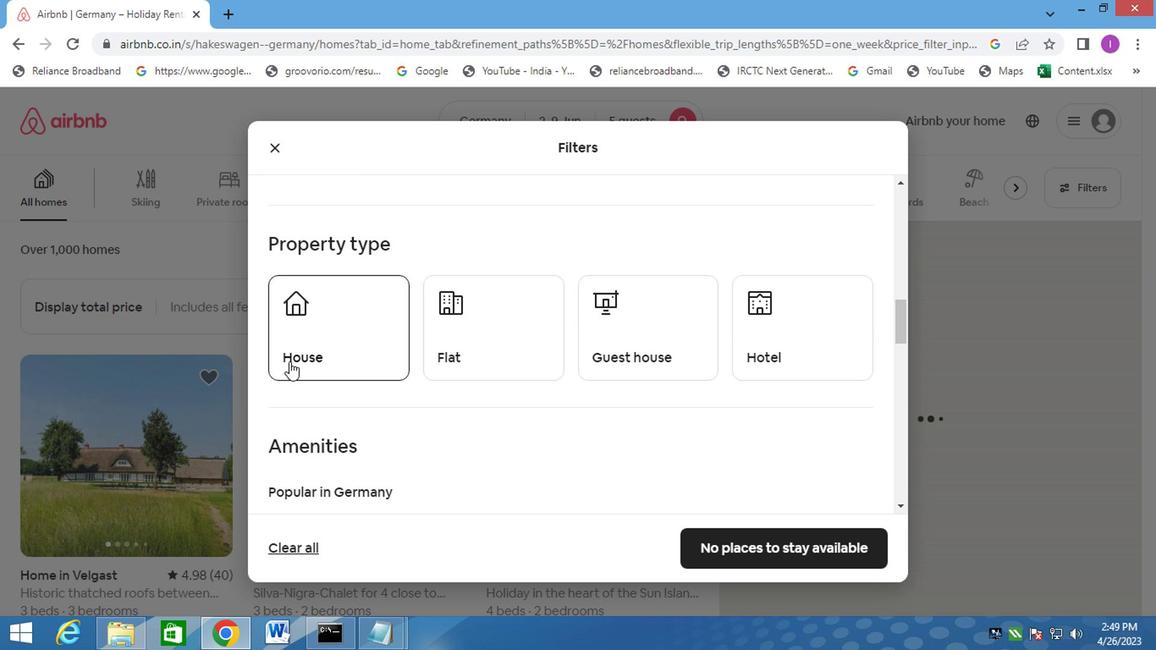 
Action: Mouse pressed left at (290, 359)
Screenshot: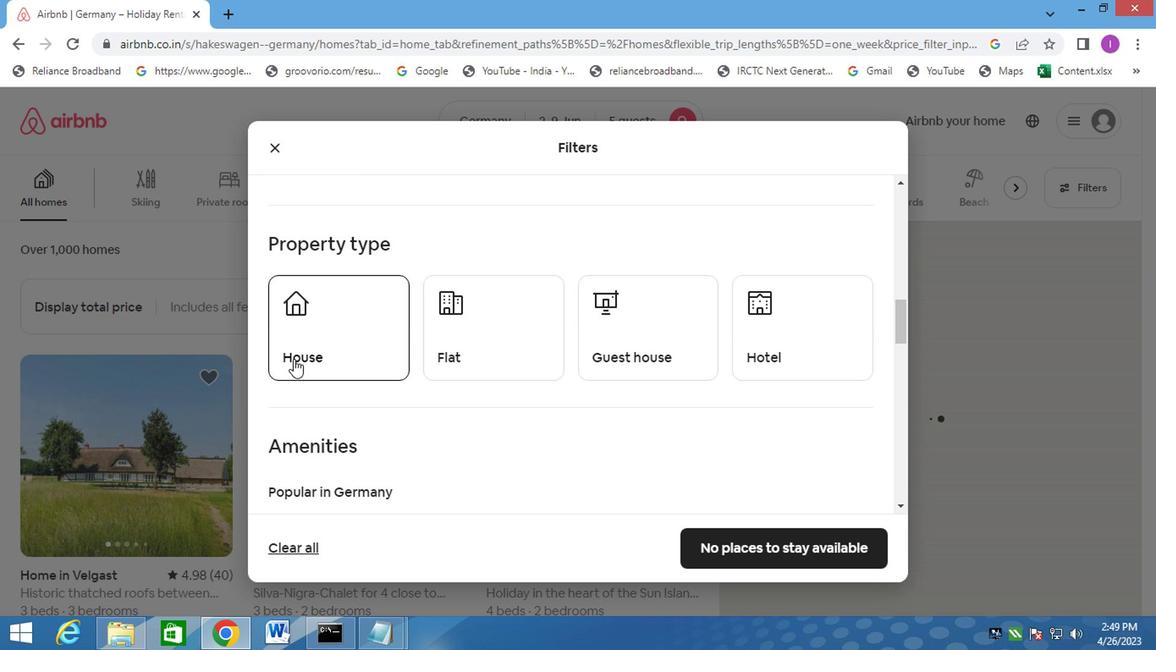 
Action: Mouse moved to (420, 374)
Screenshot: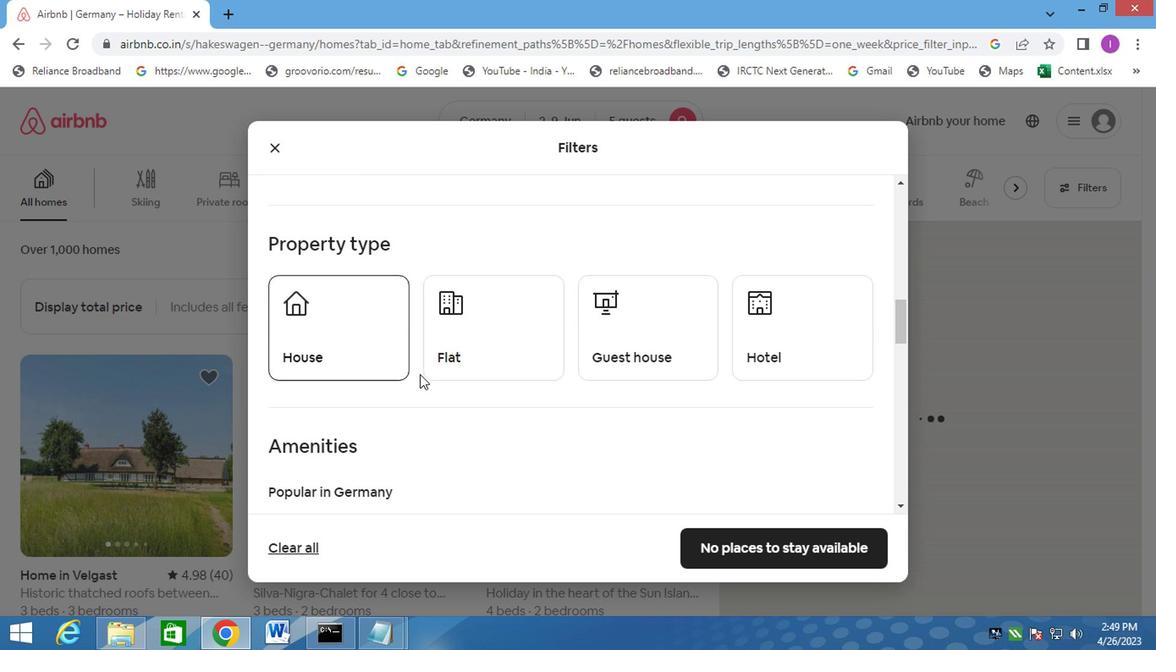 
Action: Mouse pressed left at (420, 374)
Screenshot: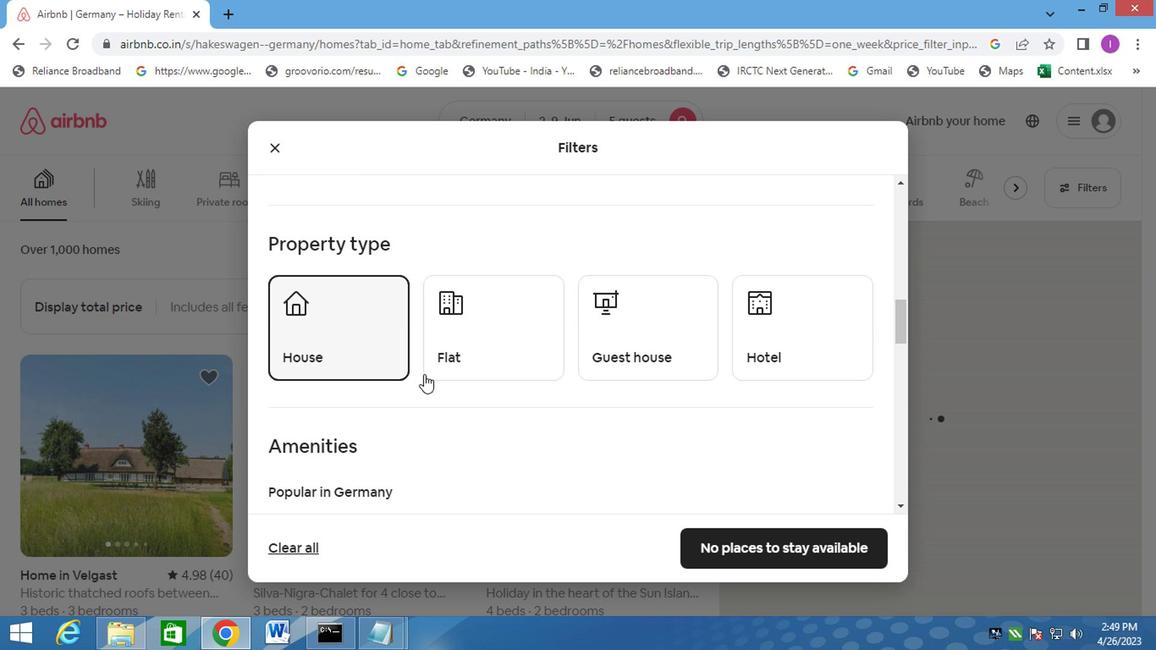 
Action: Mouse moved to (654, 334)
Screenshot: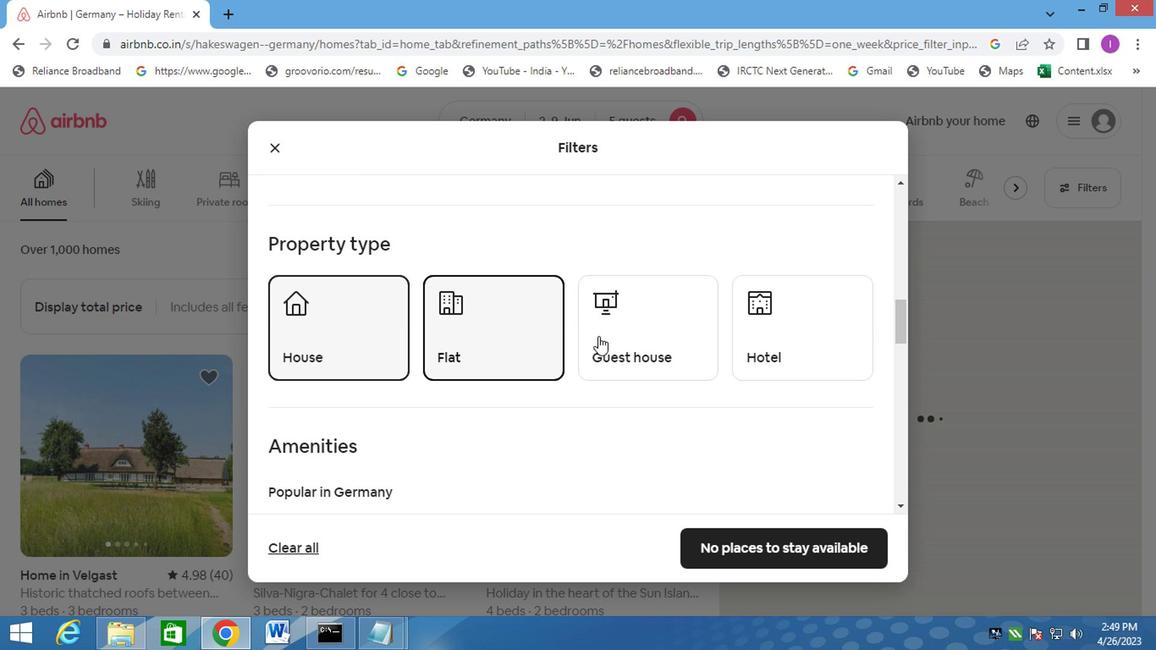 
Action: Mouse pressed left at (654, 334)
Screenshot: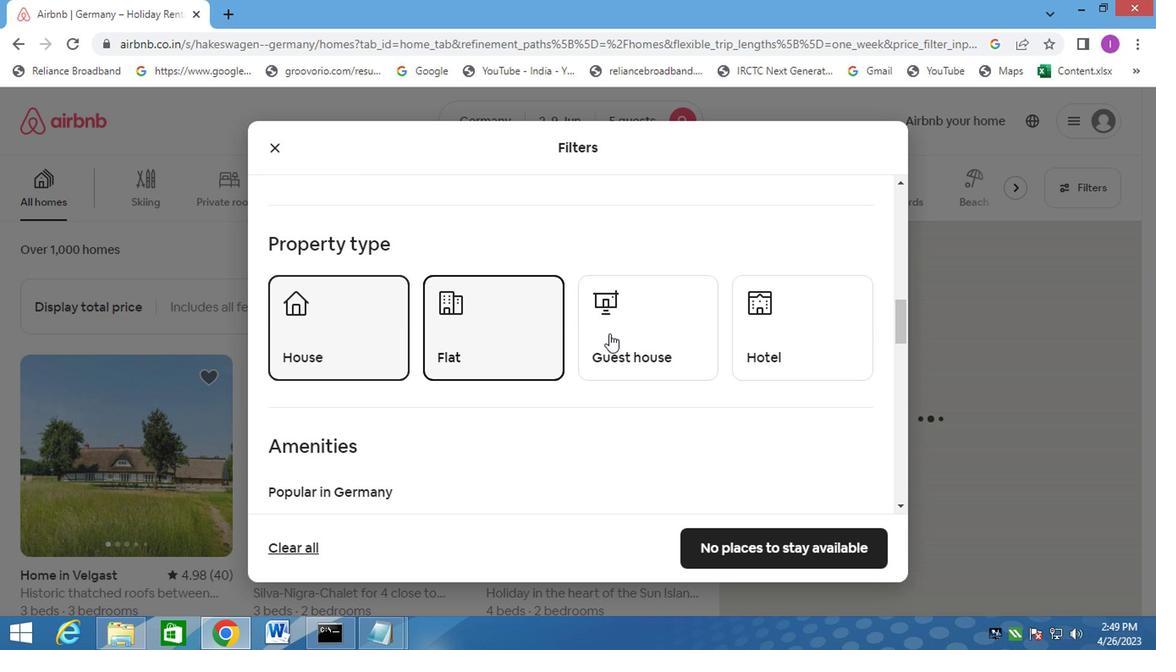 
Action: Mouse moved to (607, 448)
Screenshot: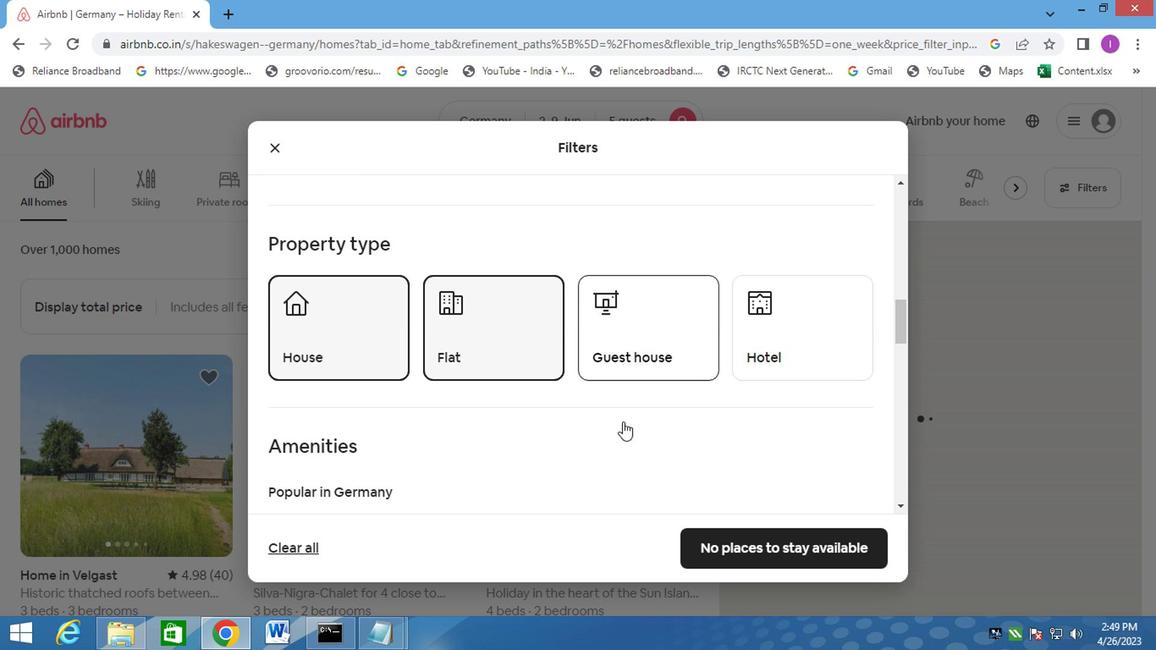 
Action: Mouse scrolled (607, 446) with delta (0, -1)
Screenshot: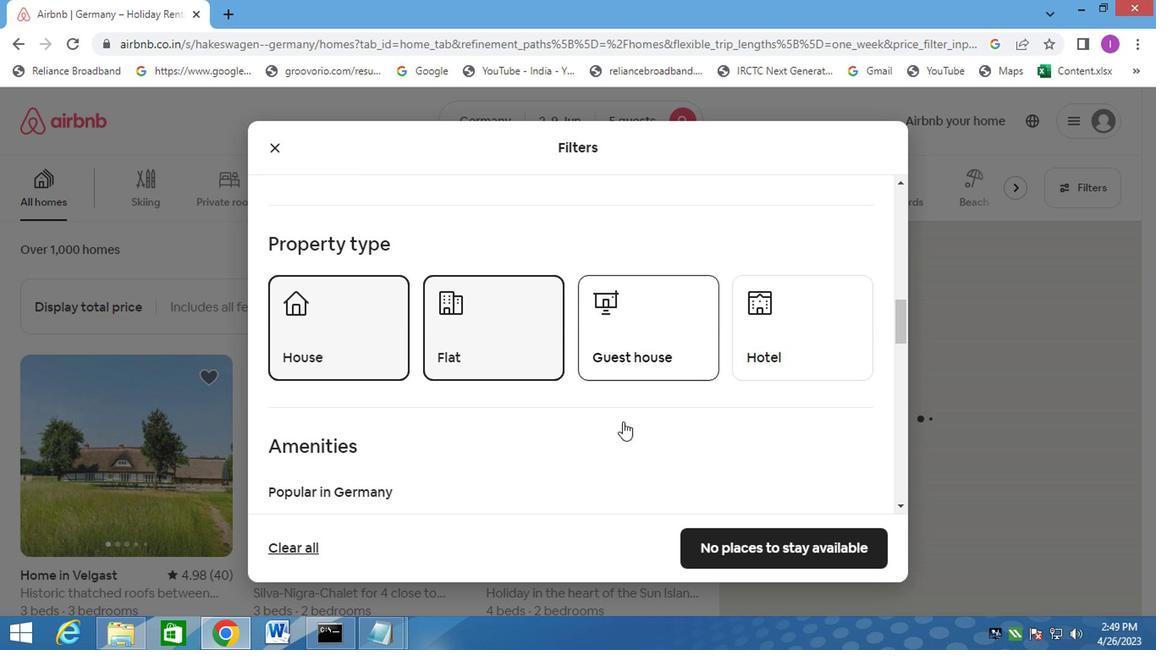 
Action: Mouse moved to (607, 448)
Screenshot: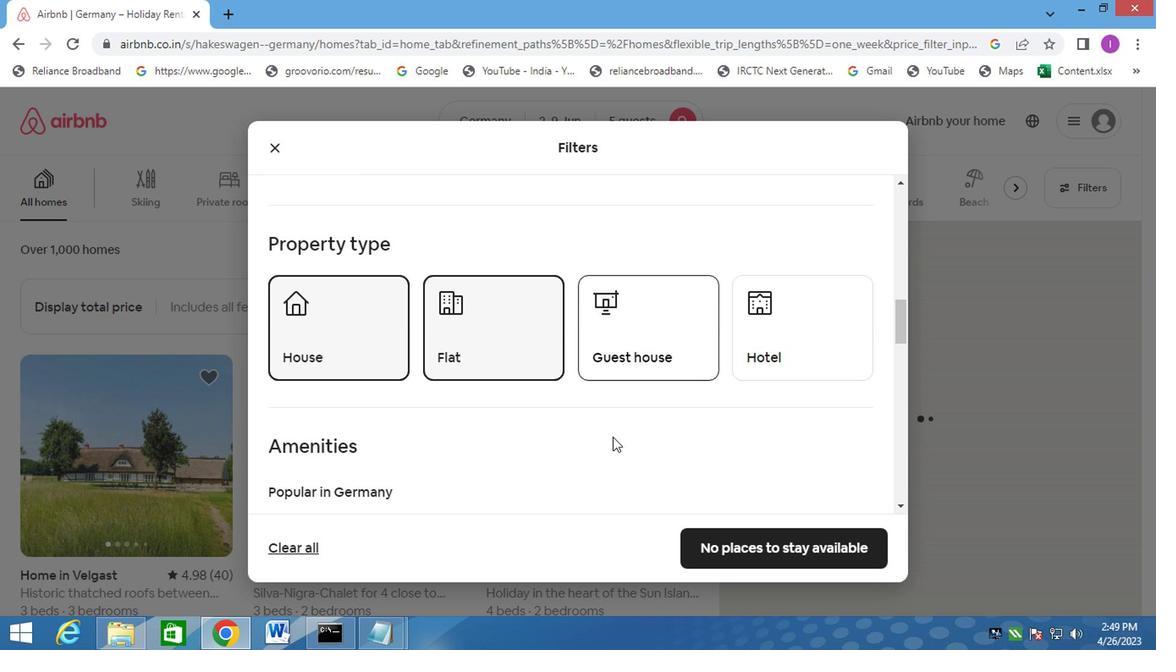 
Action: Mouse scrolled (607, 448) with delta (0, 0)
Screenshot: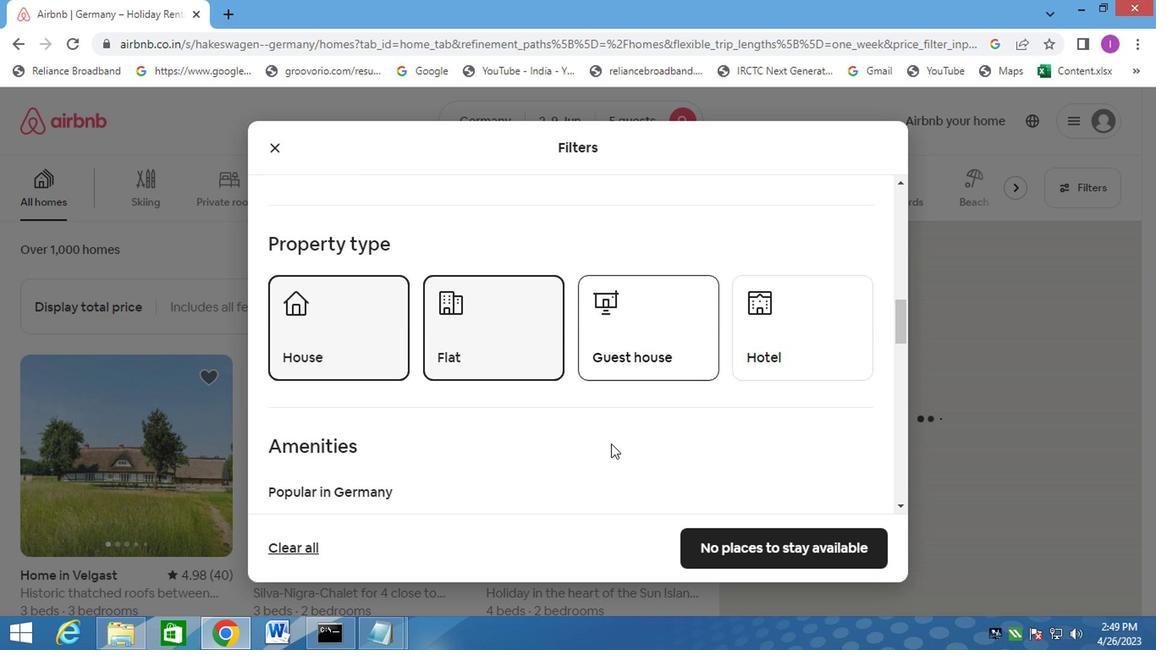 
Action: Mouse moved to (570, 435)
Screenshot: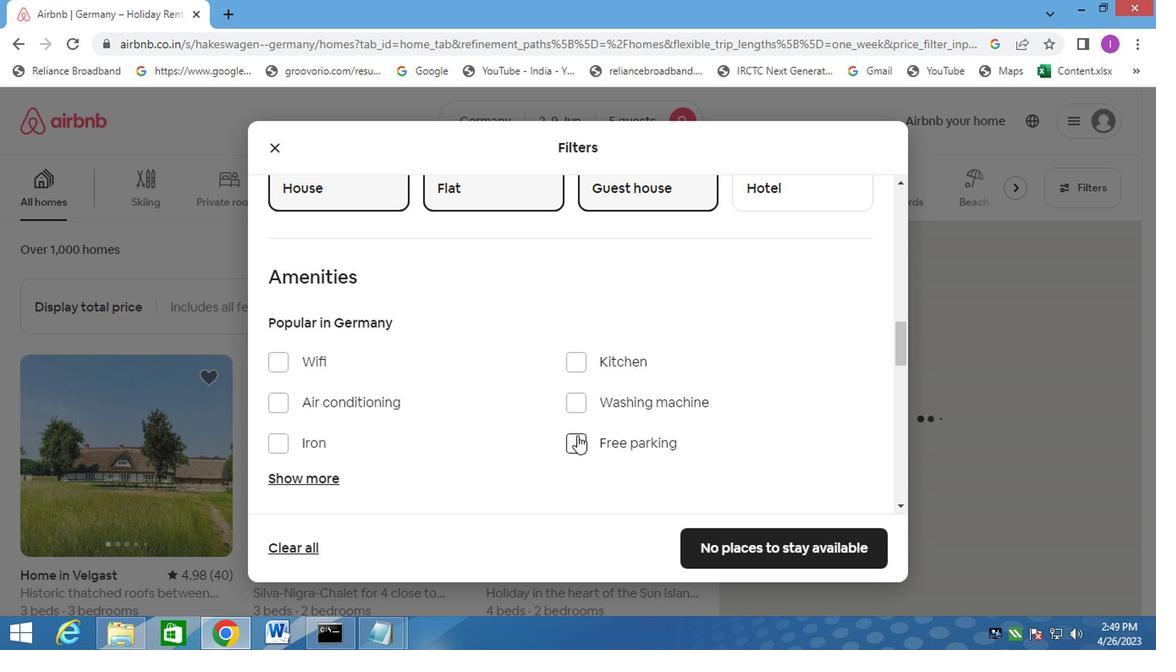 
Action: Mouse scrolled (570, 434) with delta (0, -1)
Screenshot: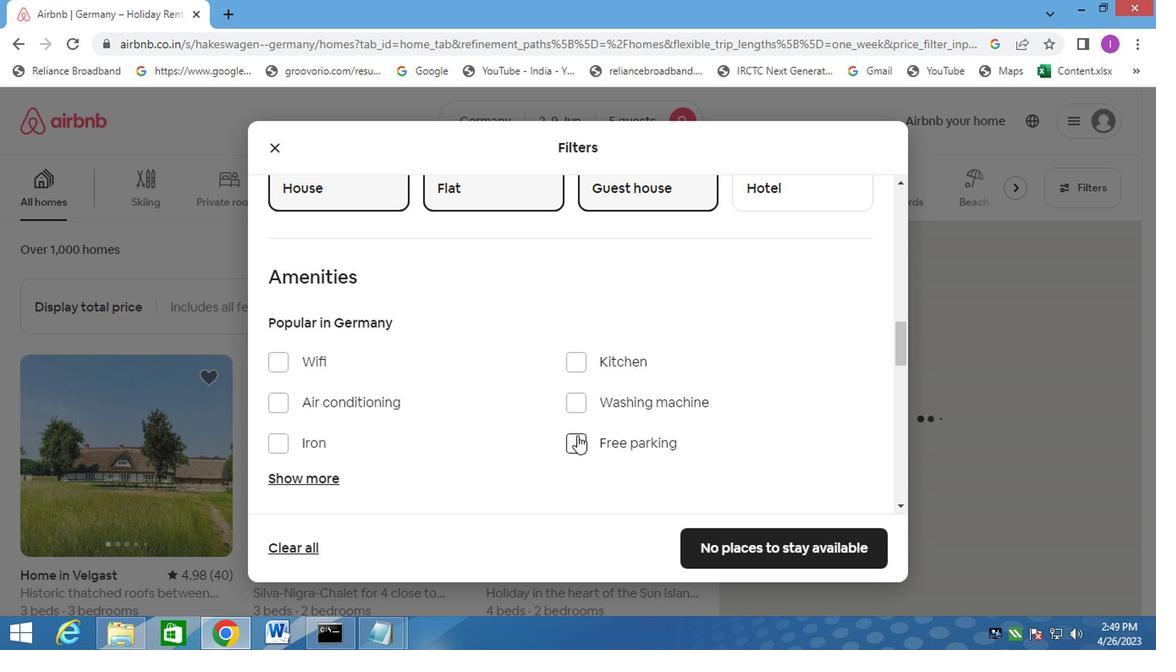 
Action: Mouse moved to (569, 435)
Screenshot: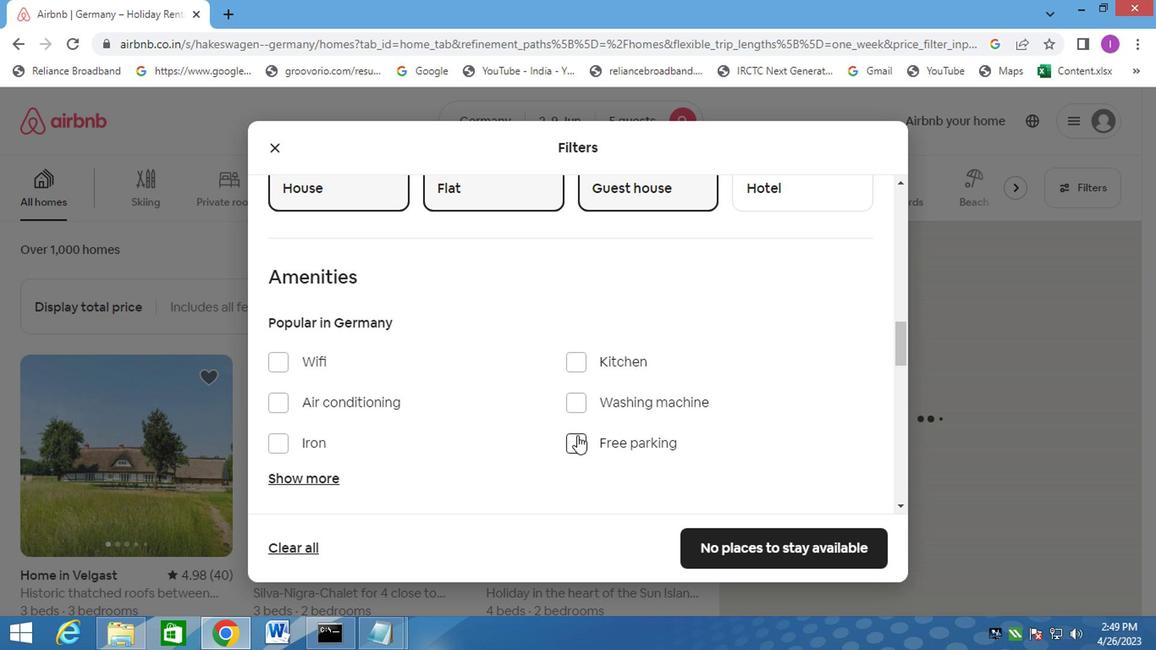 
Action: Mouse scrolled (569, 434) with delta (0, -1)
Screenshot: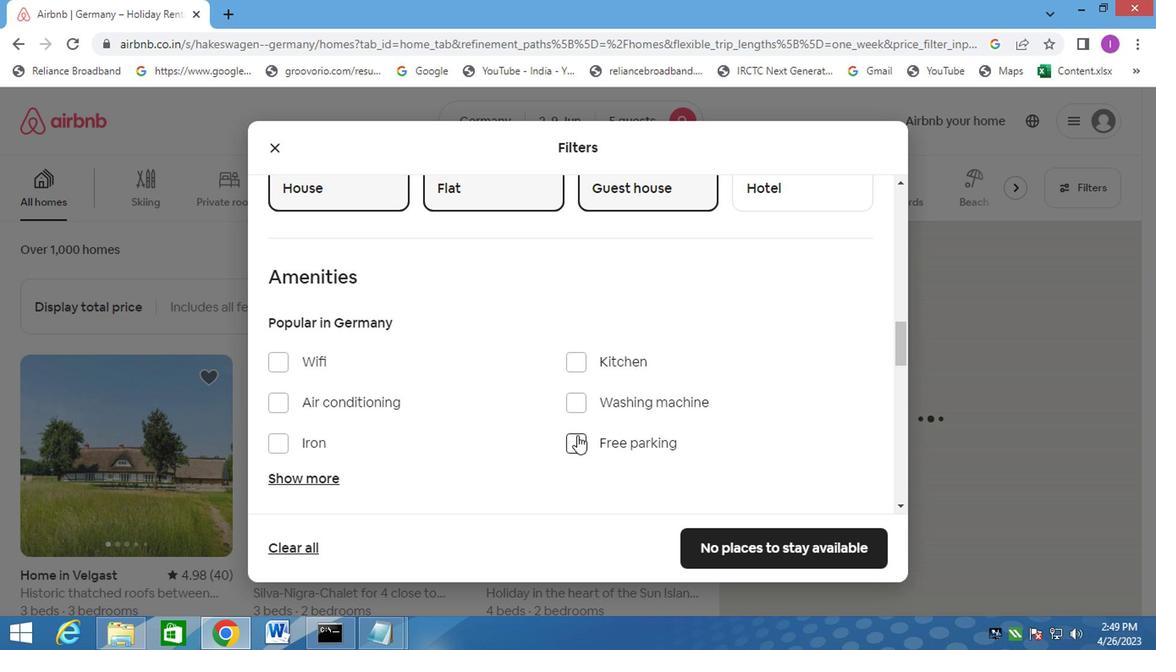 
Action: Mouse moved to (569, 436)
Screenshot: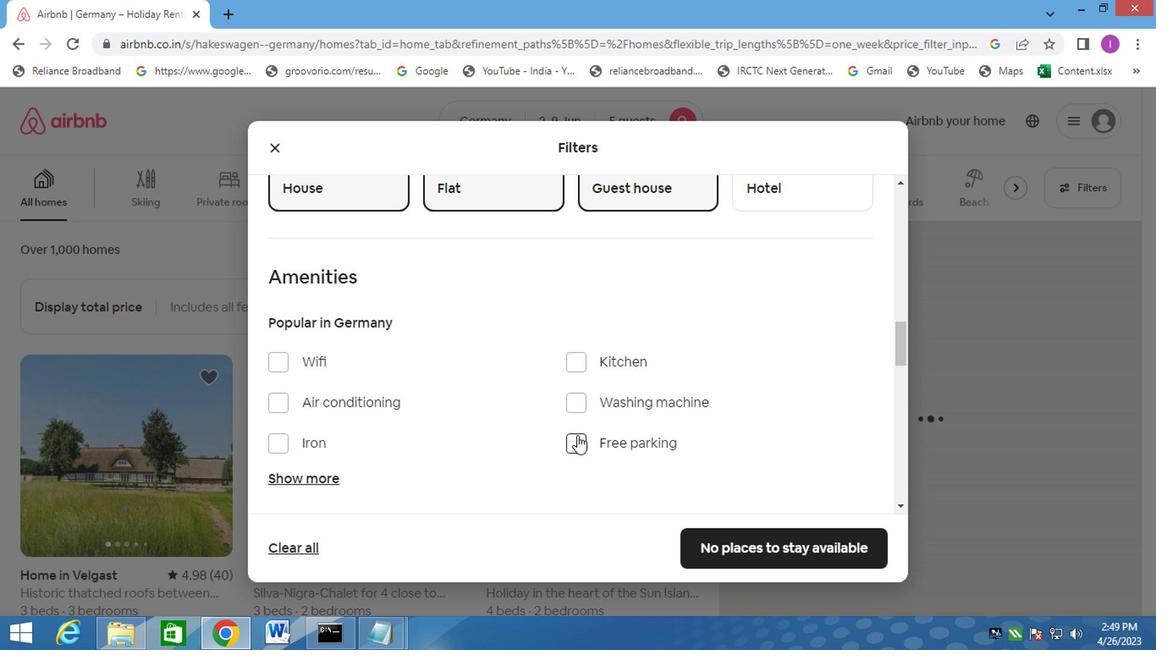 
Action: Mouse scrolled (569, 435) with delta (0, 0)
Screenshot: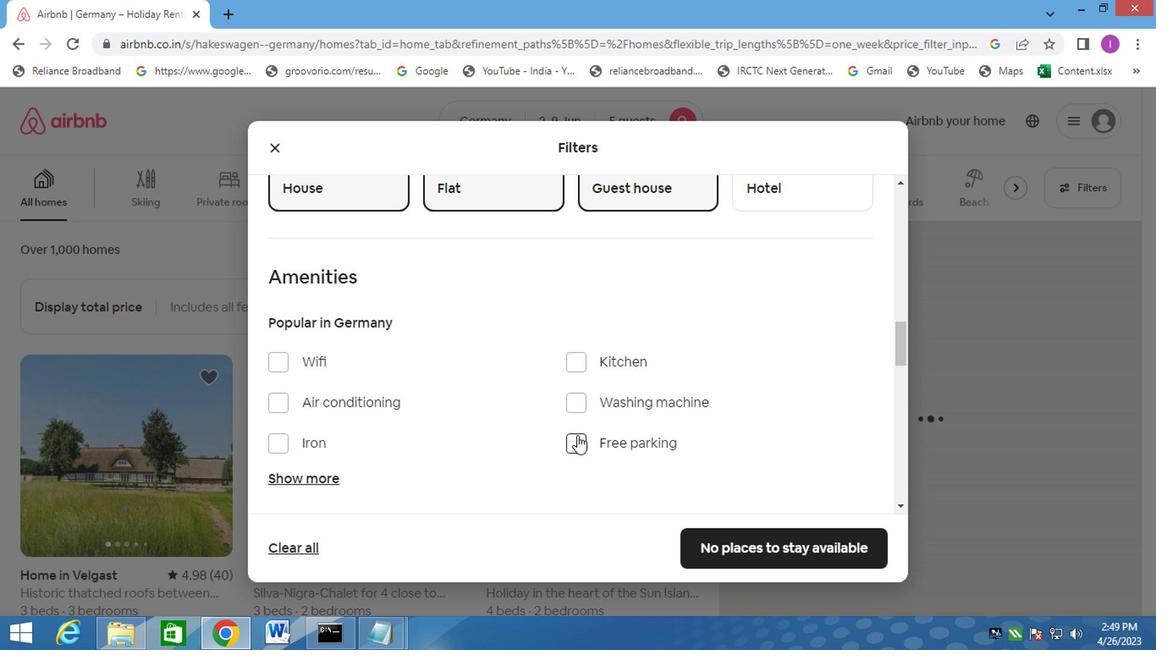 
Action: Mouse moved to (842, 428)
Screenshot: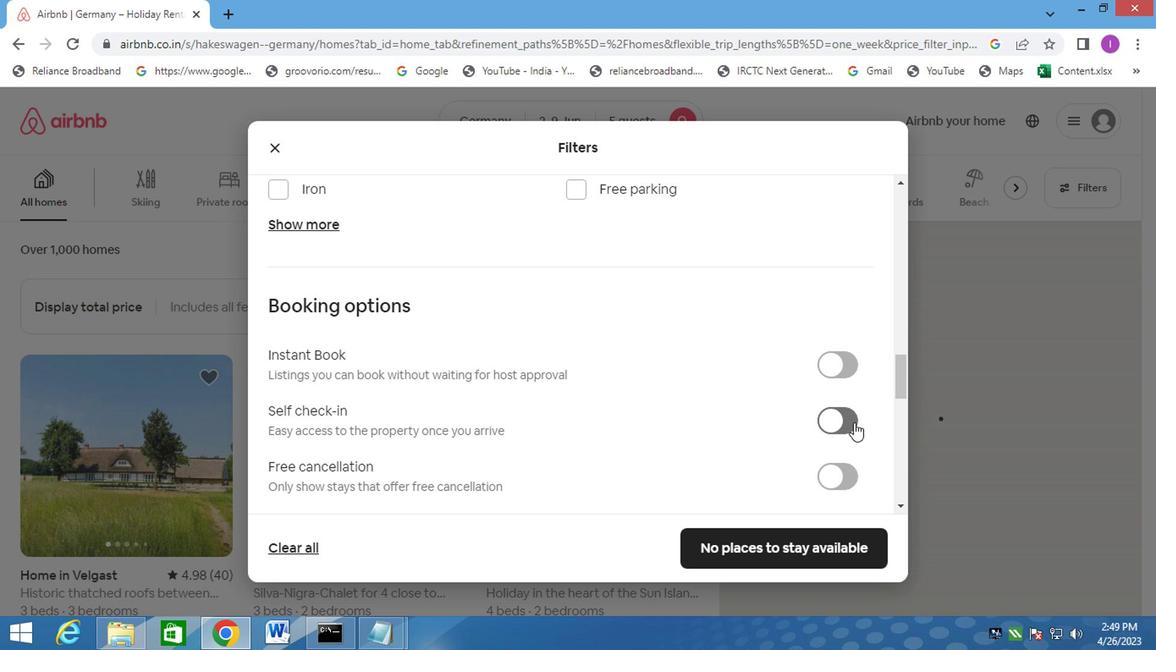 
Action: Mouse pressed left at (842, 428)
Screenshot: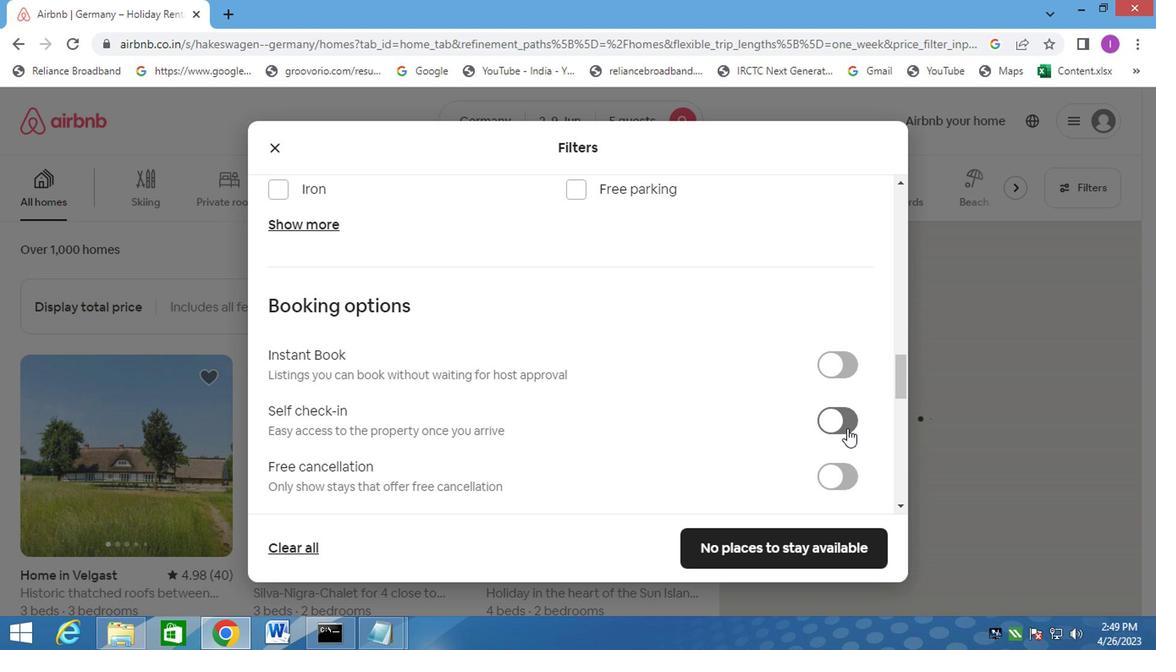 
Action: Mouse moved to (620, 393)
Screenshot: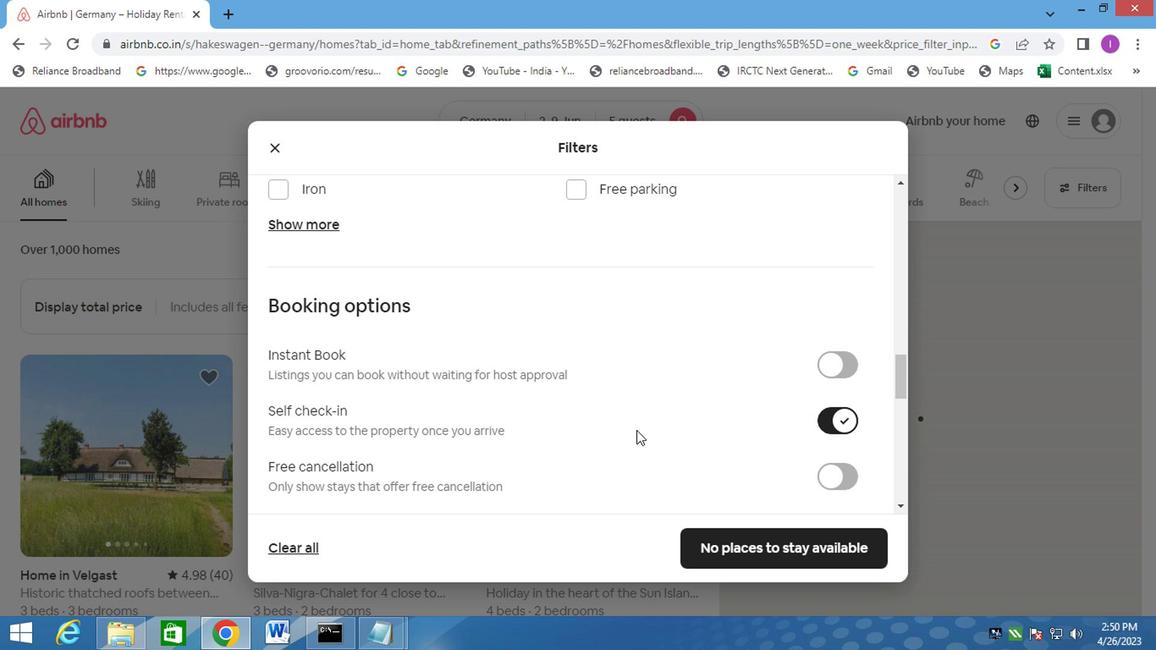
Action: Mouse scrolled (629, 431) with delta (0, 0)
Screenshot: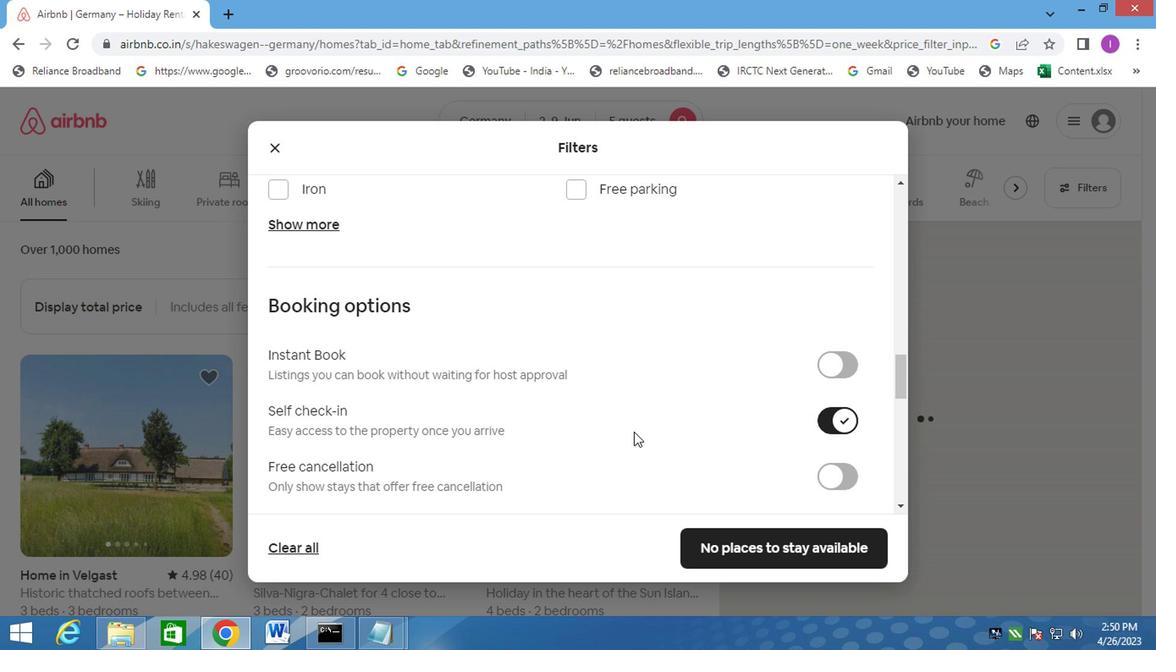 
Action: Mouse moved to (649, 346)
Screenshot: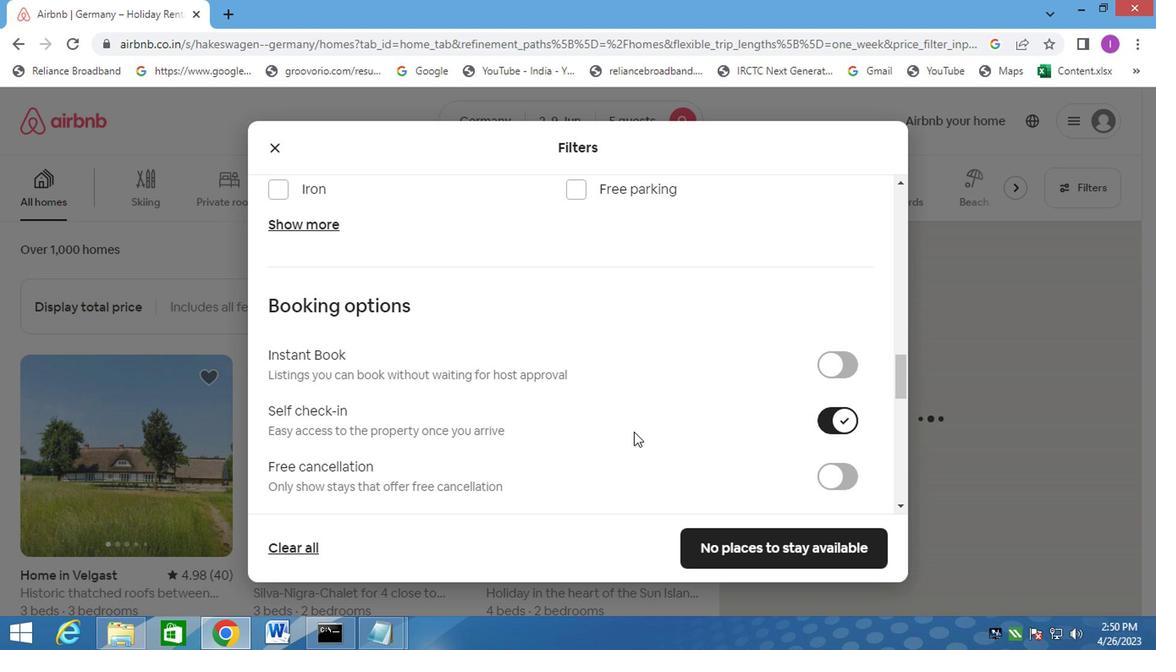 
Action: Mouse scrolled (629, 433) with delta (0, 0)
Screenshot: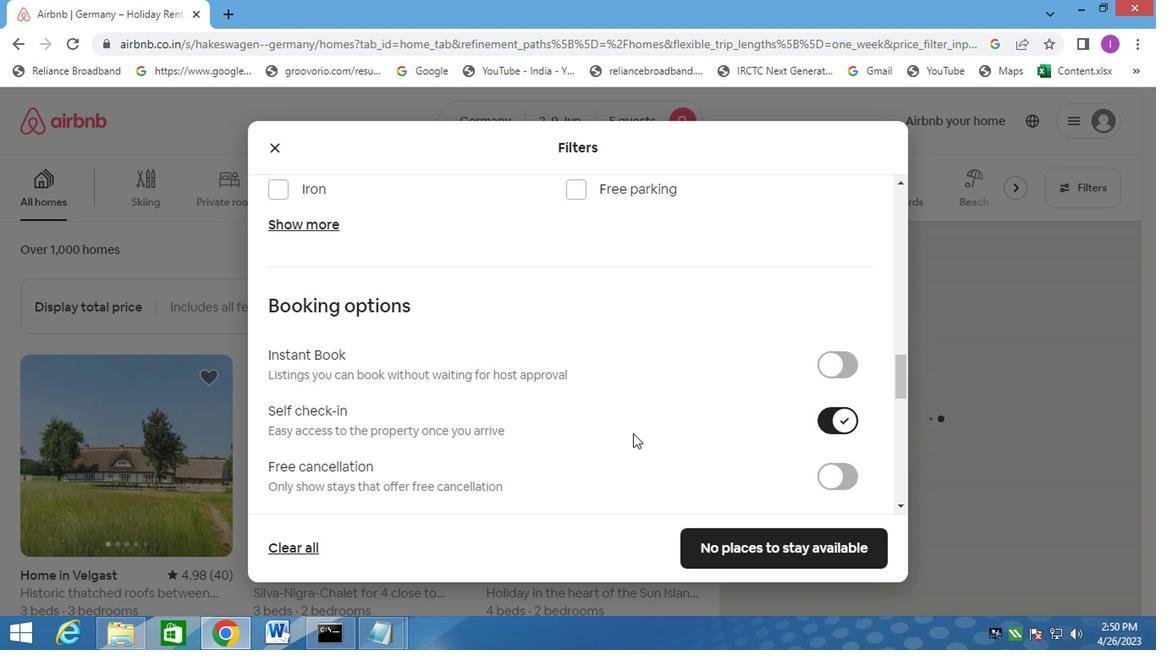 
Action: Mouse moved to (723, 286)
Screenshot: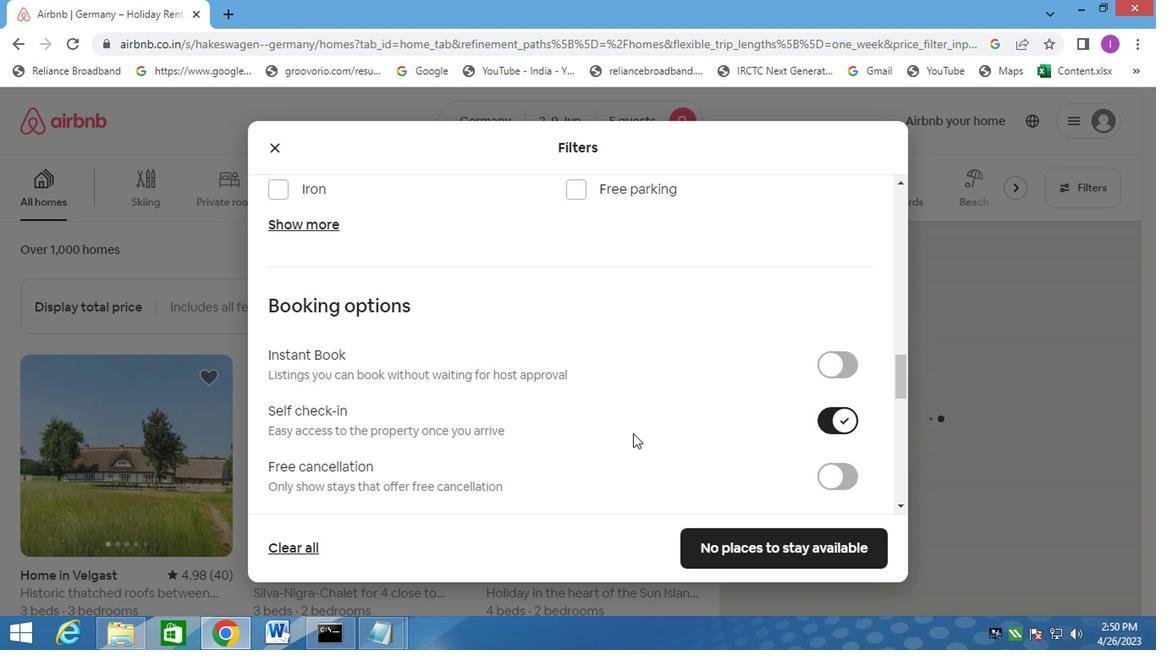 
Action: Mouse scrolled (625, 435) with delta (0, 0)
Screenshot: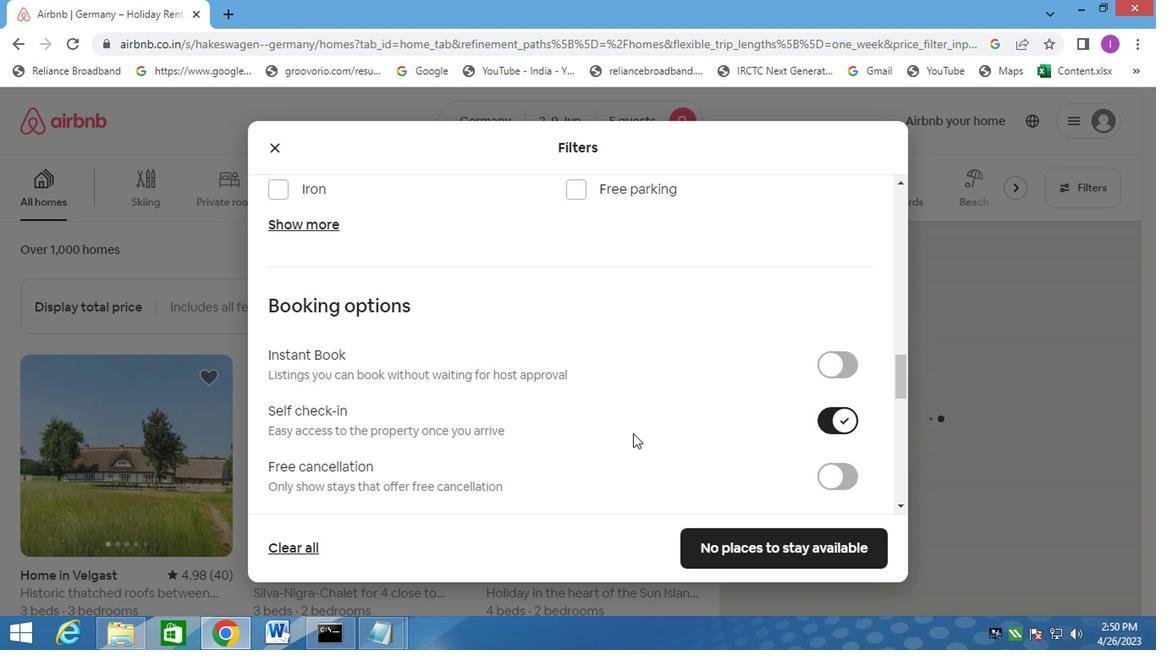 
Action: Mouse moved to (377, 464)
Screenshot: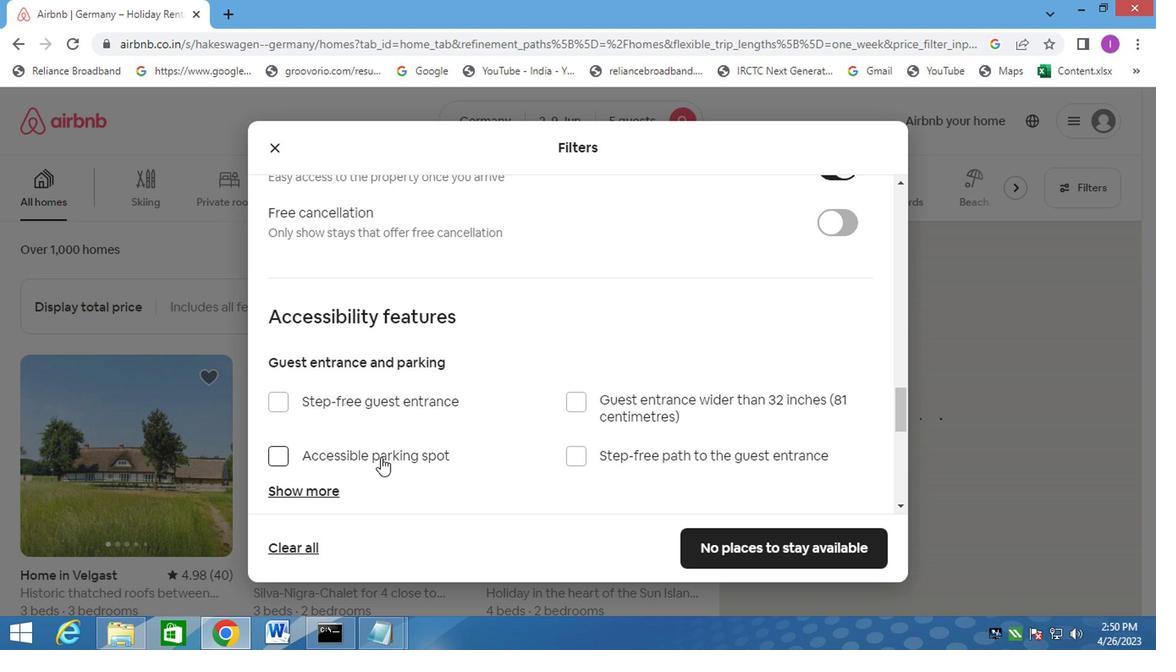 
Action: Mouse pressed left at (377, 464)
Screenshot: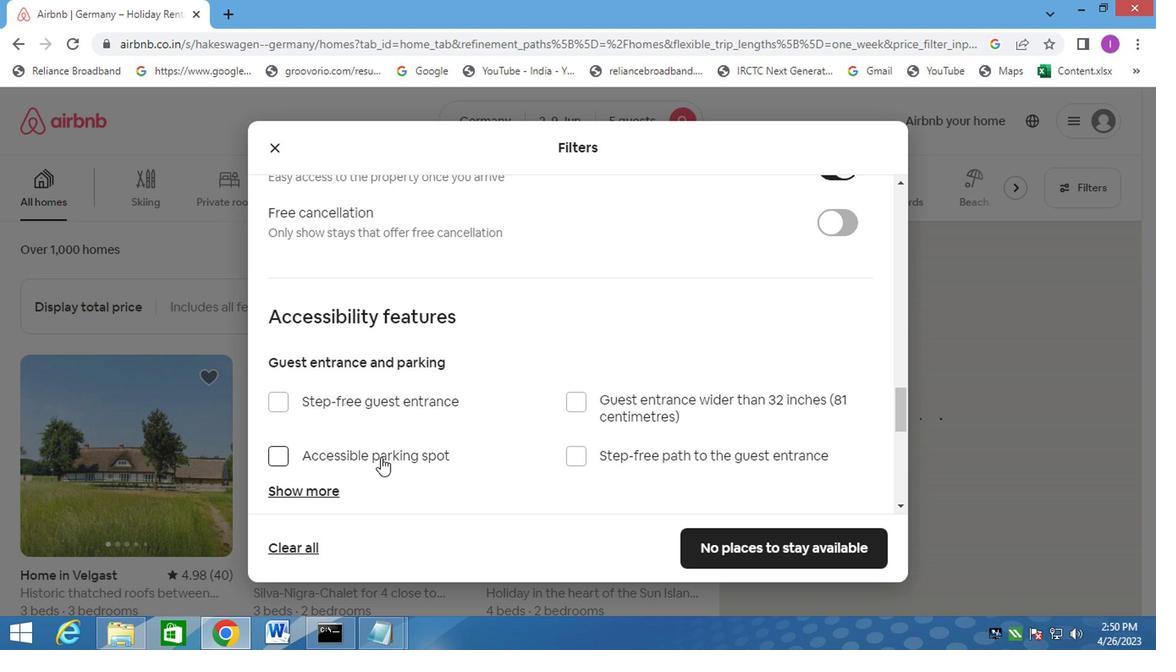 
Action: Mouse moved to (563, 313)
Screenshot: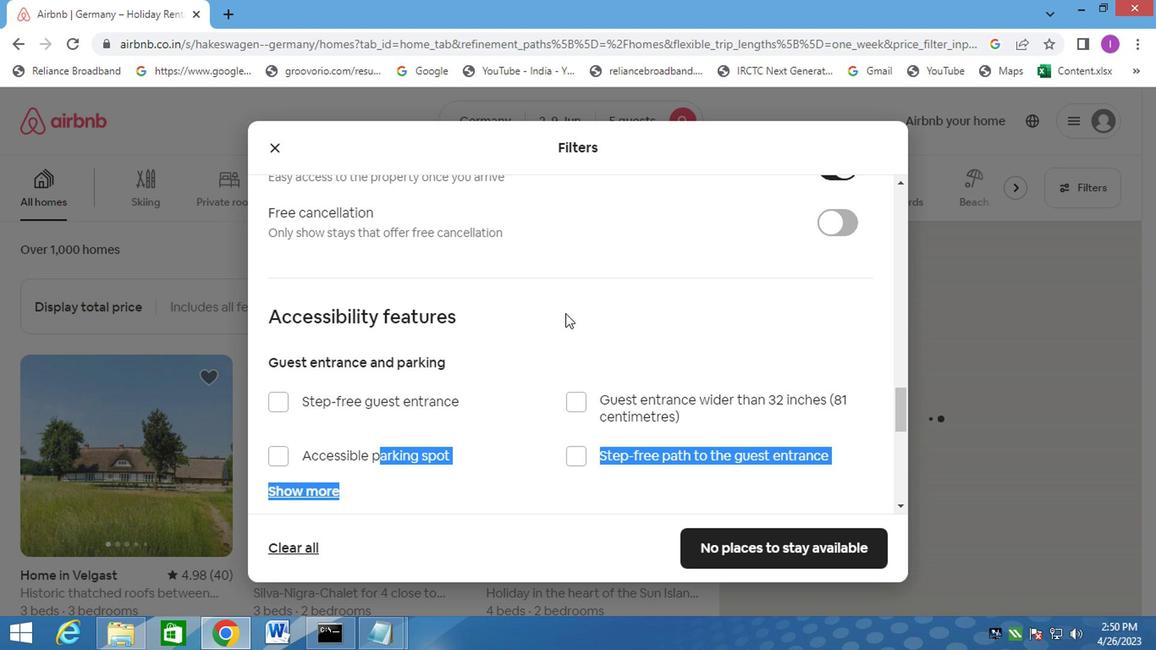
Action: Mouse pressed left at (563, 313)
Screenshot: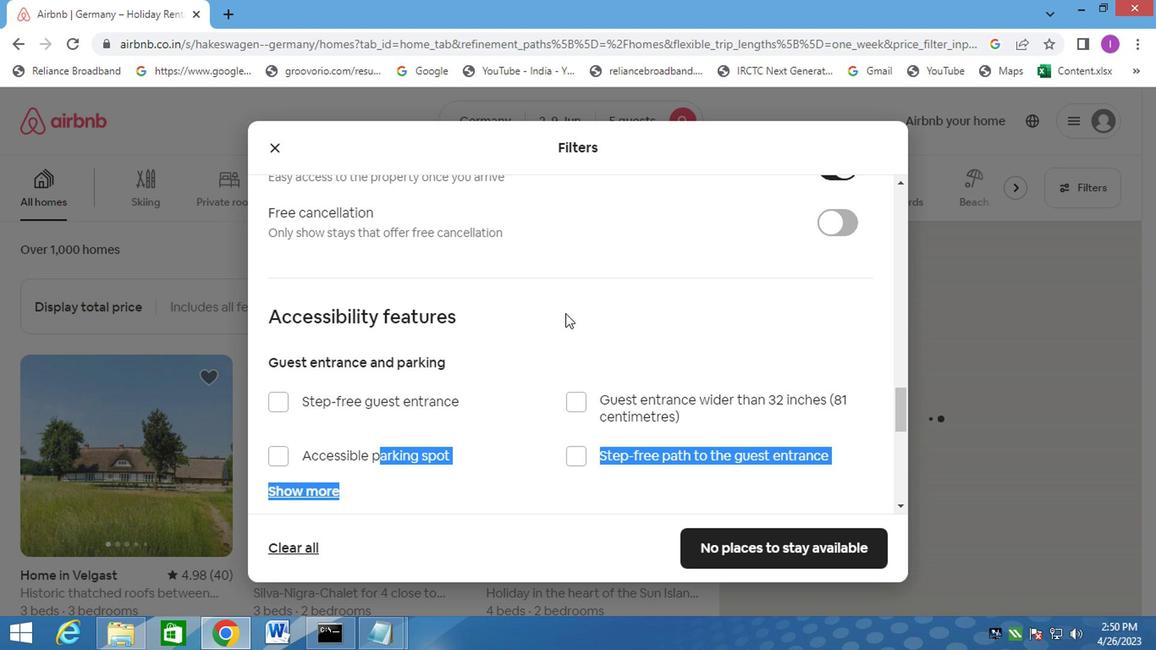 
Action: Mouse moved to (566, 336)
Screenshot: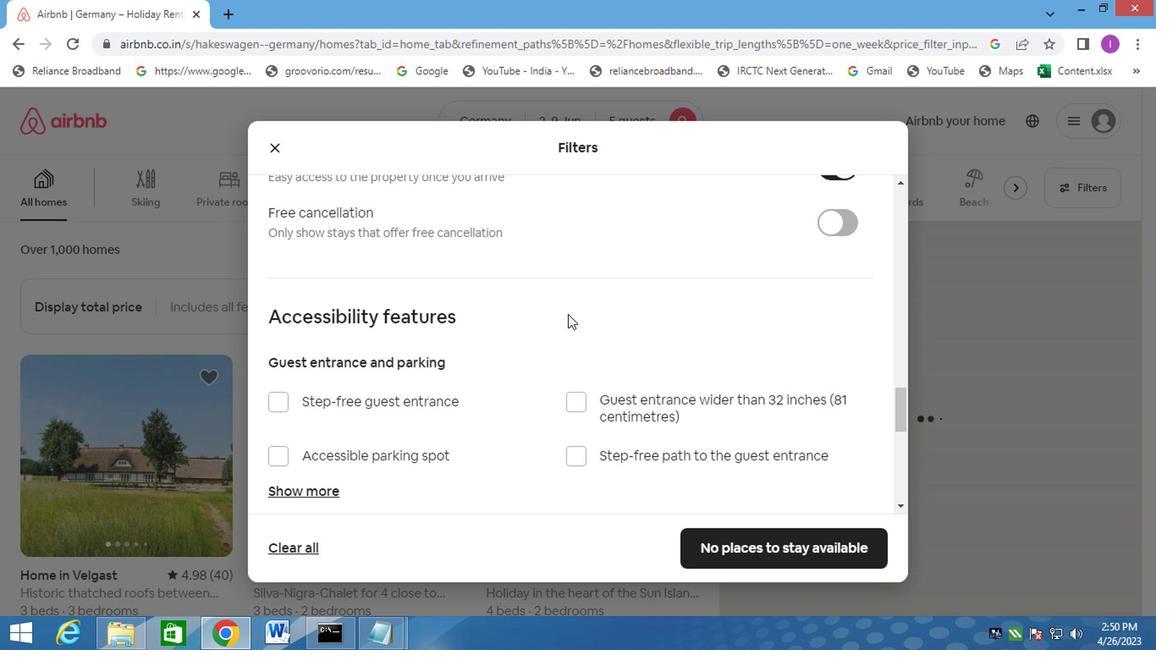 
Action: Mouse scrolled (566, 334) with delta (0, -1)
Screenshot: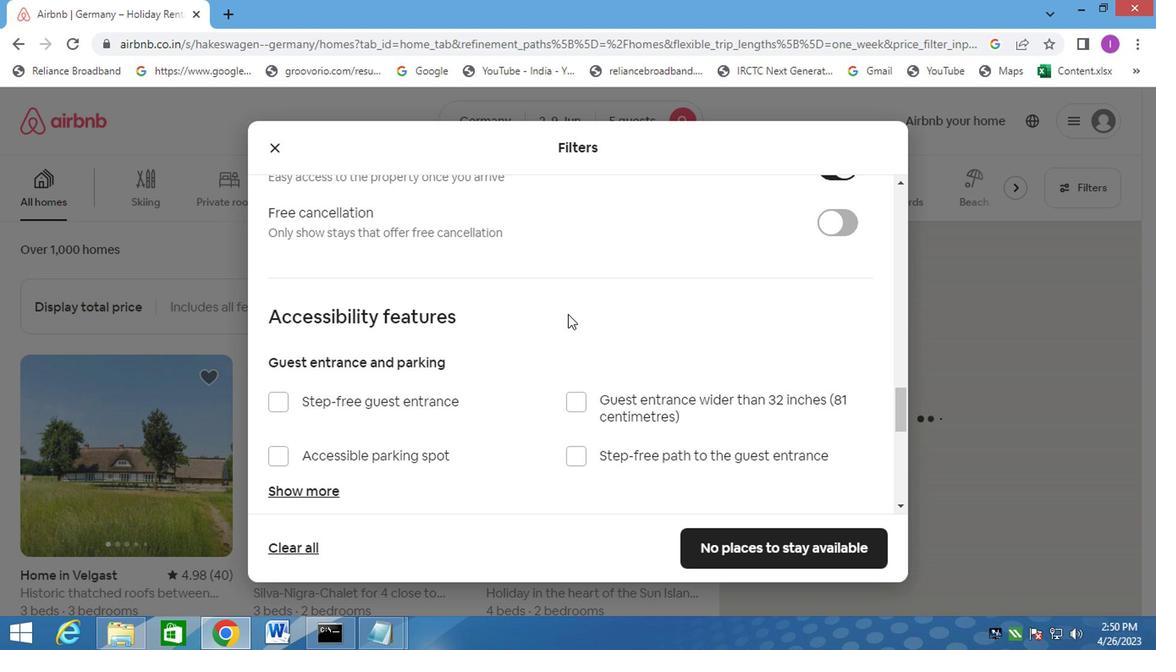 
Action: Mouse moved to (566, 345)
Screenshot: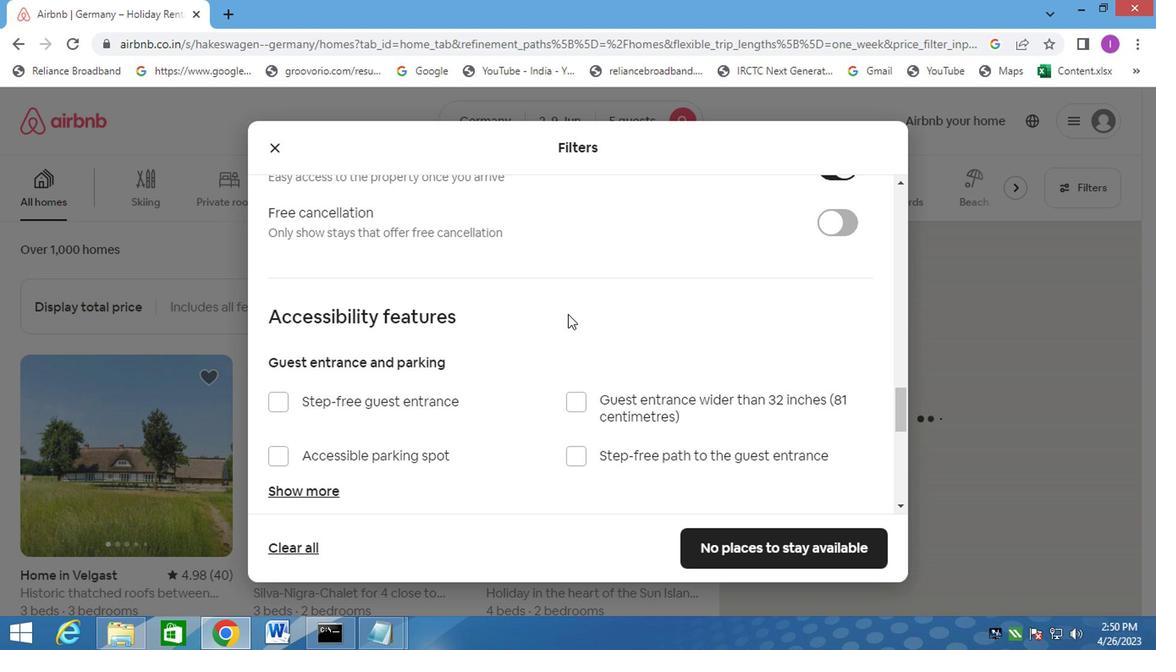 
Action: Mouse scrolled (566, 344) with delta (0, 0)
Screenshot: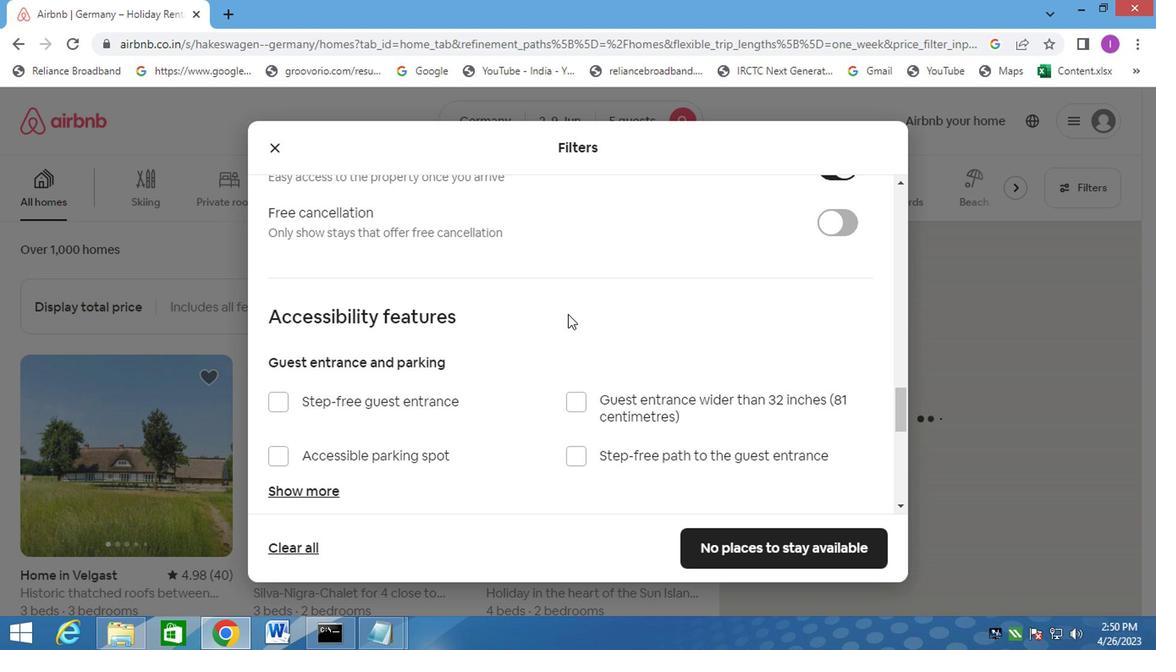
Action: Mouse moved to (566, 348)
Screenshot: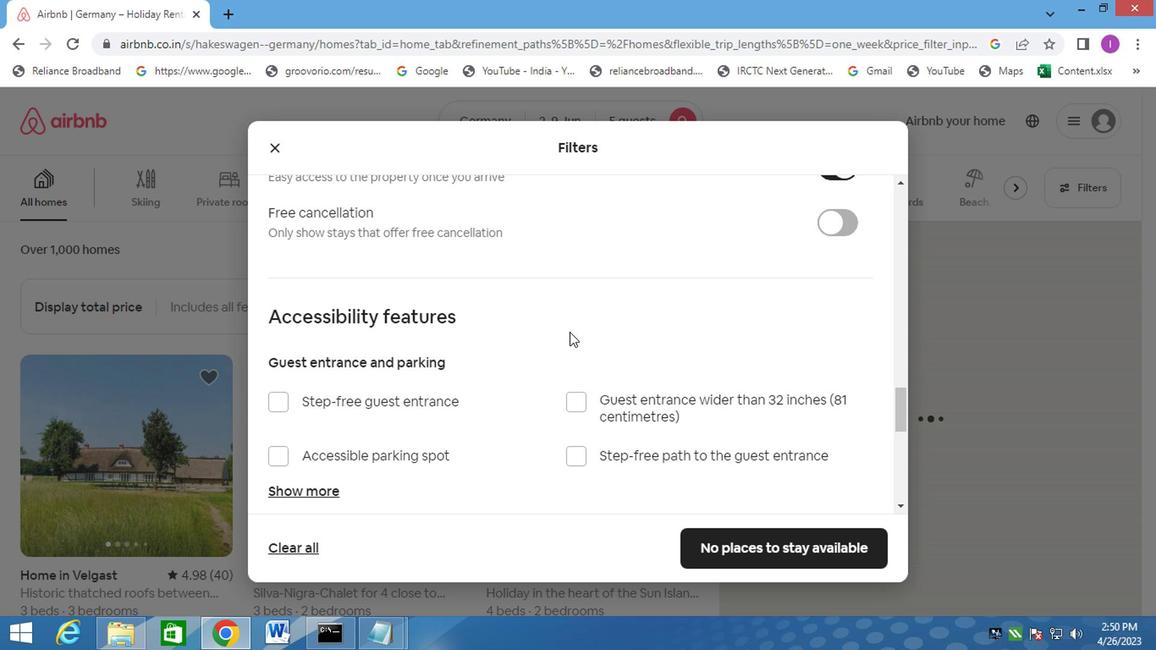 
Action: Mouse scrolled (566, 347) with delta (0, -1)
Screenshot: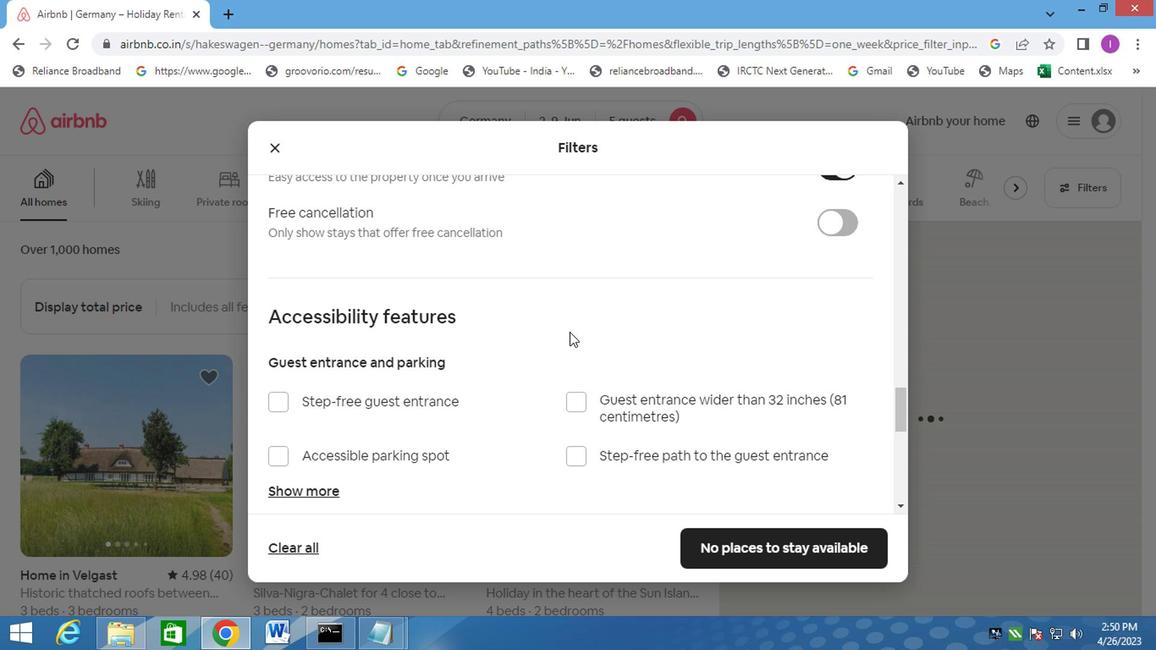 
Action: Mouse moved to (566, 361)
Screenshot: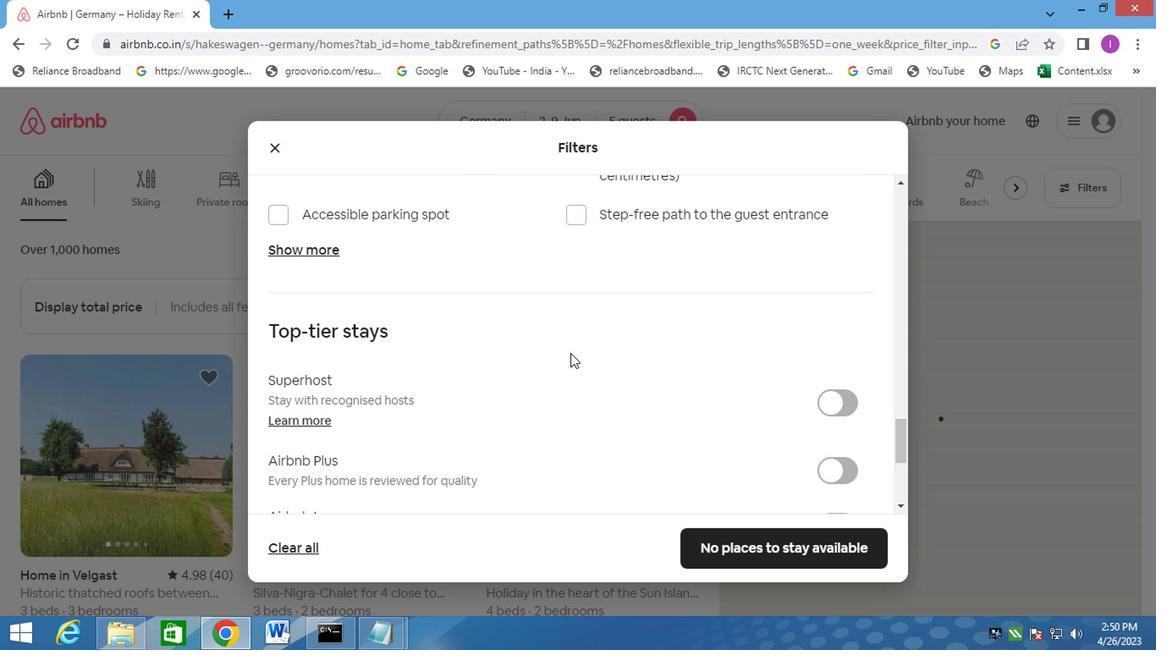 
Action: Mouse scrolled (566, 361) with delta (0, 0)
Screenshot: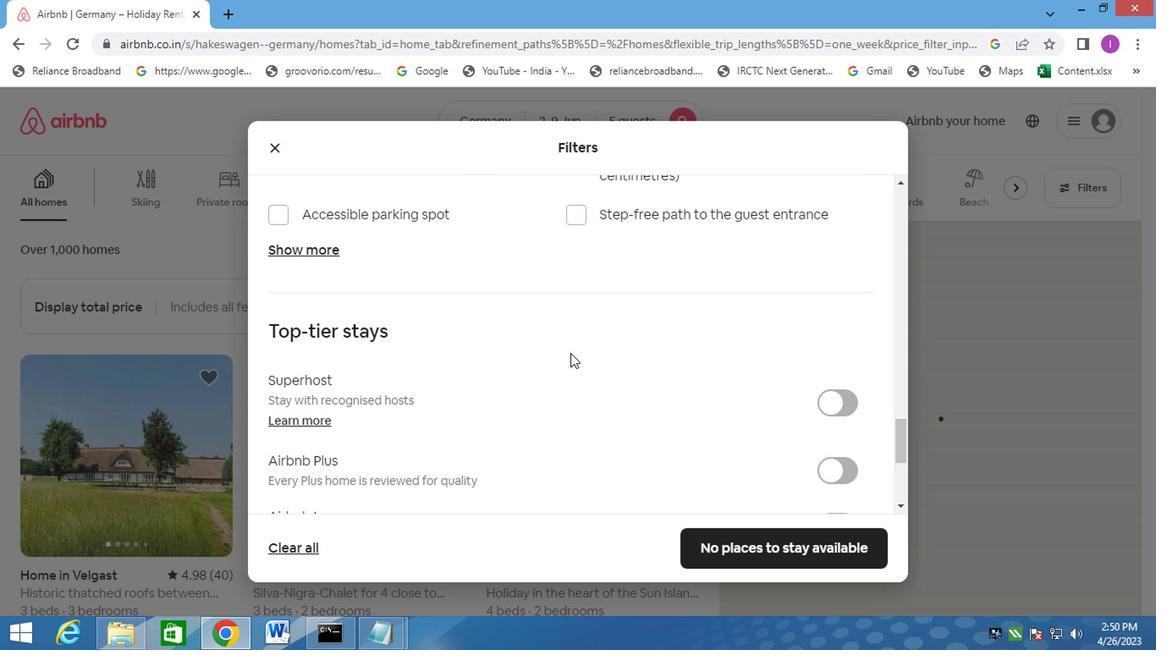 
Action: Mouse moved to (564, 367)
Screenshot: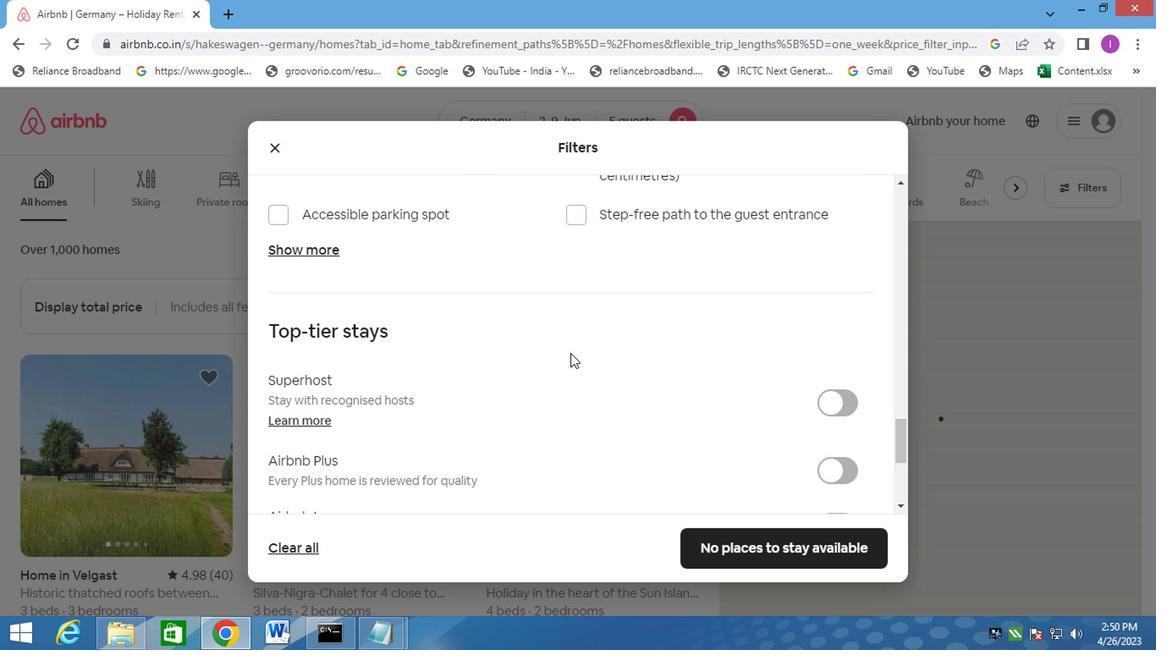 
Action: Mouse scrolled (564, 366) with delta (0, -1)
Screenshot: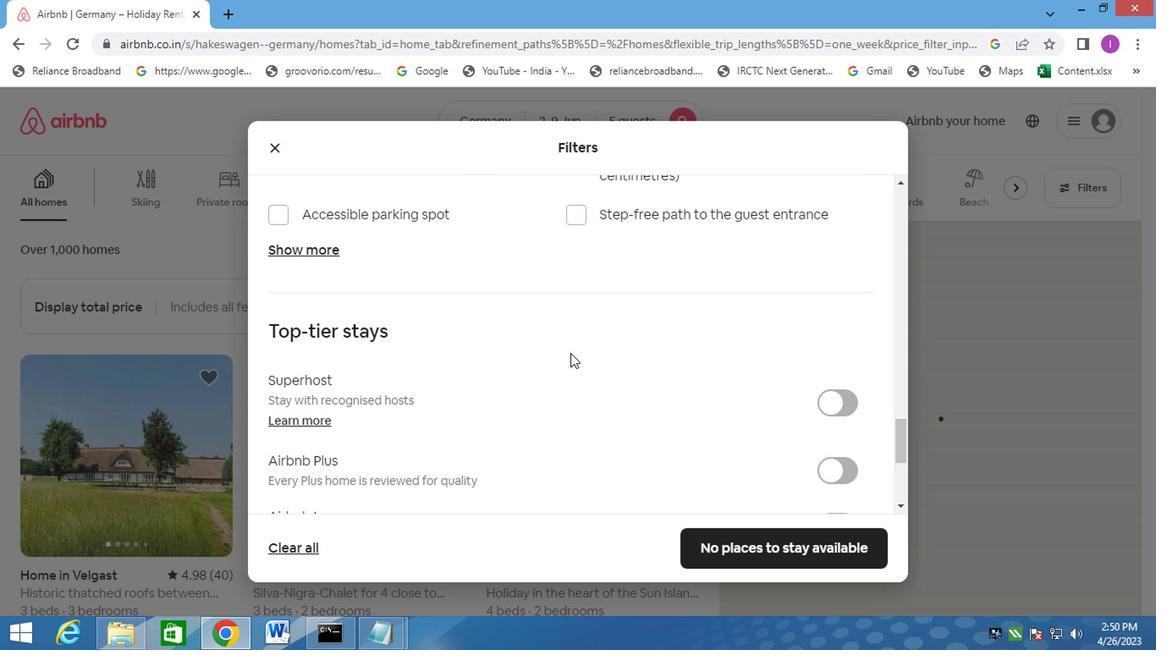 
Action: Mouse moved to (558, 378)
Screenshot: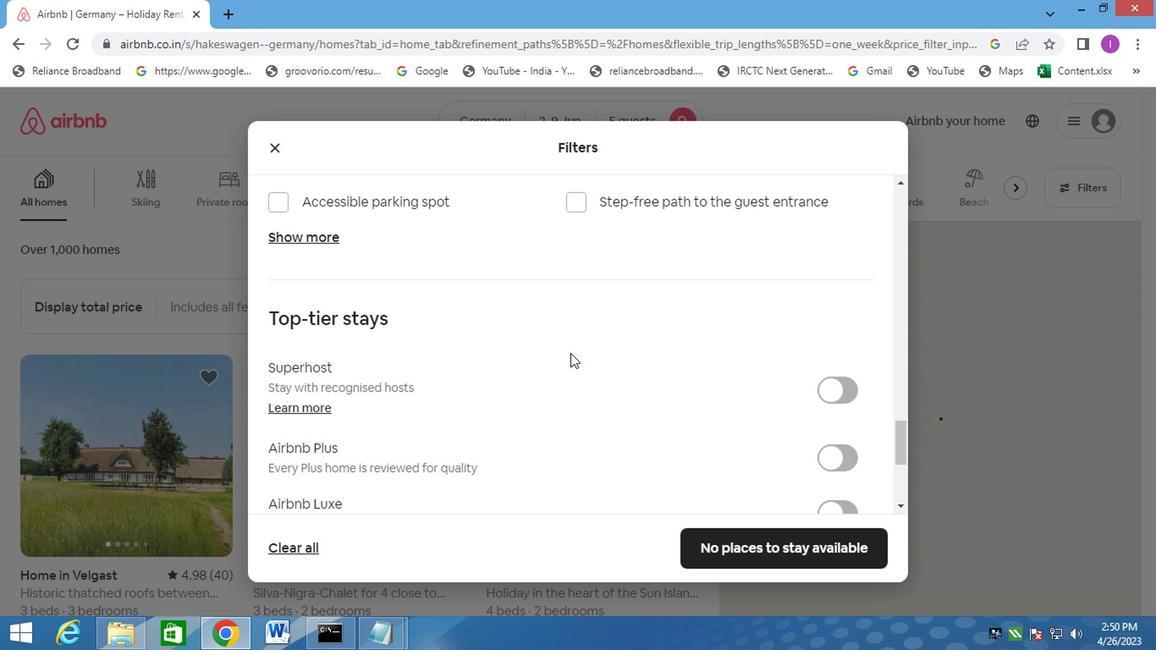 
Action: Mouse scrolled (560, 375) with delta (0, -1)
Screenshot: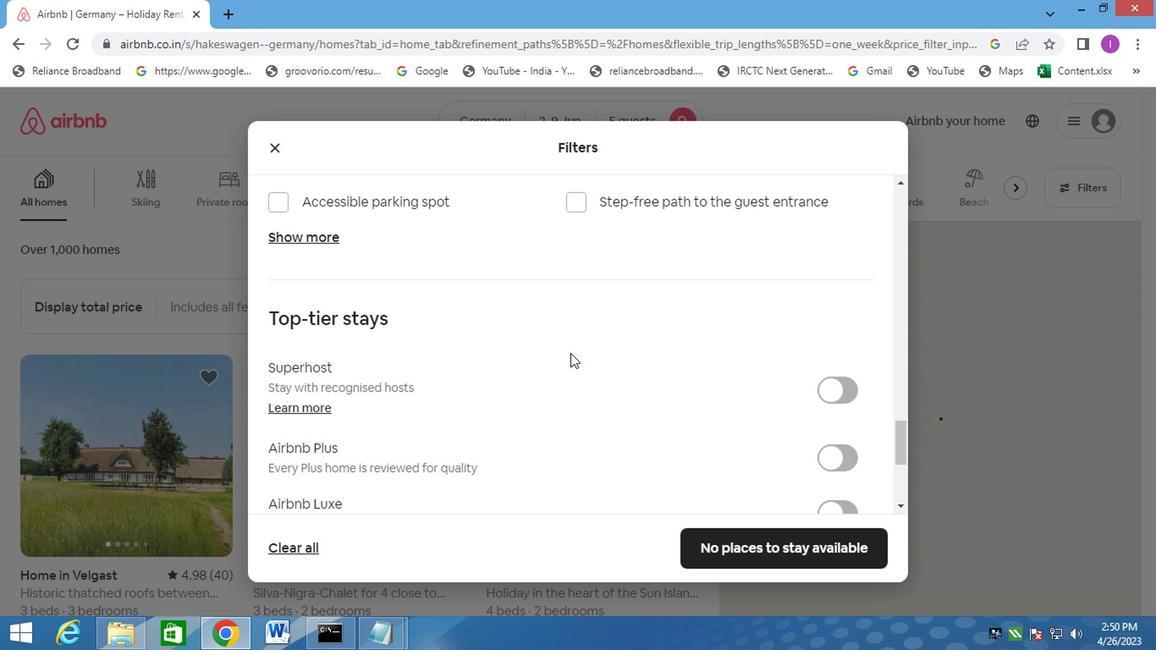 
Action: Mouse moved to (273, 399)
Screenshot: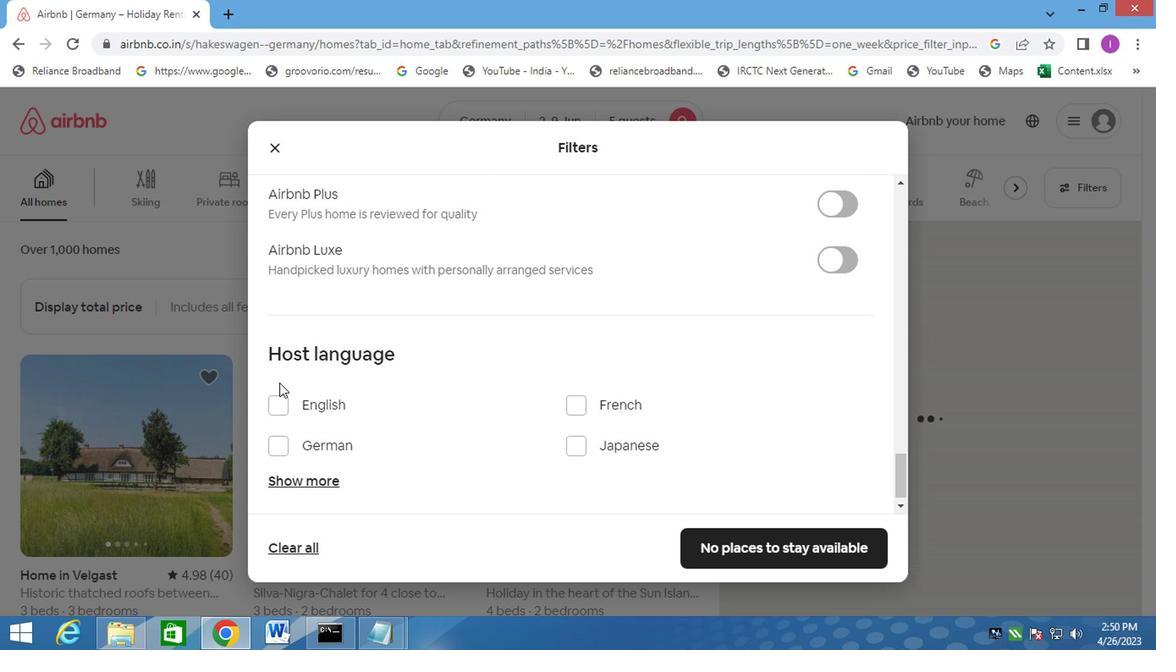 
Action: Mouse pressed left at (273, 399)
Screenshot: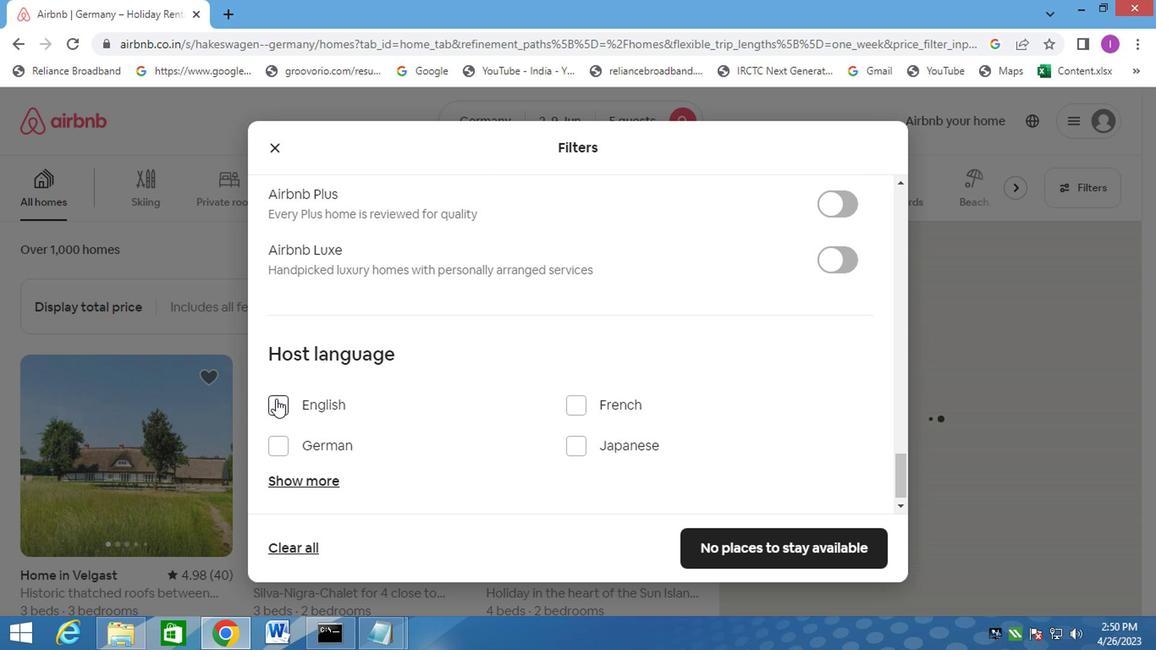 
Action: Mouse moved to (757, 552)
Screenshot: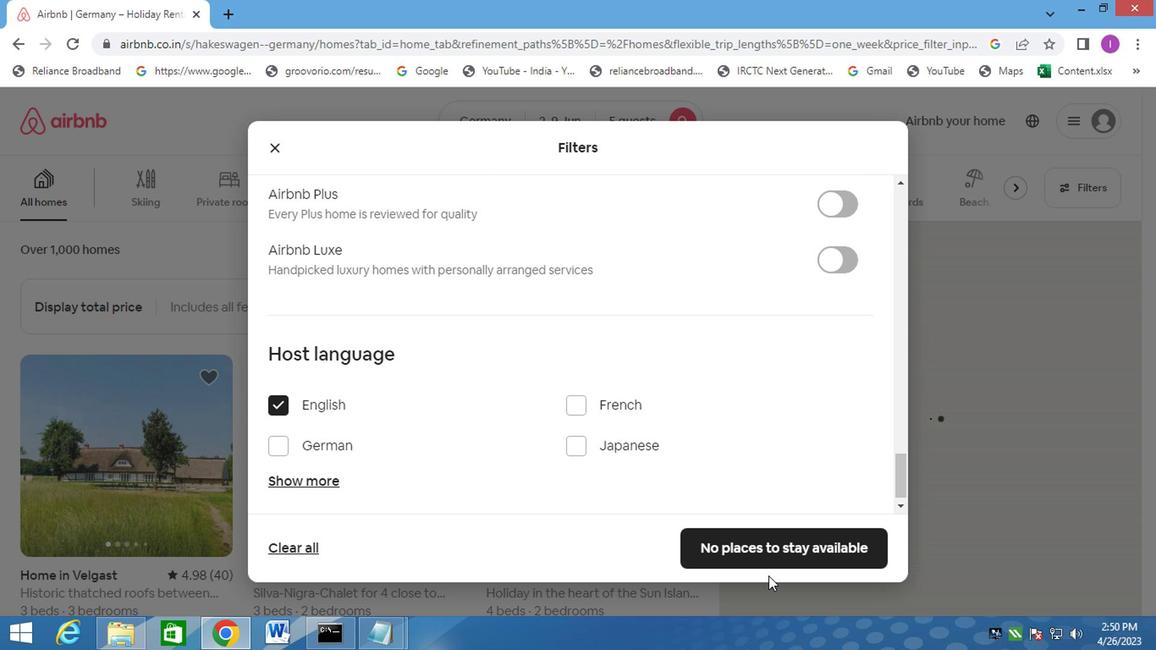 
Action: Mouse pressed left at (757, 552)
Screenshot: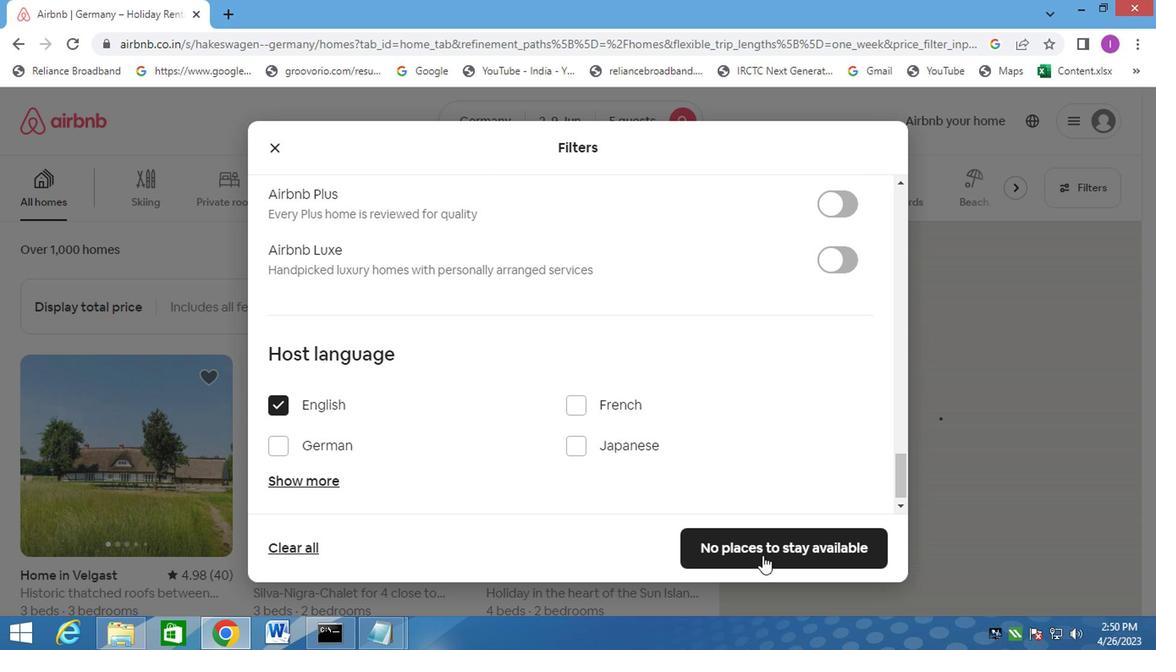 
